 Task: Look for space in Khowai, India from 12th July, 2023 to 16th July, 2023 for 8 adults in price range Rs.10000 to Rs.16000. Place can be private room with 8 bedrooms having 8 beds and 8 bathrooms. Property type can be house, flat, guest house, hotel. Amenities needed are: wifi, TV, free parkinig on premises, gym, breakfast. Booking option can be shelf check-in. Required host language is English.
Action: Mouse moved to (443, 86)
Screenshot: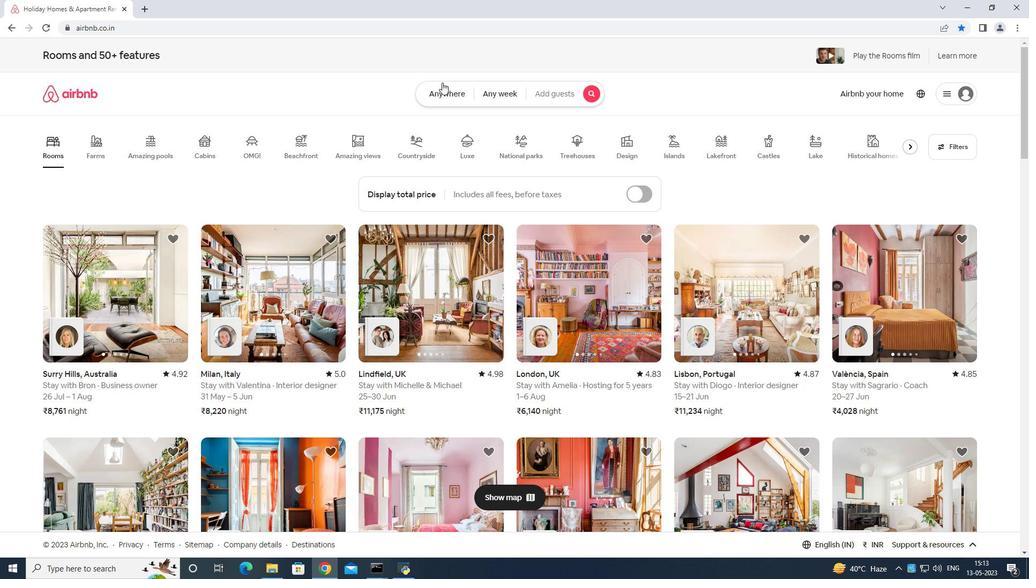 
Action: Mouse pressed left at (443, 86)
Screenshot: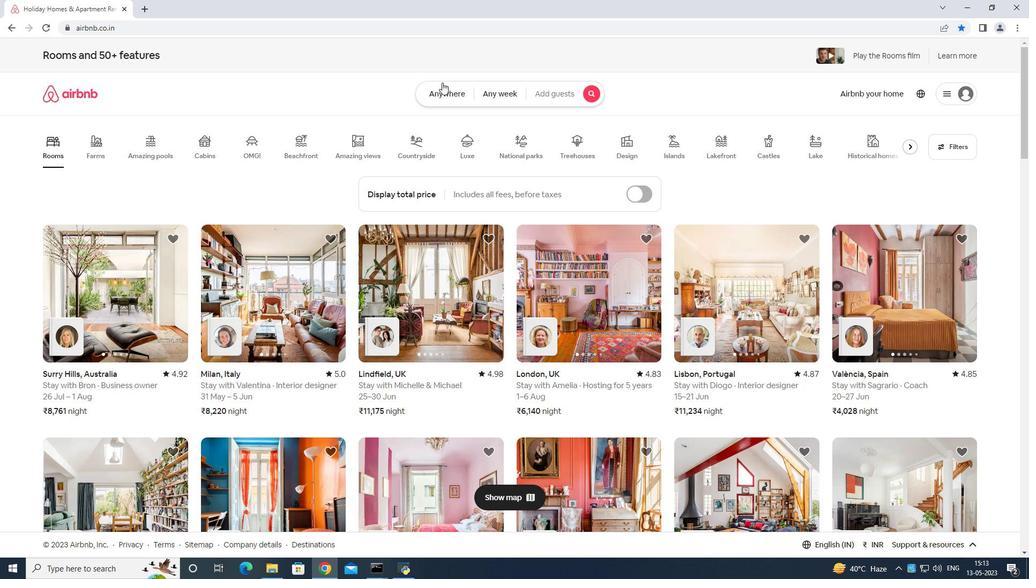 
Action: Mouse moved to (405, 134)
Screenshot: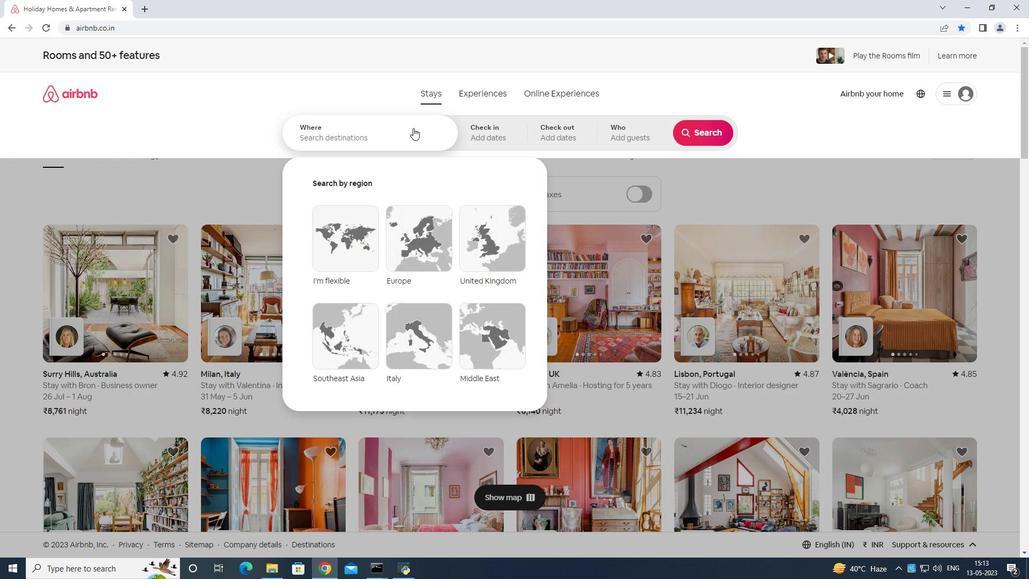 
Action: Mouse pressed left at (405, 134)
Screenshot: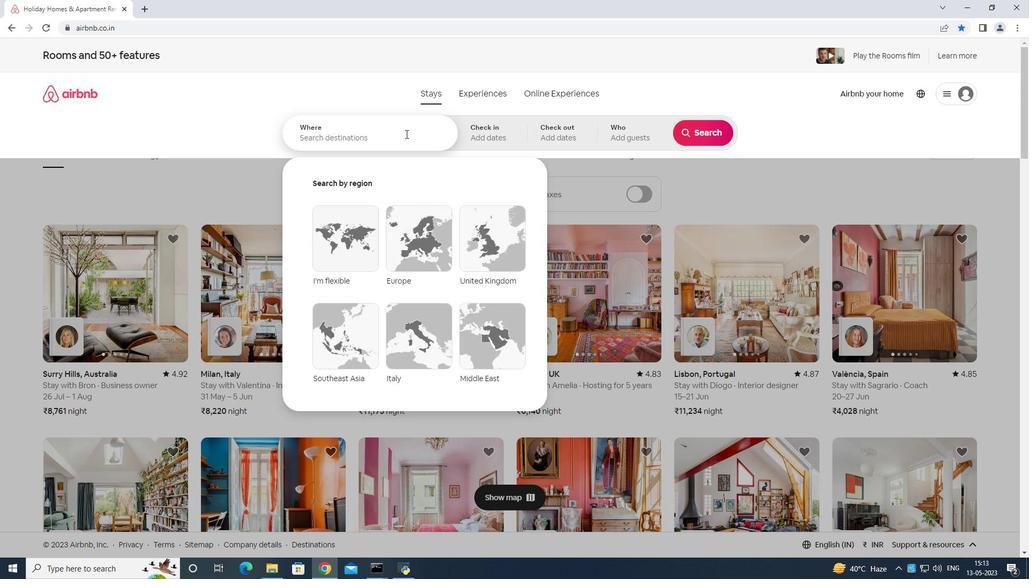 
Action: Mouse moved to (412, 142)
Screenshot: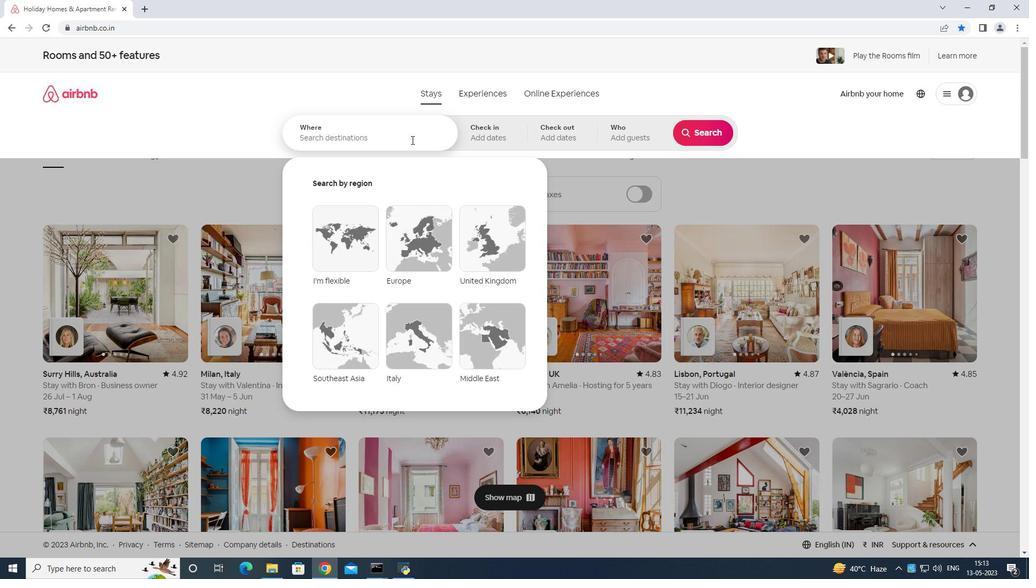 
Action: Key pressed <Key.shift>Khowai<Key.space>india<Key.enter>
Screenshot: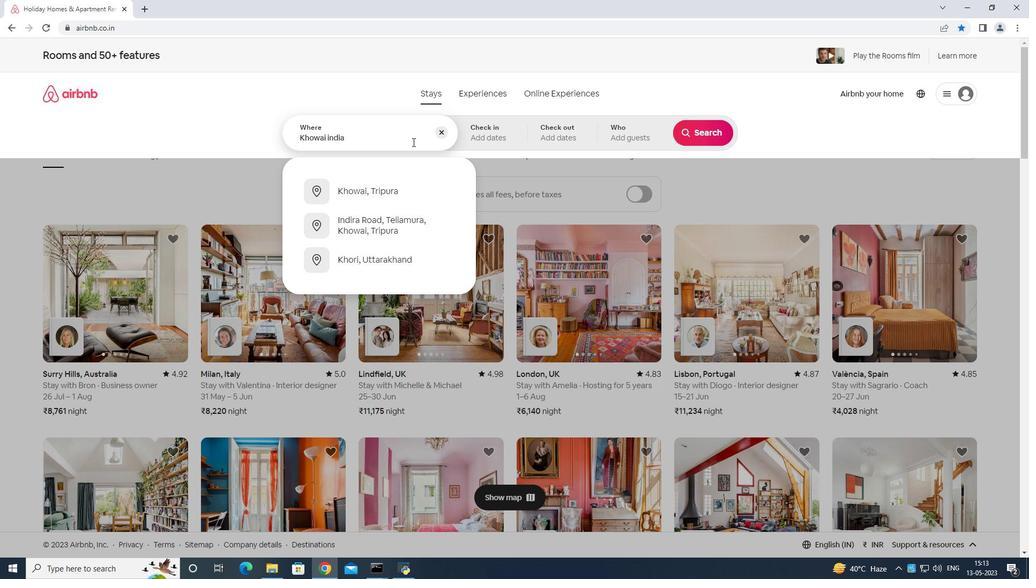 
Action: Mouse moved to (701, 220)
Screenshot: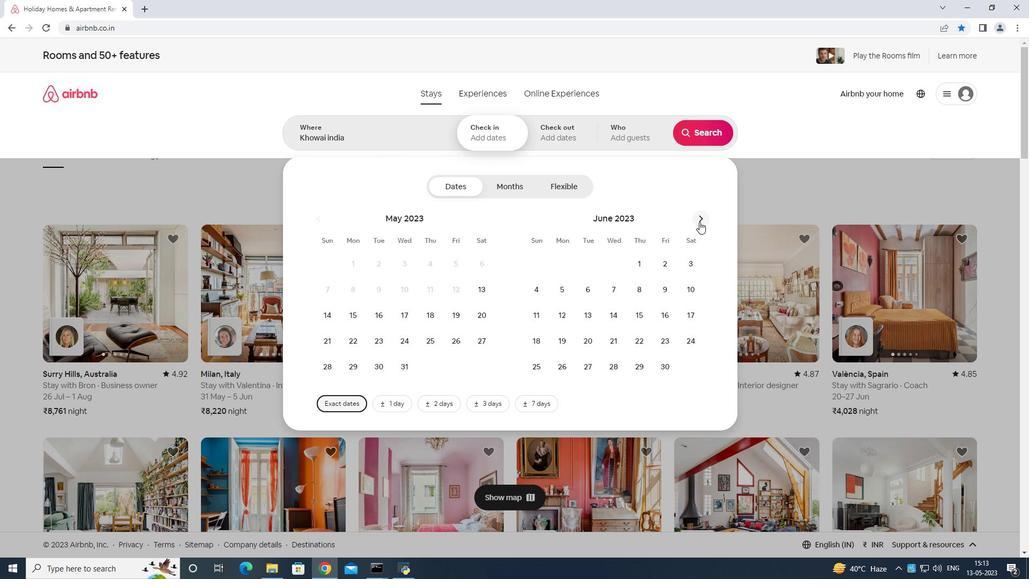 
Action: Mouse pressed left at (701, 220)
Screenshot: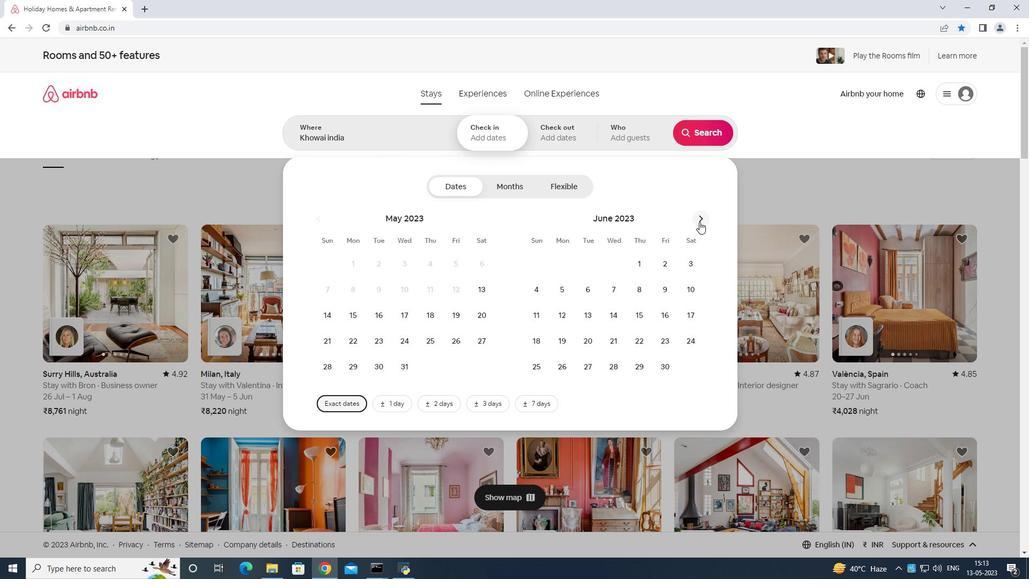 
Action: Mouse moved to (610, 313)
Screenshot: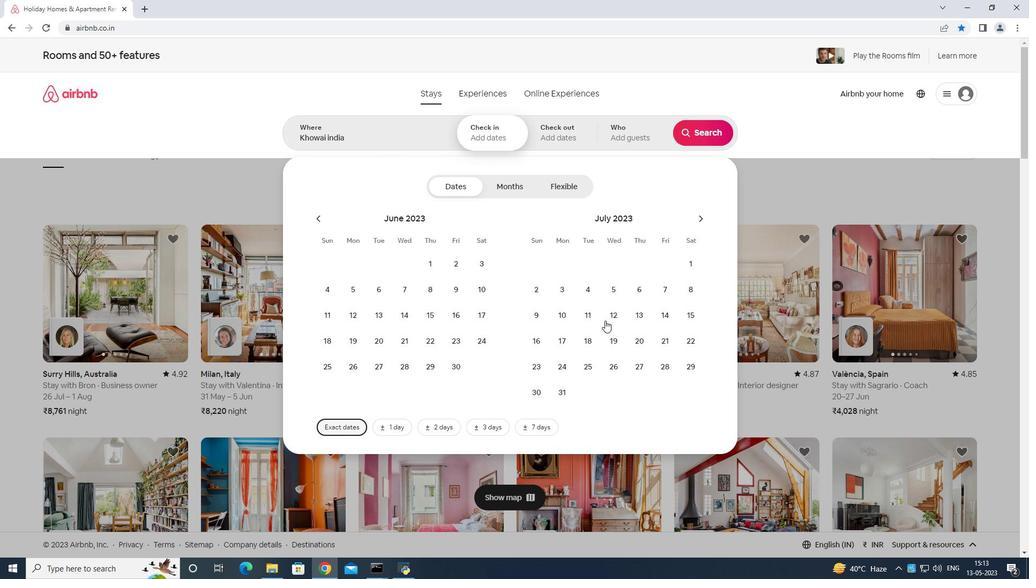 
Action: Mouse pressed left at (610, 313)
Screenshot: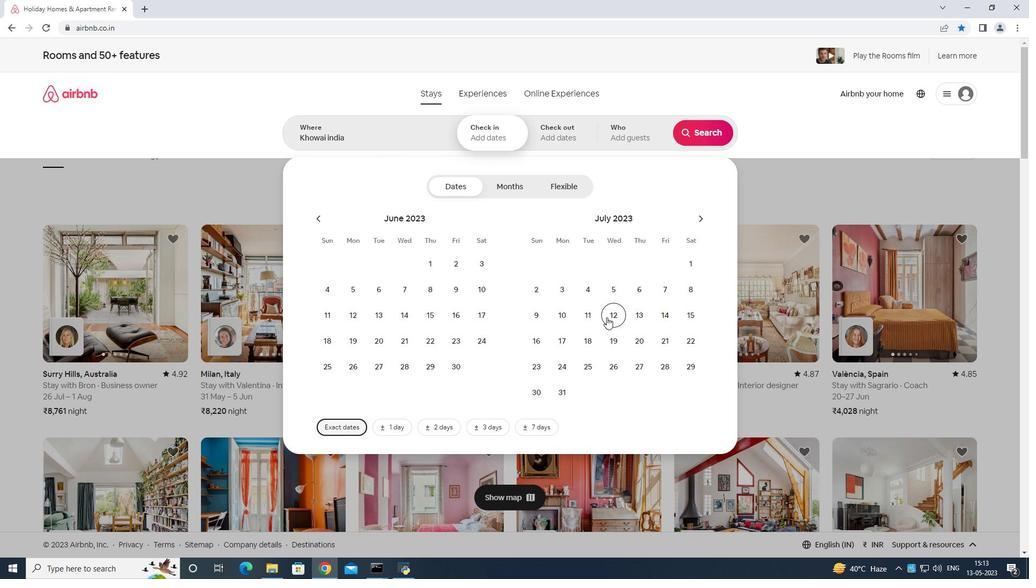 
Action: Mouse moved to (531, 343)
Screenshot: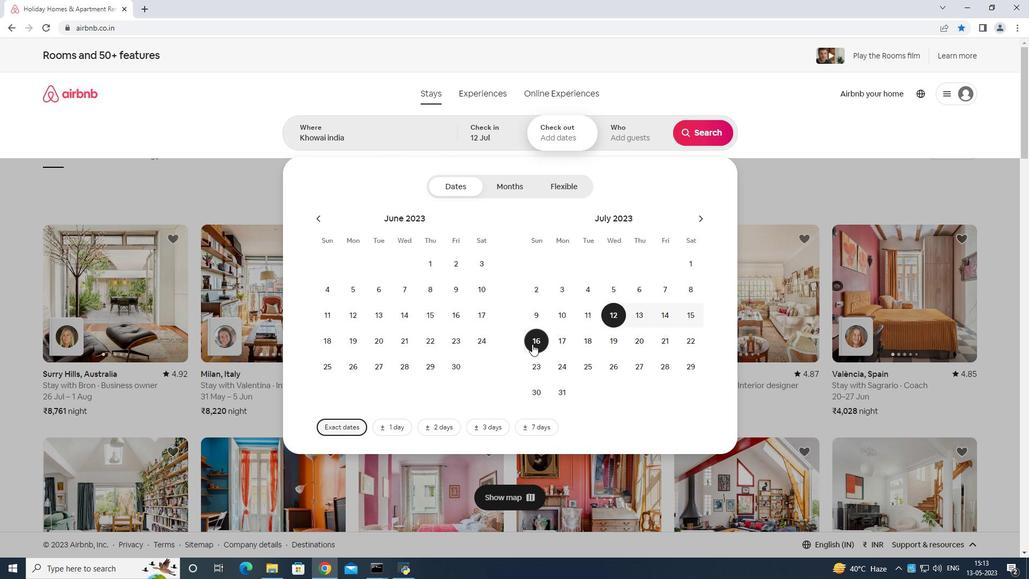 
Action: Mouse pressed left at (531, 343)
Screenshot: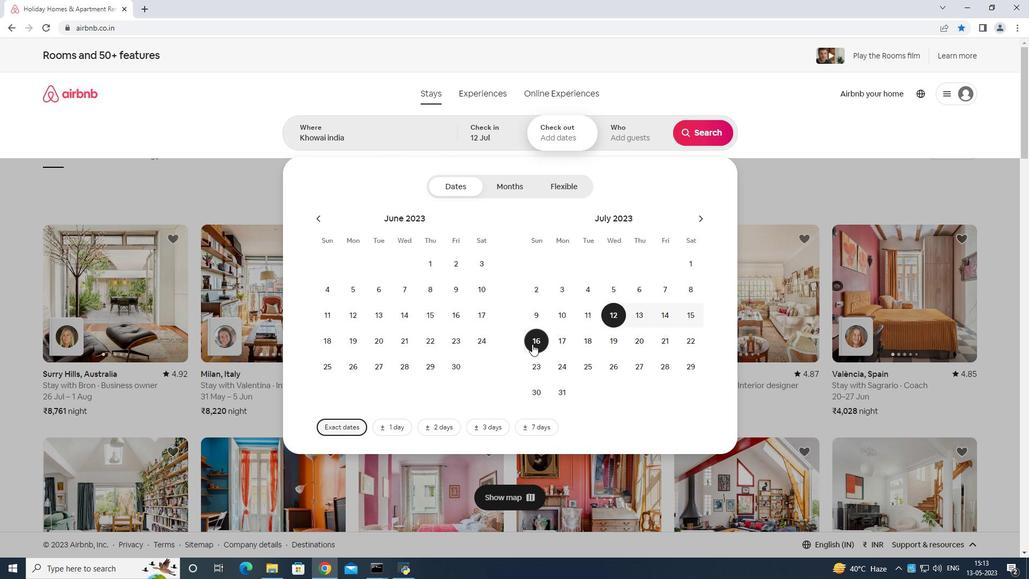 
Action: Mouse moved to (634, 131)
Screenshot: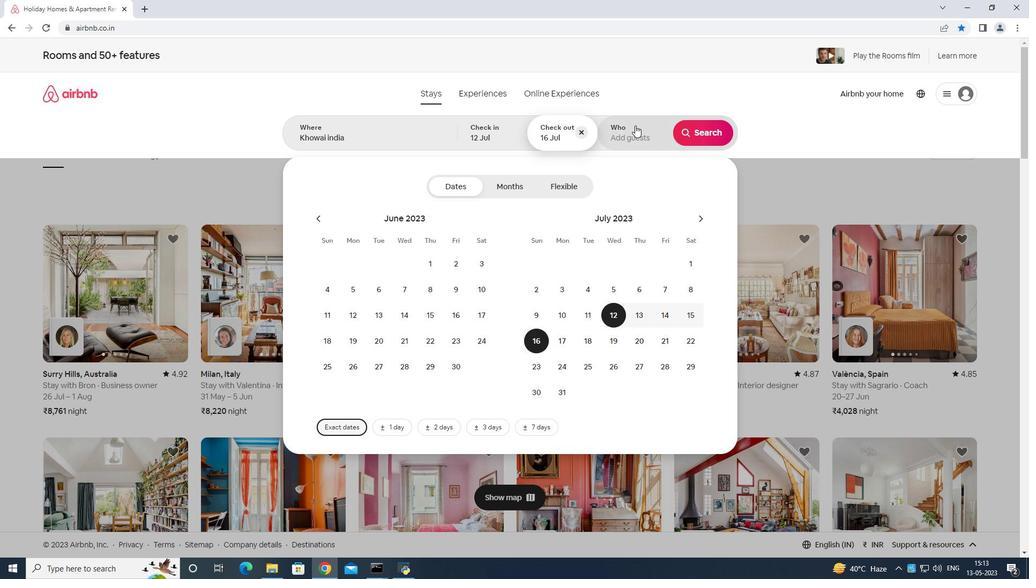 
Action: Mouse pressed left at (634, 131)
Screenshot: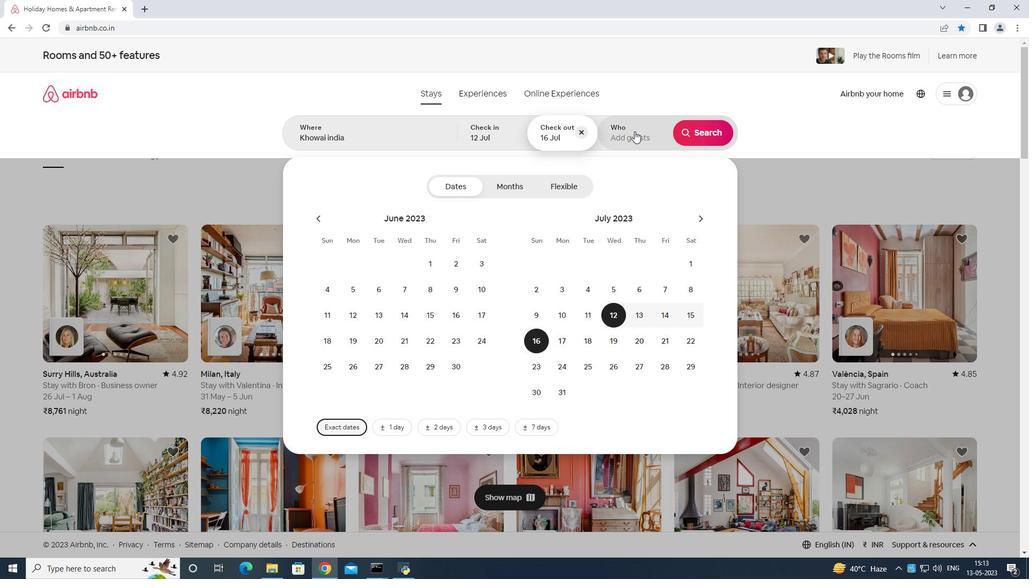 
Action: Mouse moved to (707, 187)
Screenshot: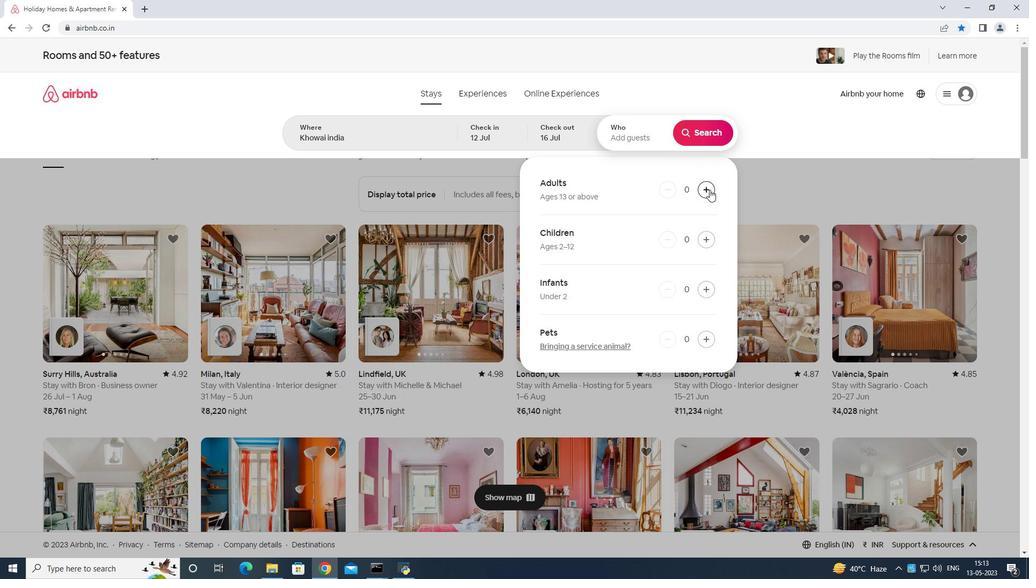 
Action: Mouse pressed left at (707, 187)
Screenshot: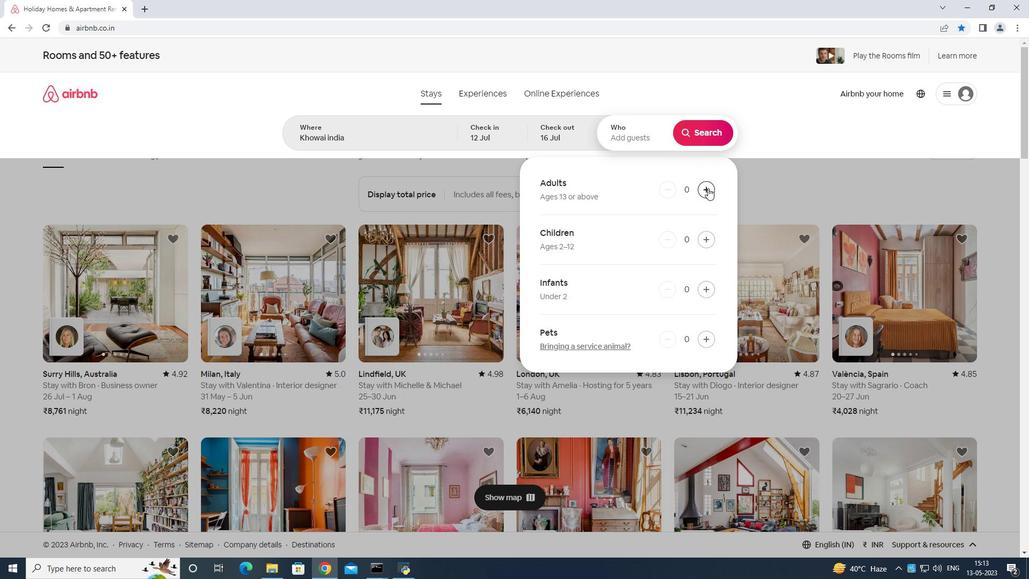 
Action: Mouse pressed left at (707, 187)
Screenshot: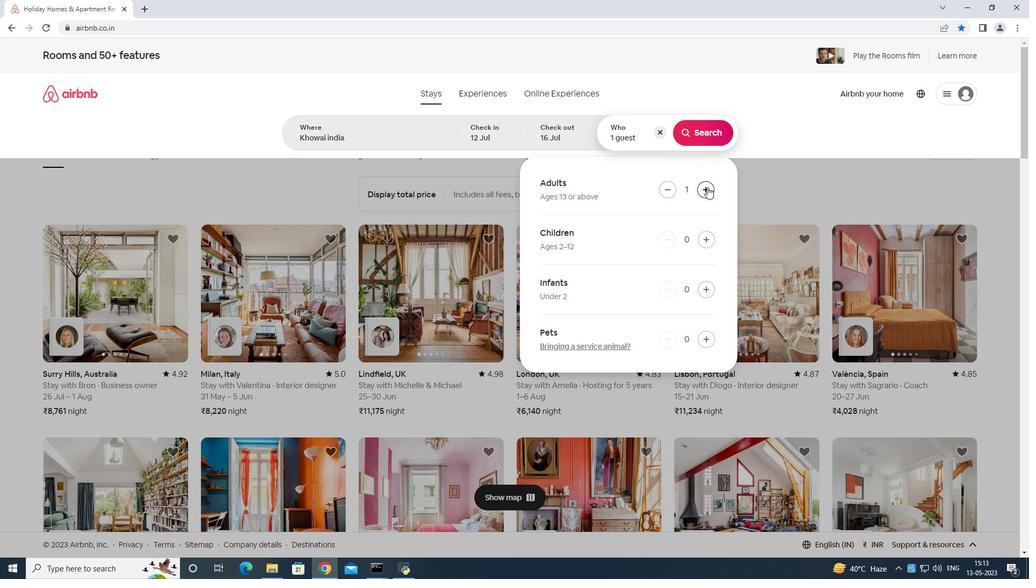 
Action: Mouse pressed left at (707, 187)
Screenshot: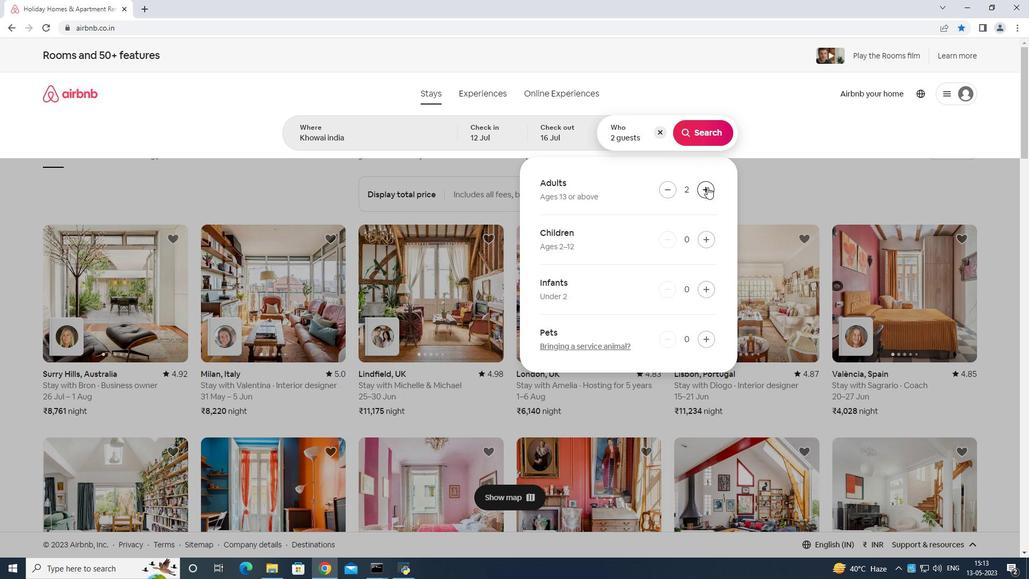 
Action: Mouse pressed left at (707, 187)
Screenshot: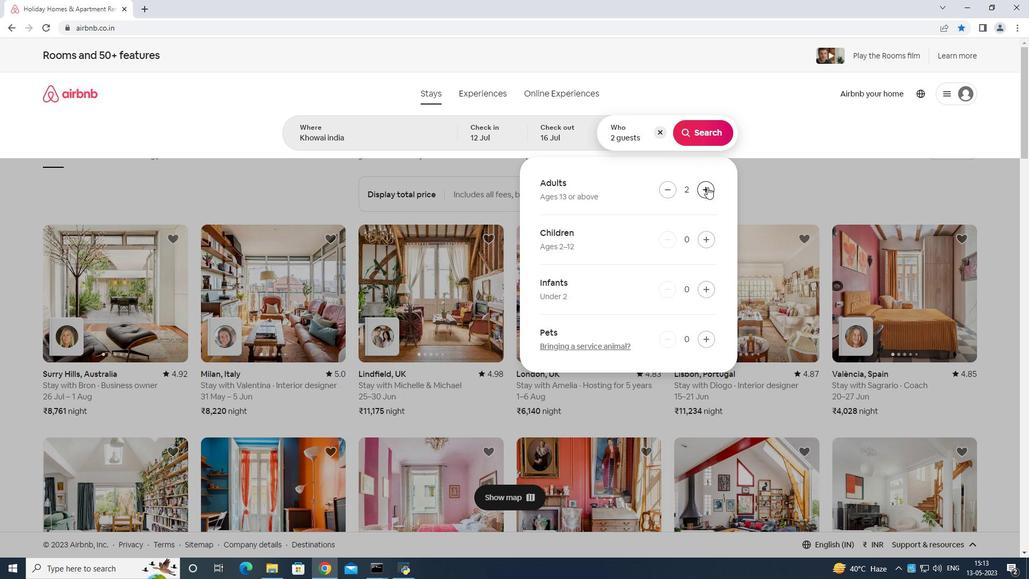 
Action: Mouse moved to (707, 187)
Screenshot: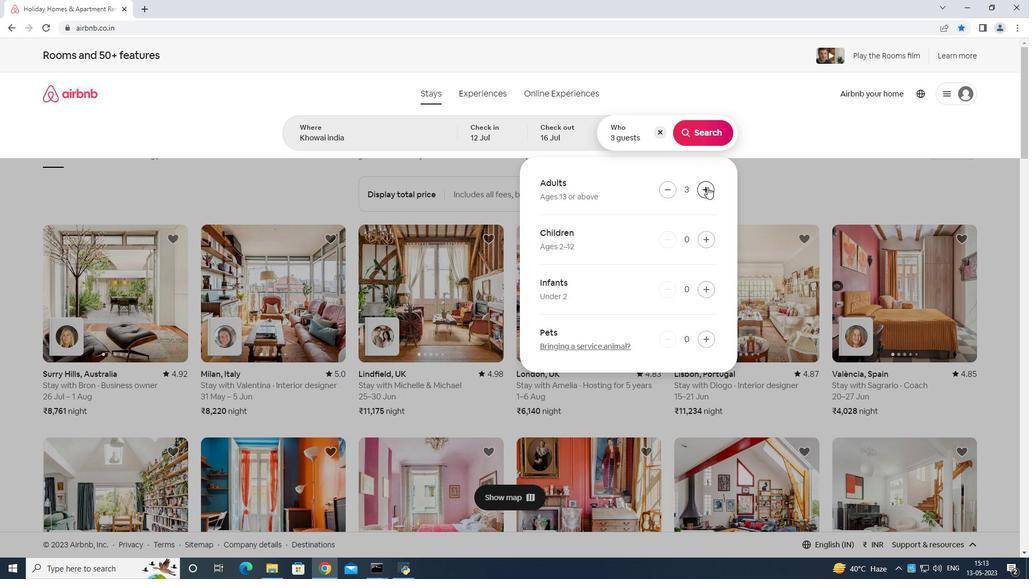 
Action: Mouse pressed left at (707, 187)
Screenshot: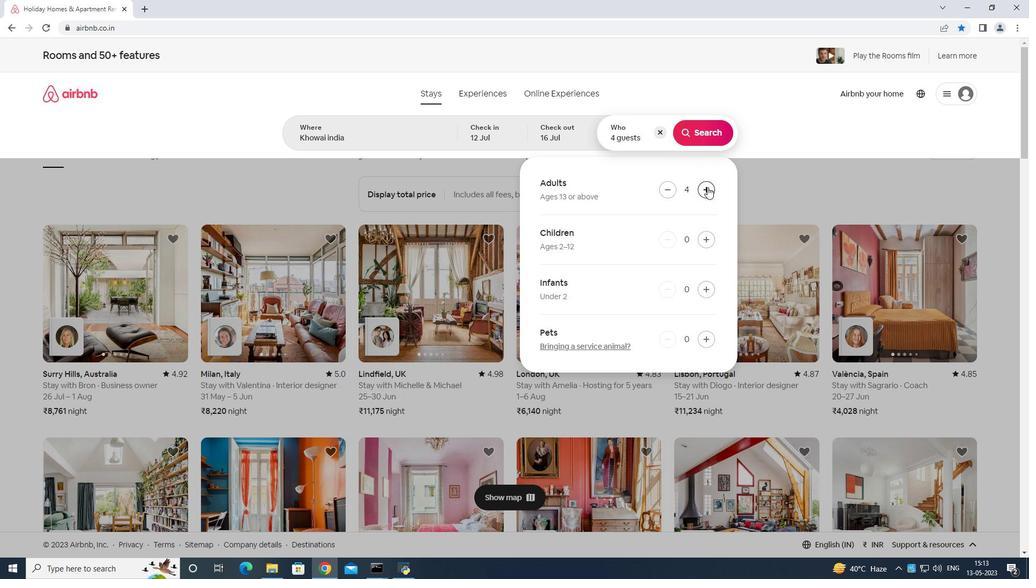 
Action: Mouse moved to (709, 185)
Screenshot: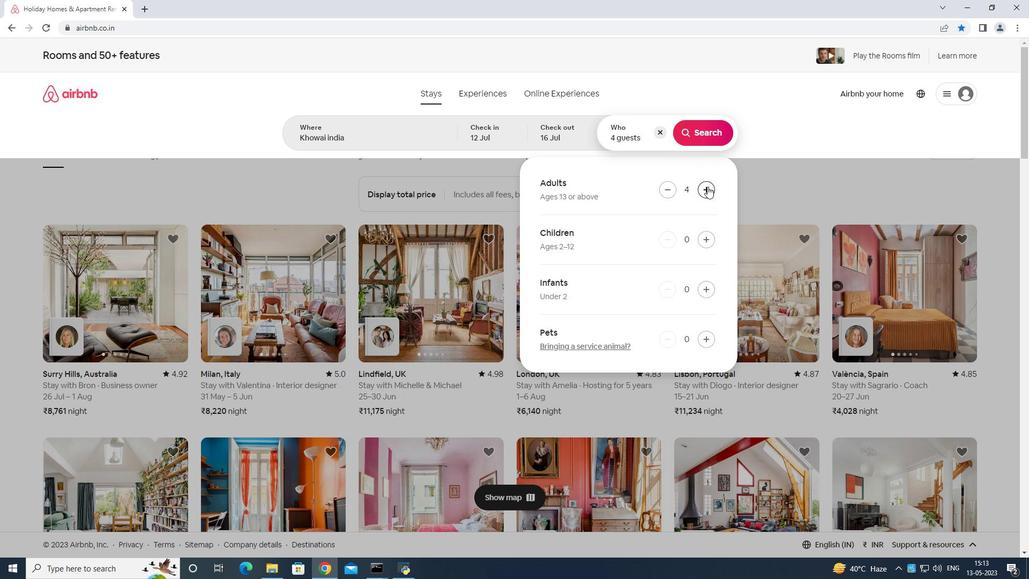 
Action: Mouse pressed left at (709, 185)
Screenshot: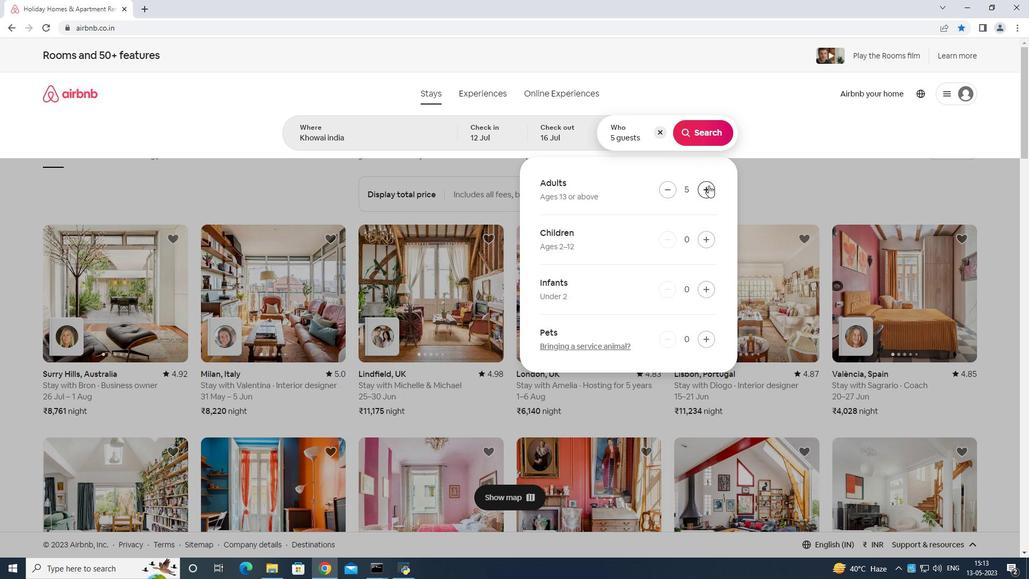 
Action: Mouse pressed left at (709, 185)
Screenshot: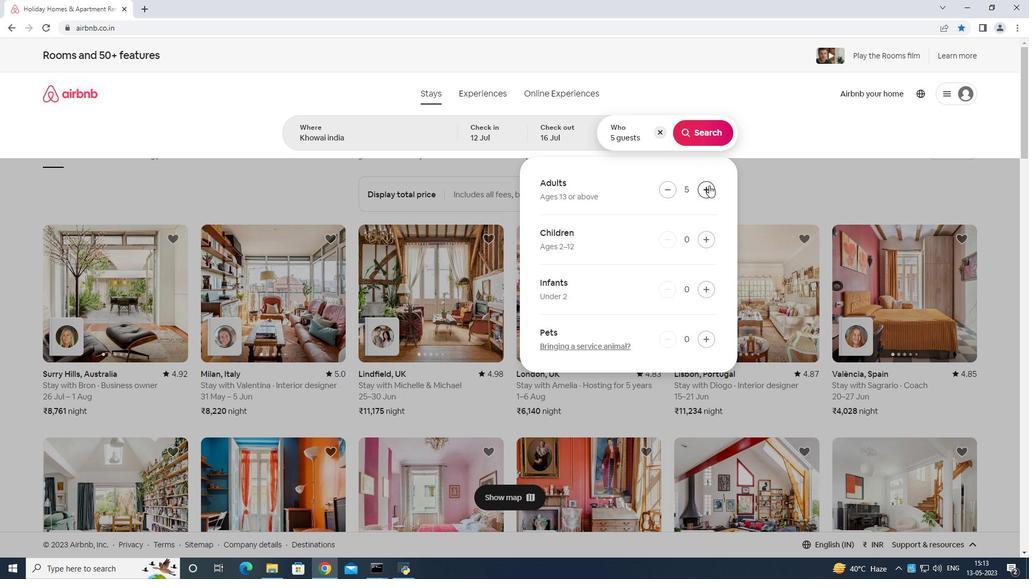 
Action: Mouse pressed left at (709, 185)
Screenshot: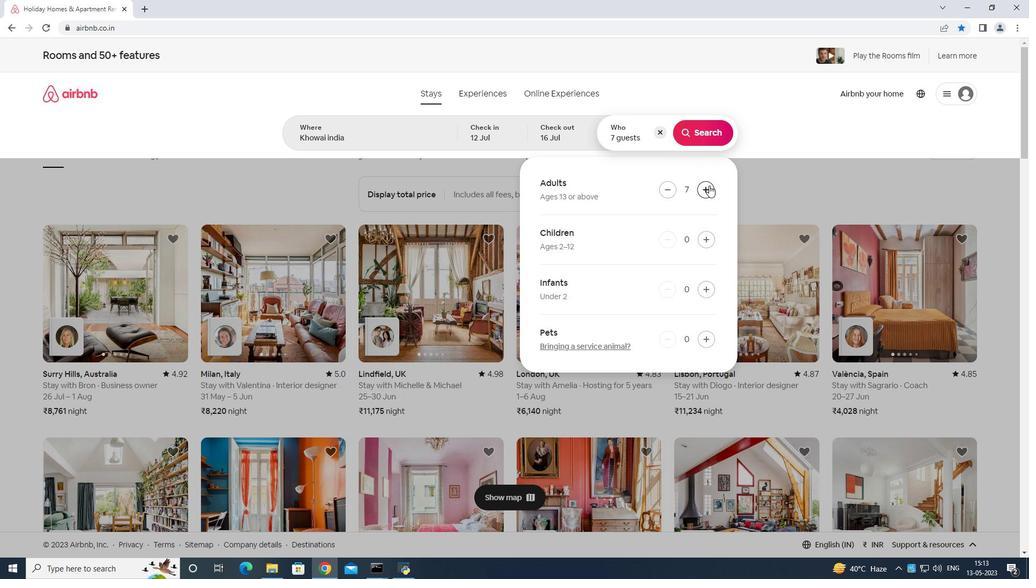 
Action: Mouse moved to (696, 135)
Screenshot: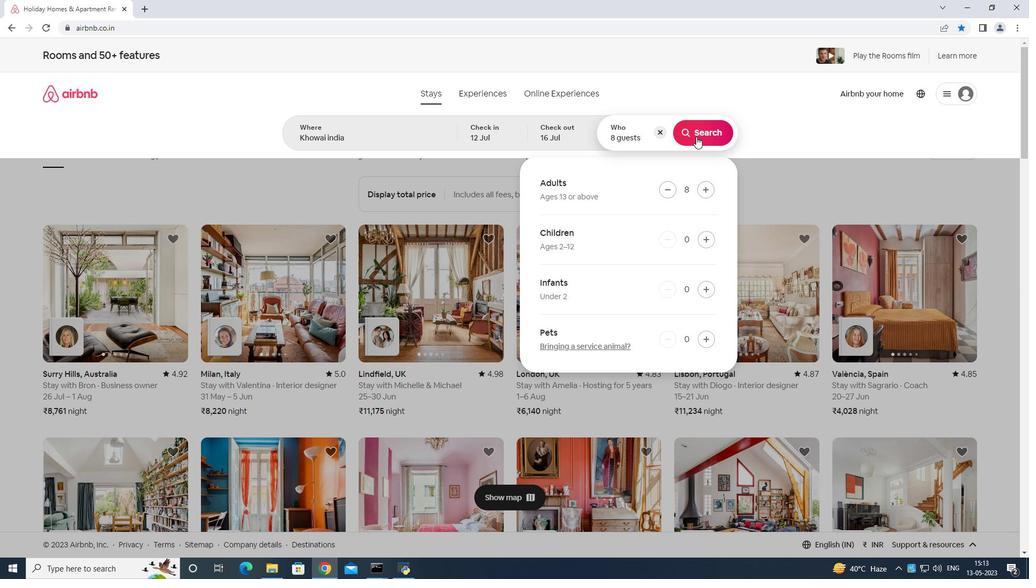 
Action: Mouse pressed left at (696, 135)
Screenshot: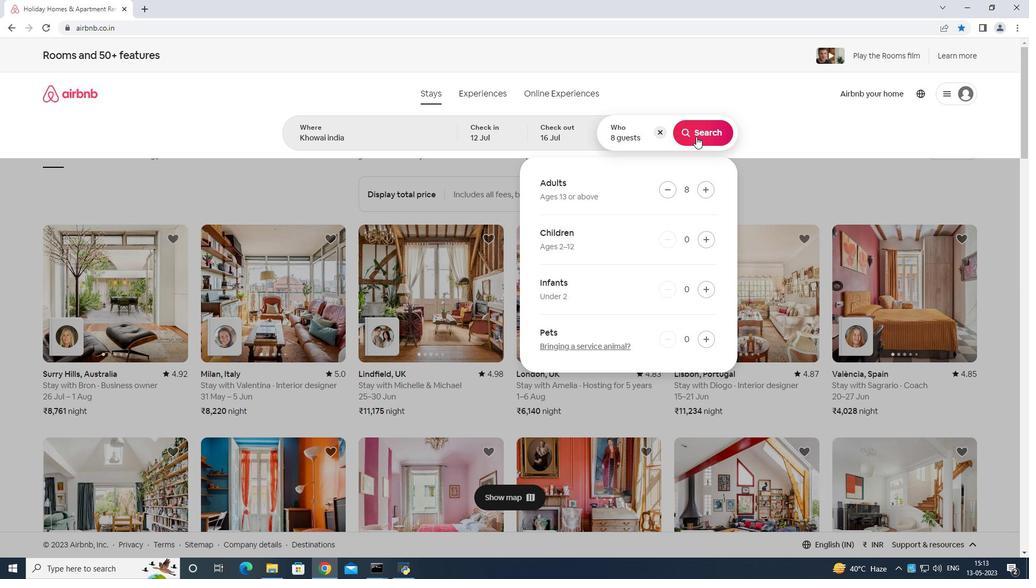 
Action: Mouse moved to (984, 104)
Screenshot: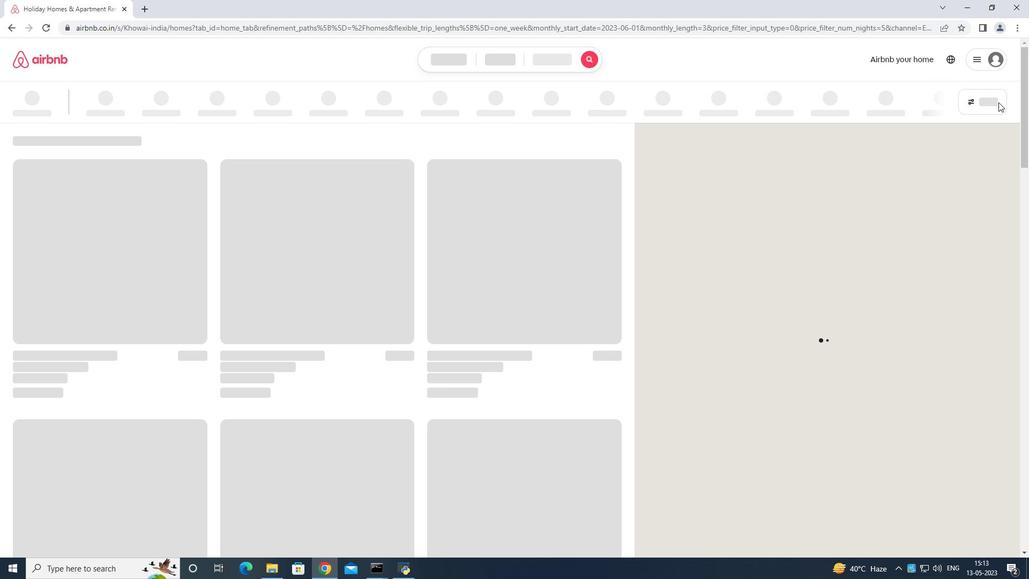 
Action: Mouse pressed left at (984, 104)
Screenshot: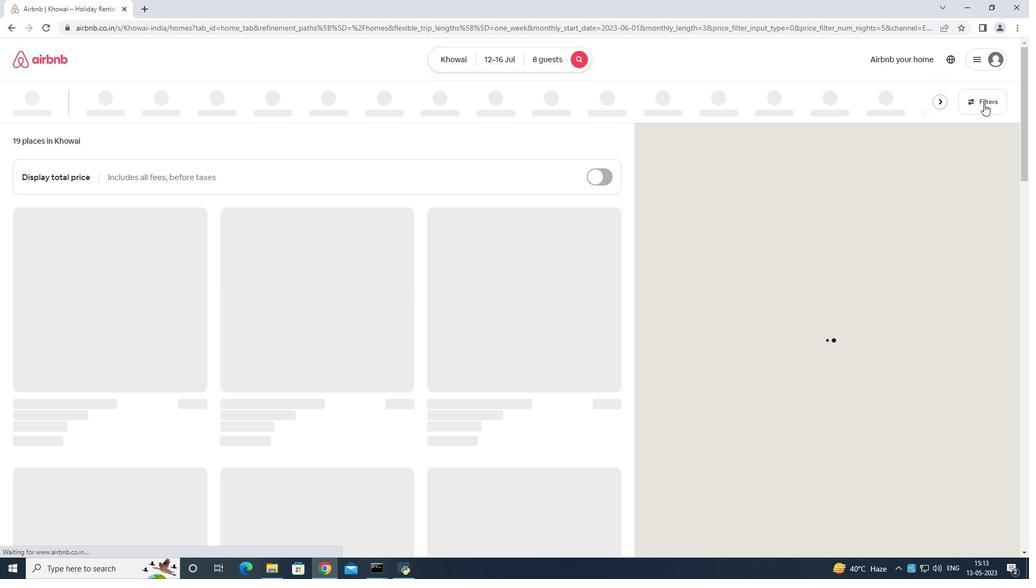 
Action: Mouse moved to (440, 359)
Screenshot: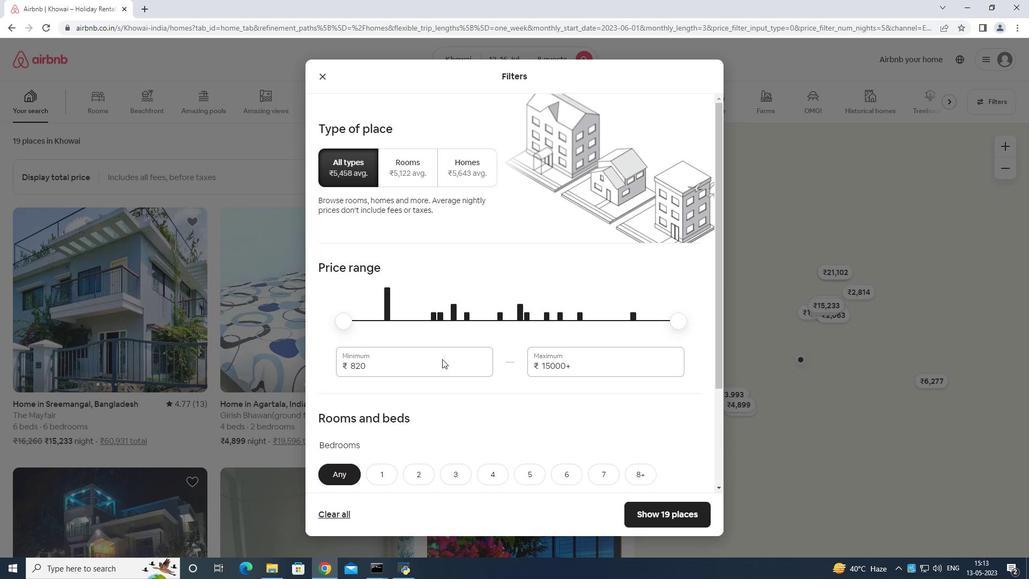 
Action: Mouse pressed left at (440, 359)
Screenshot: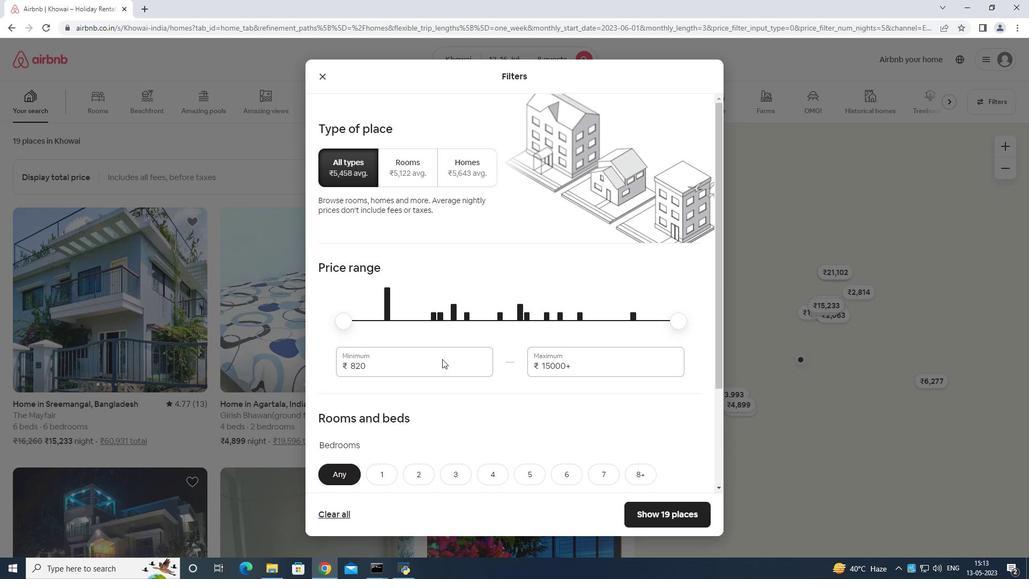 
Action: Mouse moved to (447, 345)
Screenshot: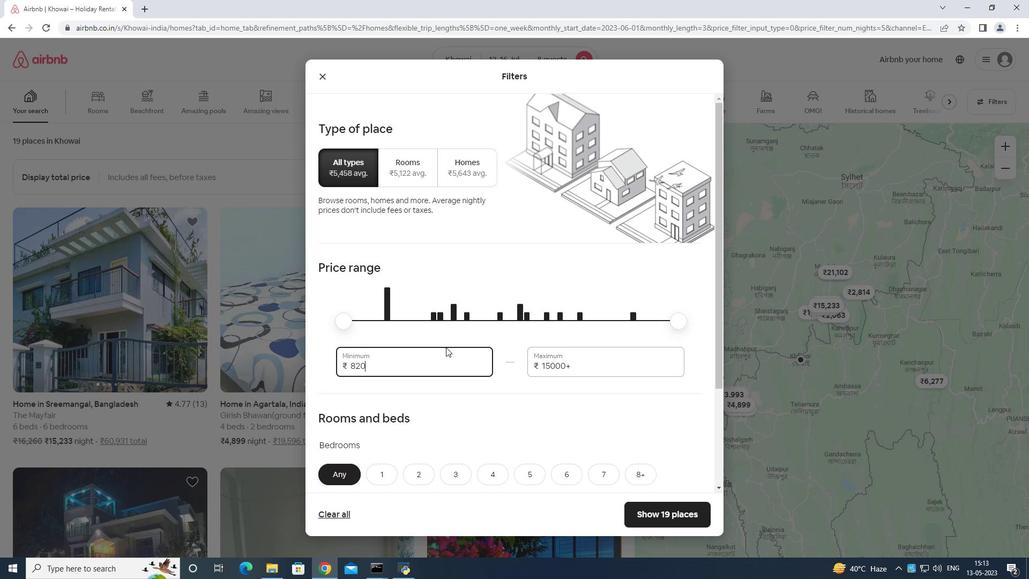 
Action: Key pressed <Key.backspace>
Screenshot: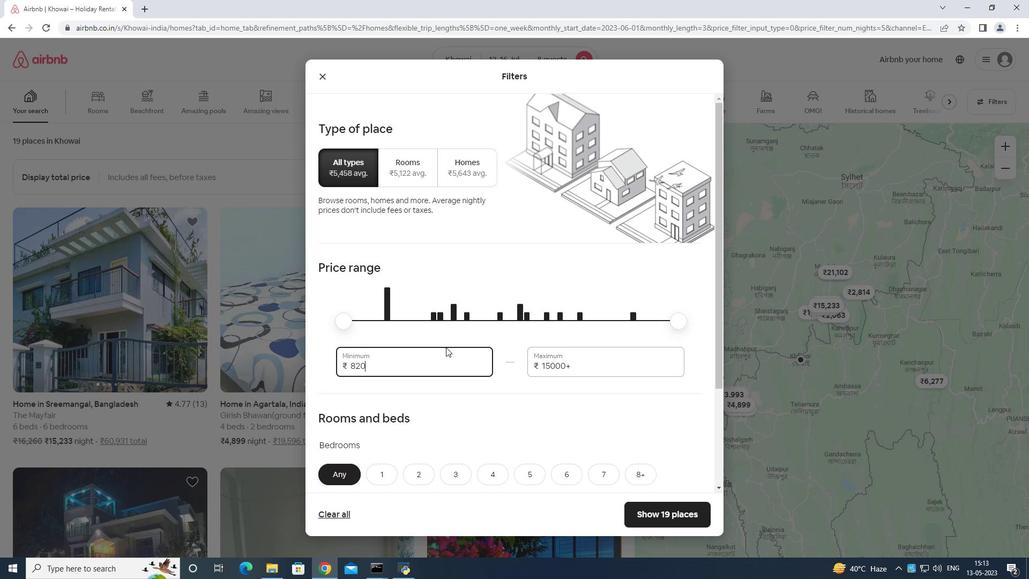 
Action: Mouse moved to (447, 344)
Screenshot: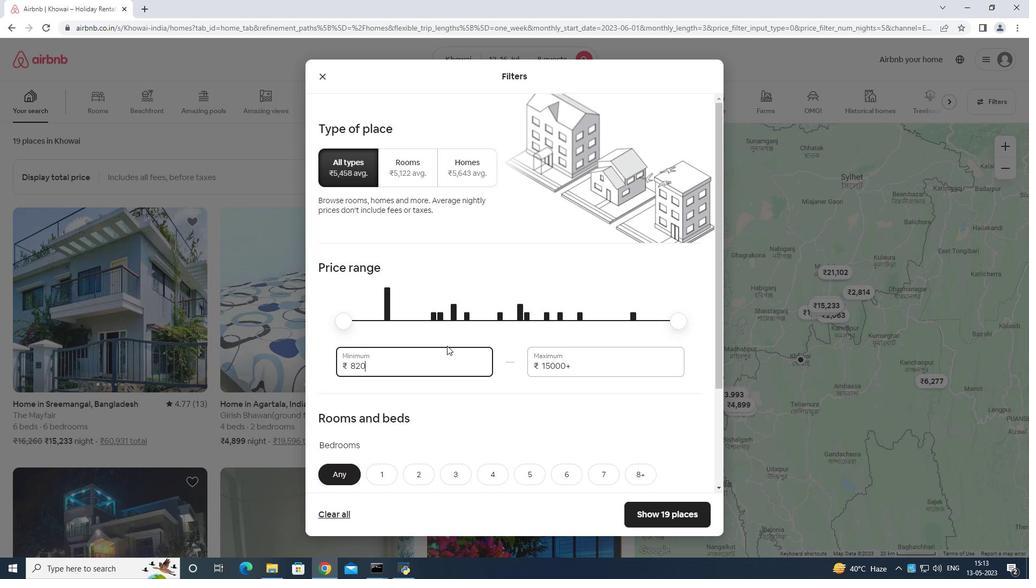 
Action: Key pressed <Key.backspace><Key.backspace><Key.backspace>
Screenshot: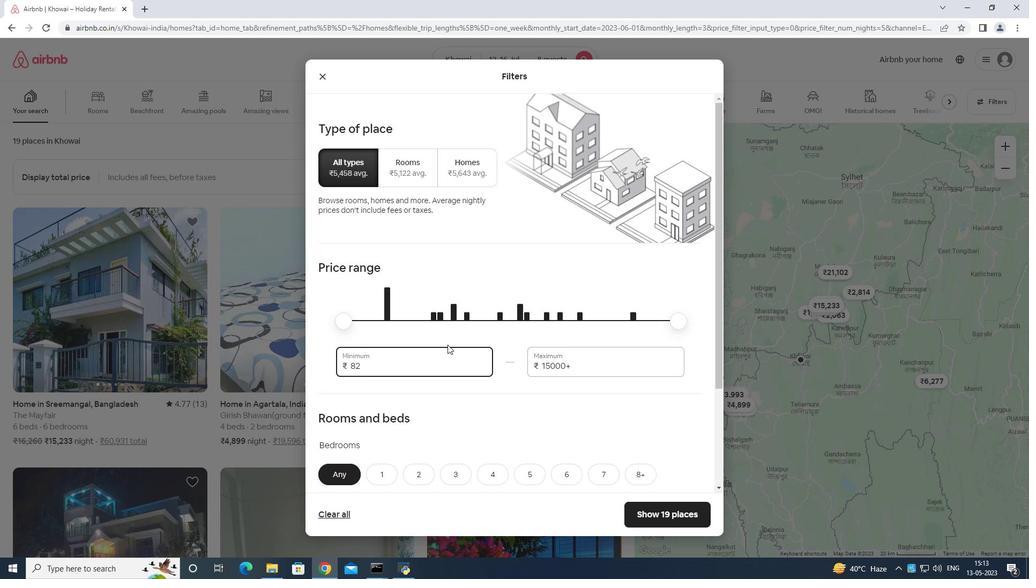 
Action: Mouse moved to (451, 342)
Screenshot: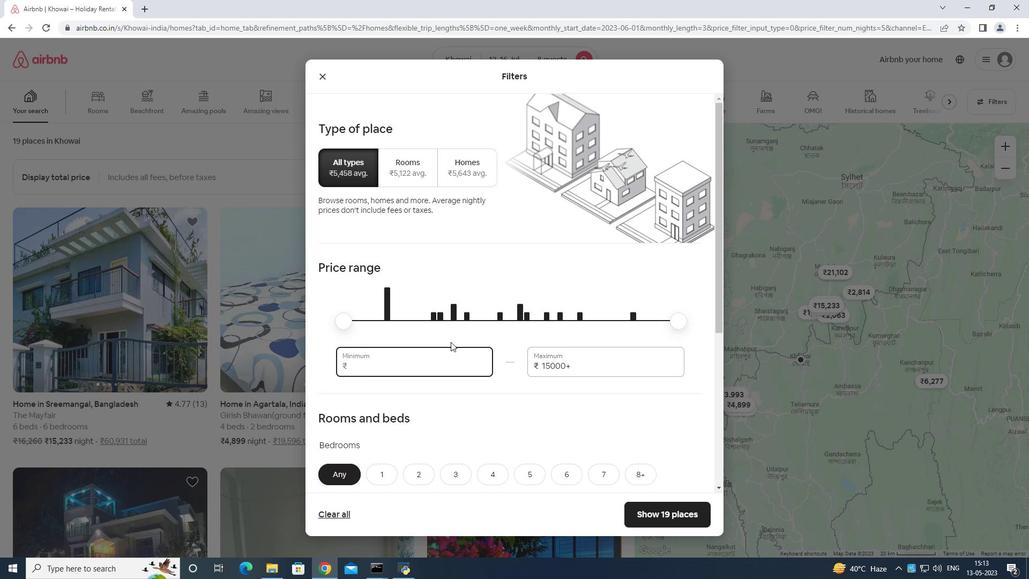 
Action: Key pressed 1
Screenshot: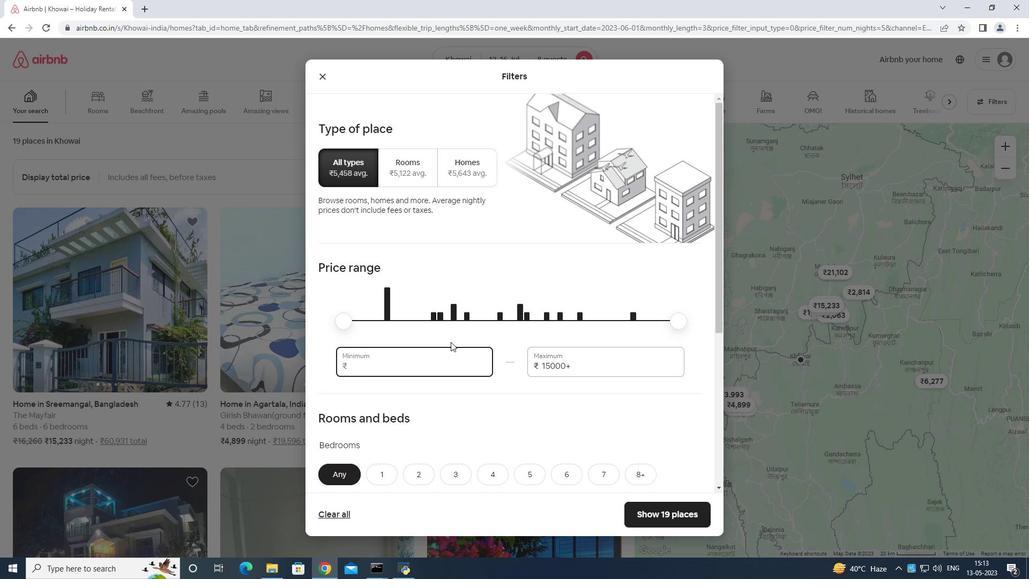
Action: Mouse moved to (455, 342)
Screenshot: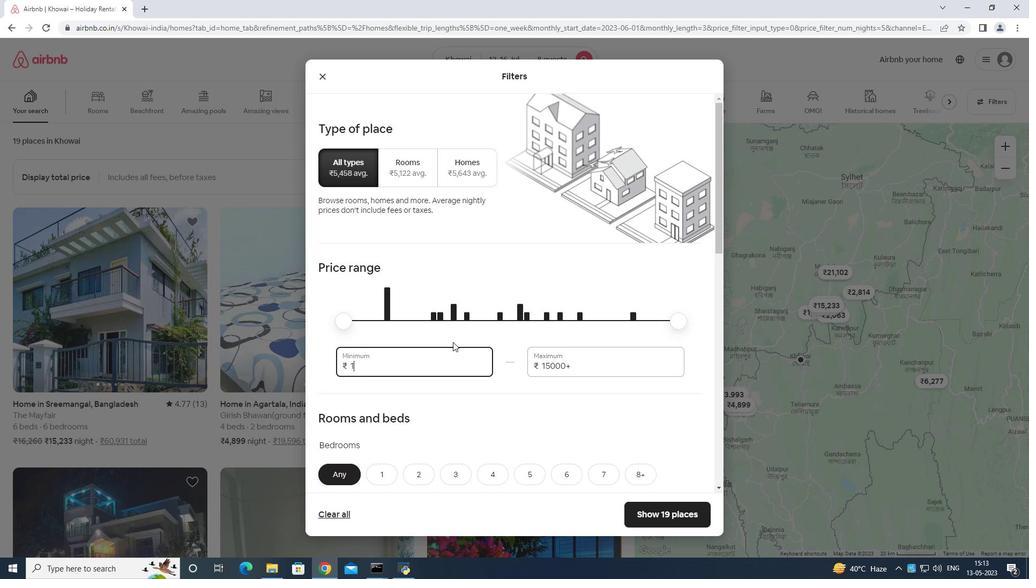 
Action: Key pressed 6
Screenshot: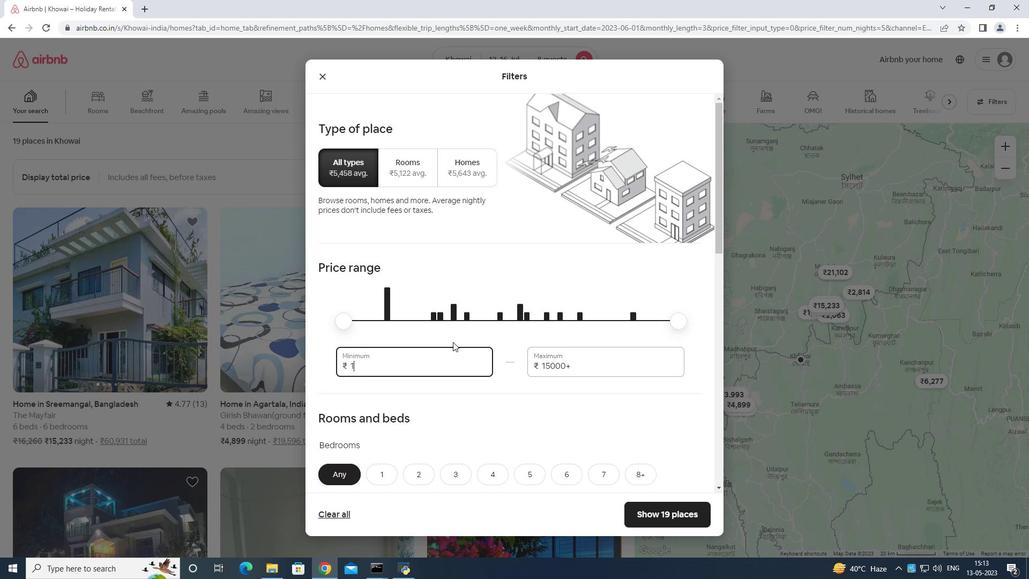 
Action: Mouse moved to (459, 343)
Screenshot: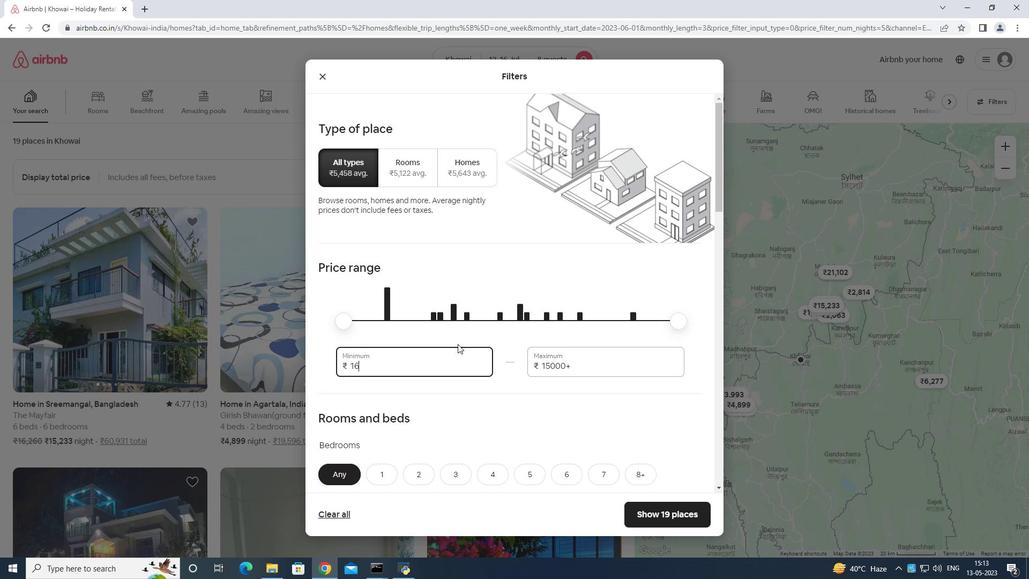 
Action: Key pressed 0
Screenshot: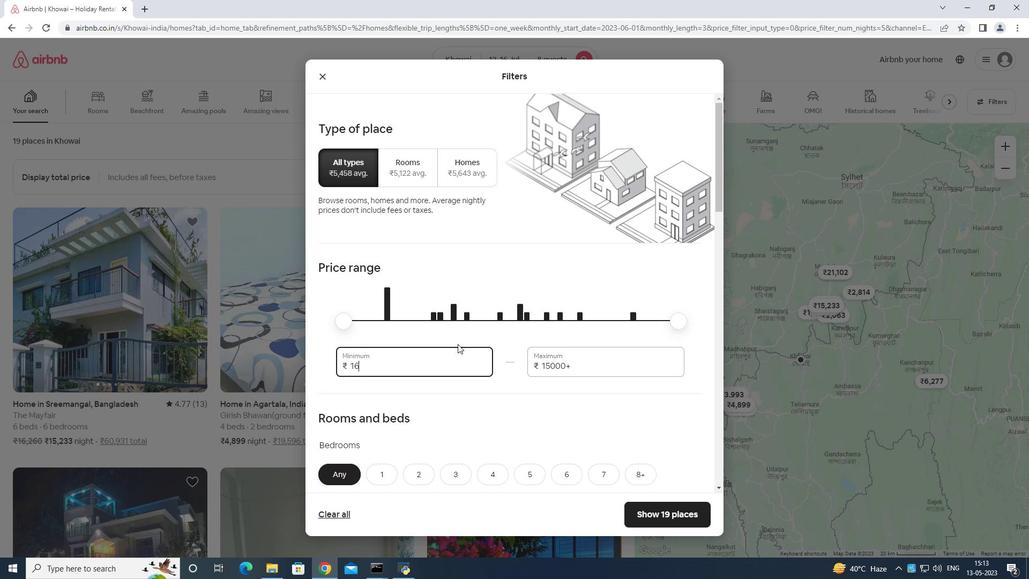 
Action: Mouse moved to (460, 342)
Screenshot: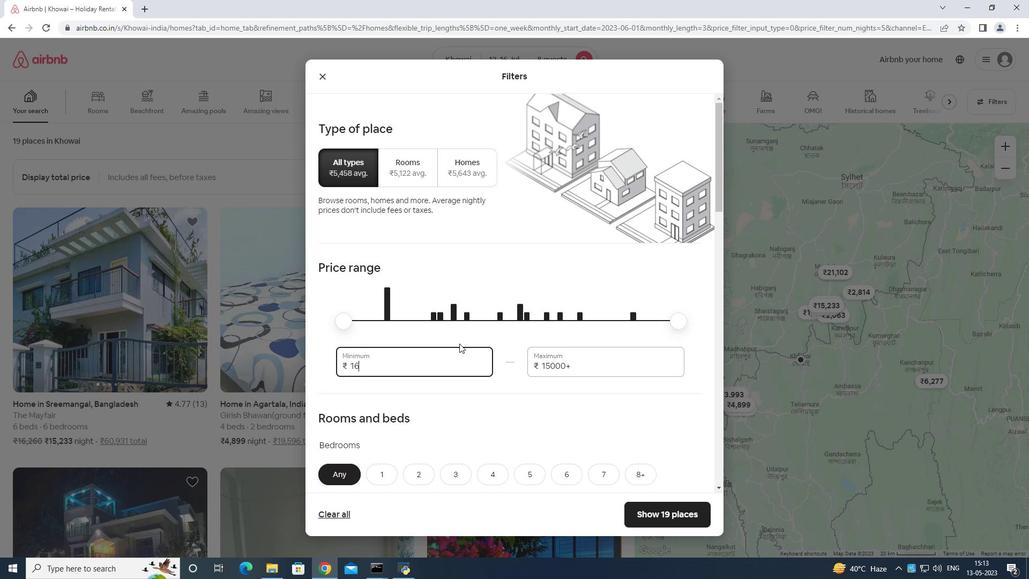 
Action: Key pressed 00
Screenshot: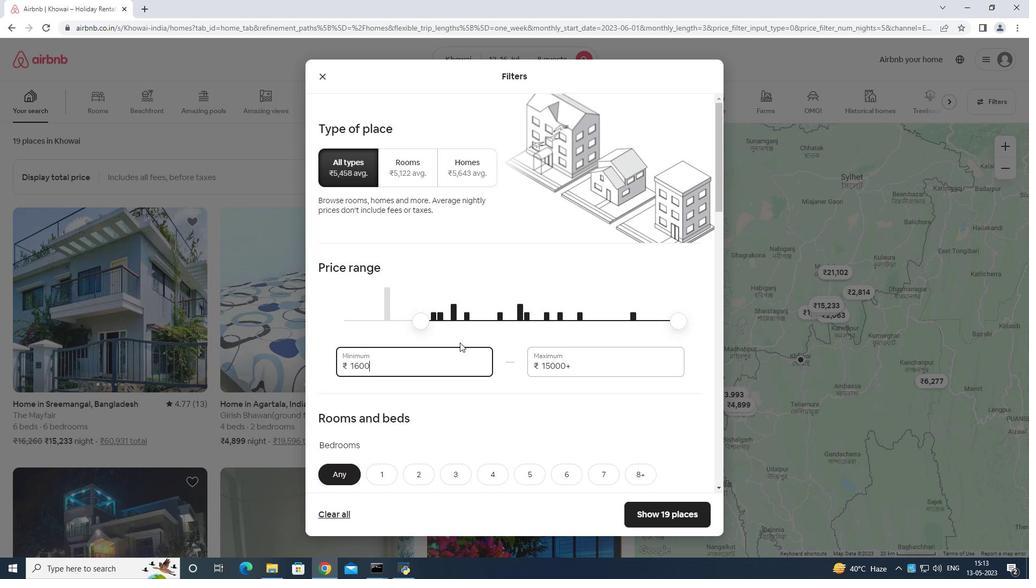 
Action: Mouse moved to (573, 362)
Screenshot: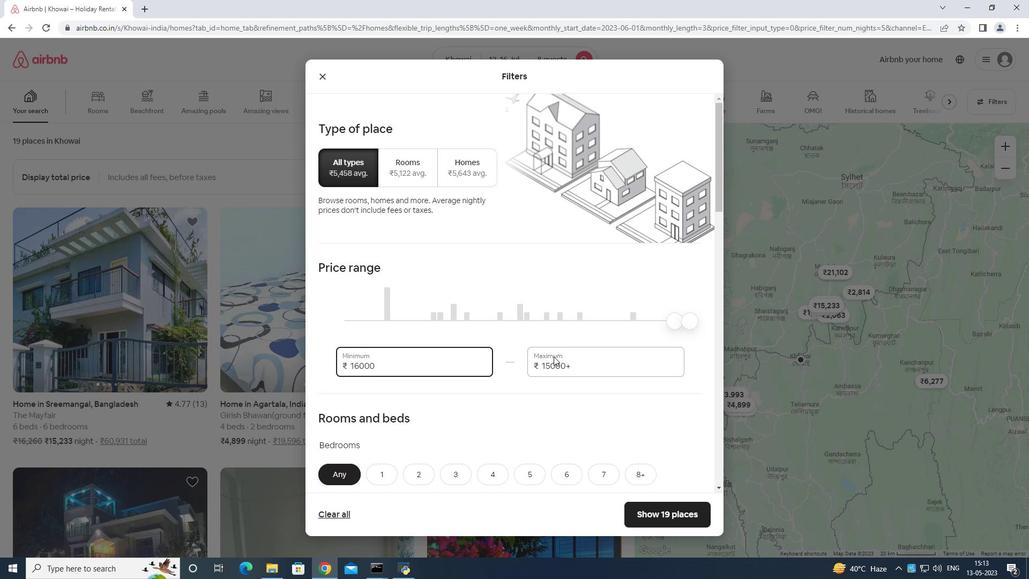 
Action: Mouse pressed left at (573, 362)
Screenshot: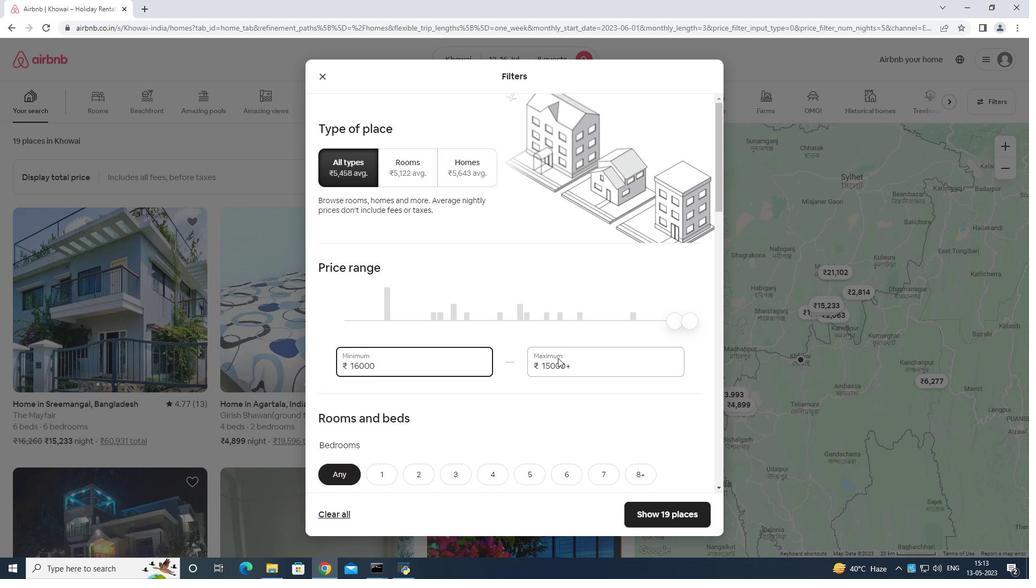 
Action: Mouse moved to (575, 353)
Screenshot: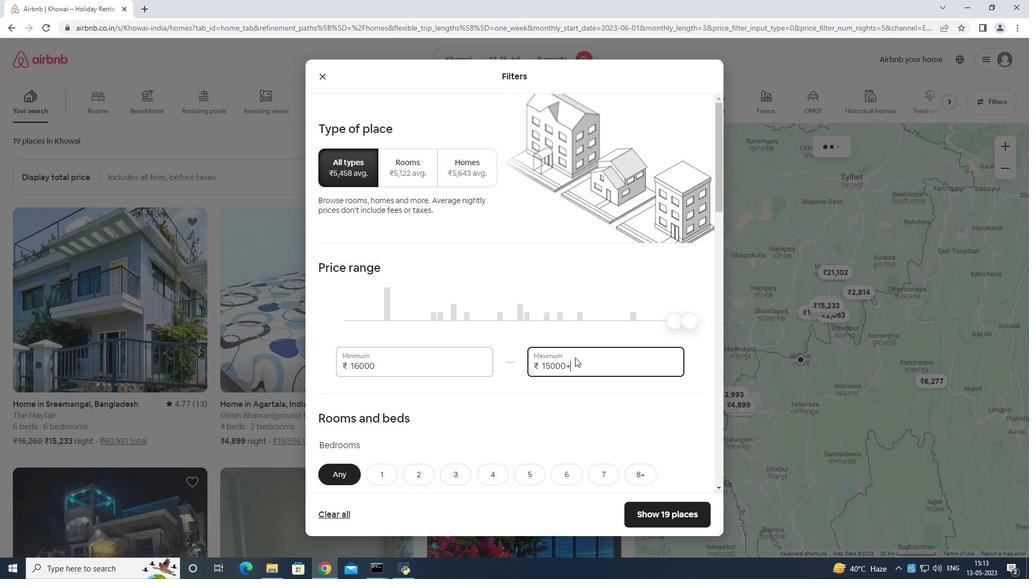 
Action: Key pressed <Key.backspace>
Screenshot: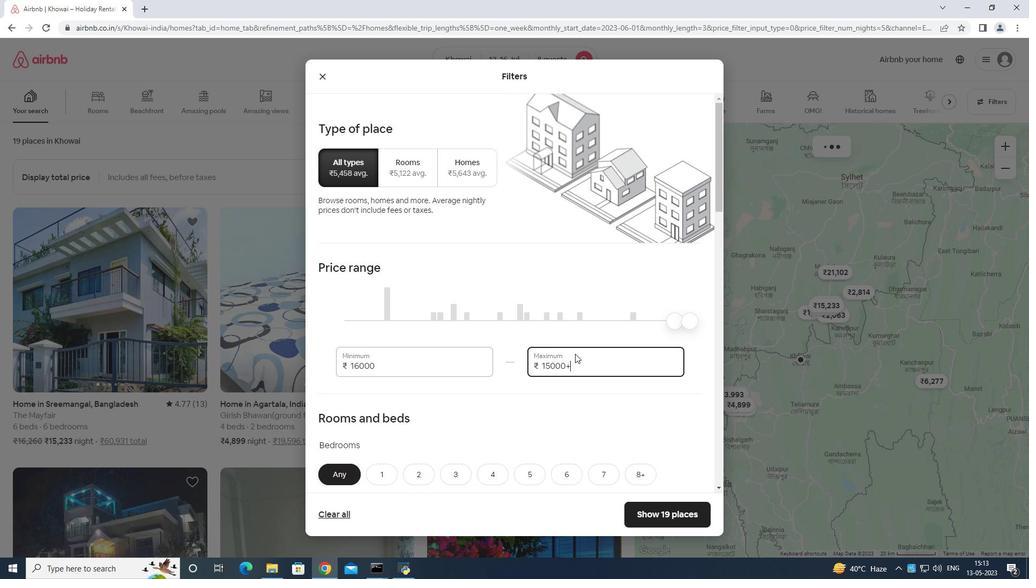 
Action: Mouse moved to (575, 352)
Screenshot: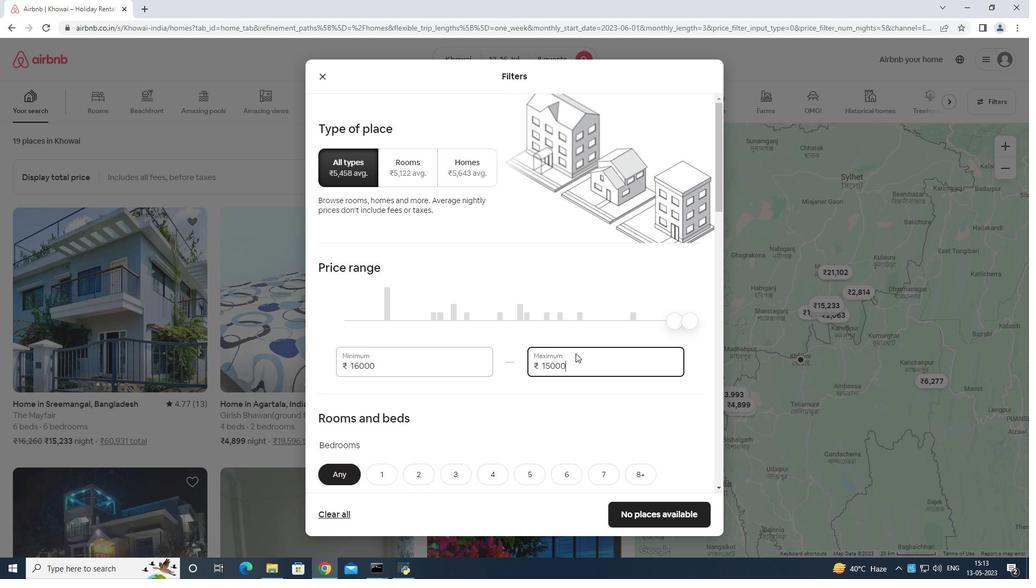 
Action: Key pressed <Key.backspace><Key.backspace><Key.backspace><Key.backspace><Key.backspace><Key.backspace><Key.backspace><Key.backspace><Key.backspace><Key.backspace><Key.backspace><Key.backspace><Key.backspace><Key.backspace><Key.backspace><Key.backspace><Key.backspace><Key.backspace><Key.backspace><Key.backspace><Key.backspace><Key.backspace><Key.backspace>
Screenshot: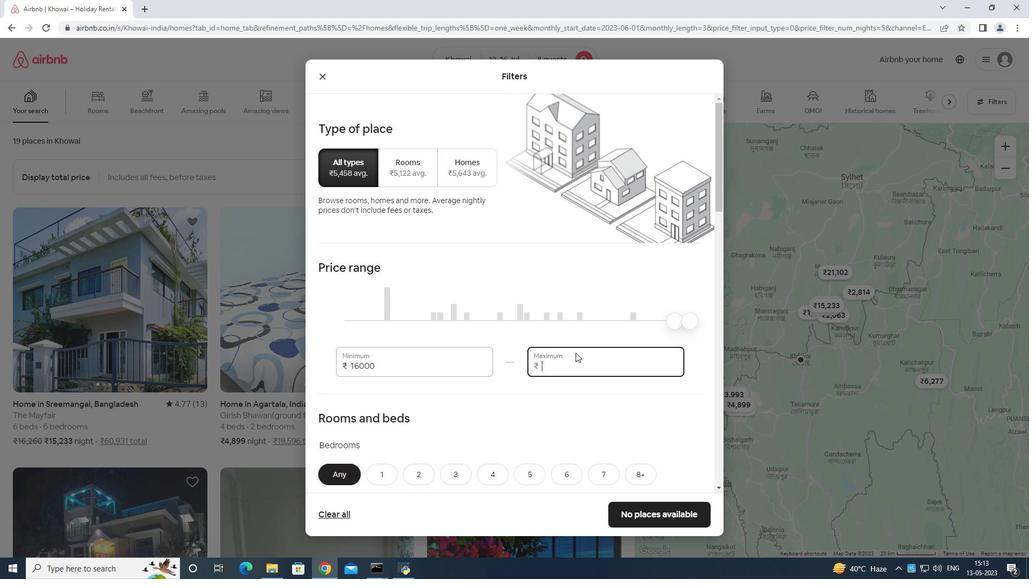 
Action: Mouse moved to (417, 349)
Screenshot: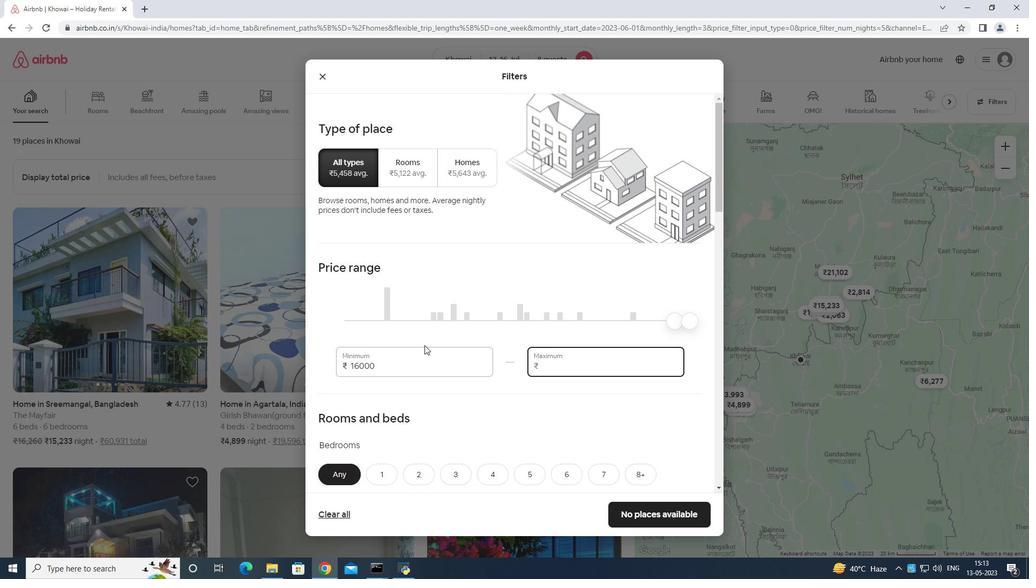 
Action: Mouse pressed left at (417, 349)
Screenshot: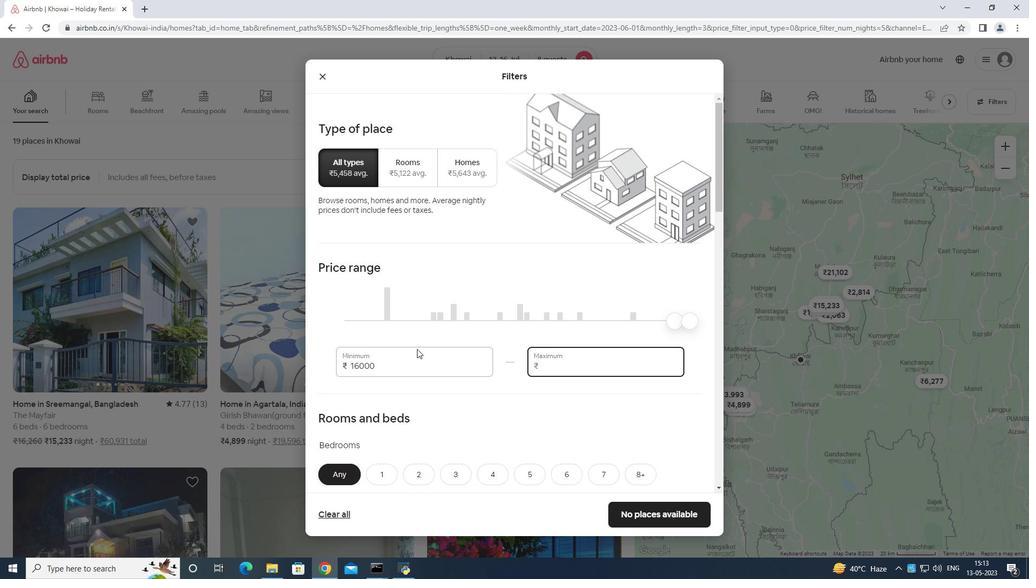 
Action: Key pressed <Key.backspace><Key.backspace><Key.backspace><Key.backspace><Key.backspace><Key.backspace><Key.backspace><Key.backspace>100
Screenshot: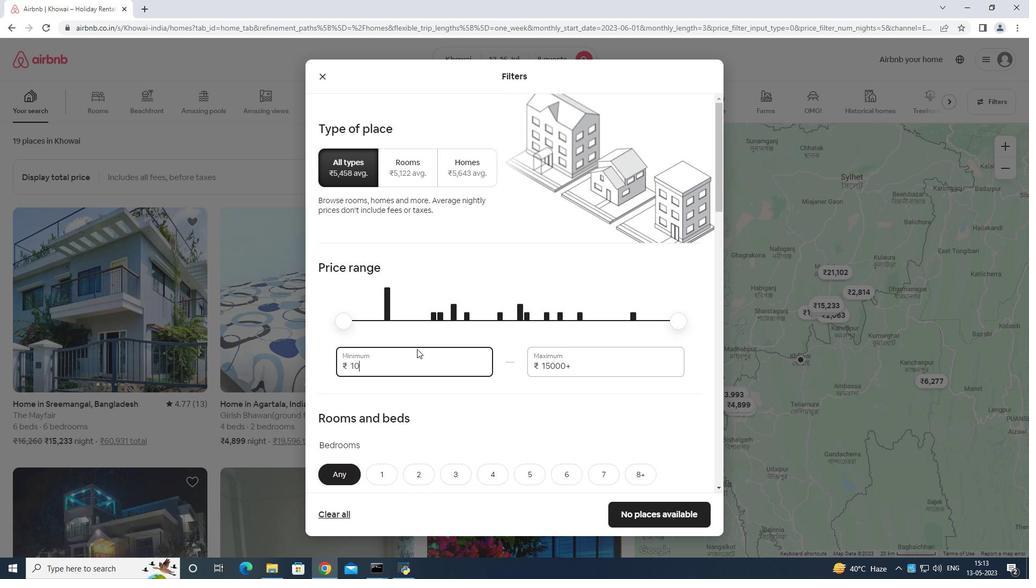 
Action: Mouse moved to (418, 351)
Screenshot: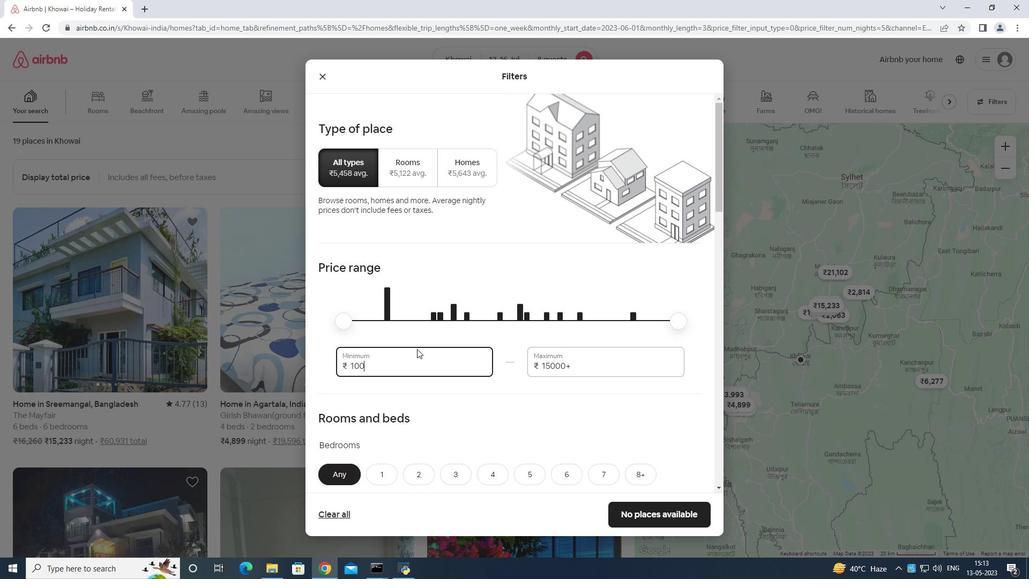 
Action: Key pressed 0
Screenshot: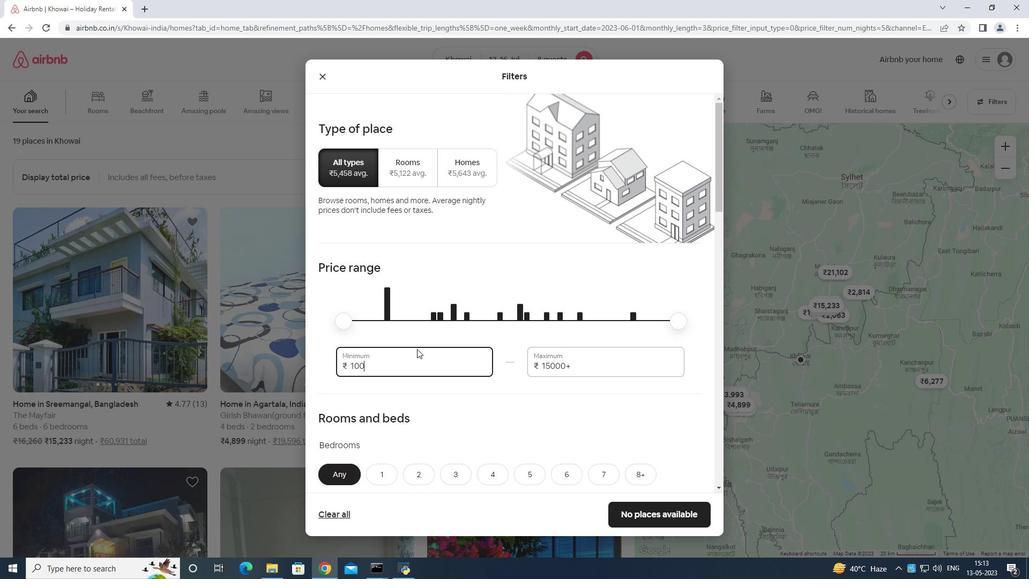 
Action: Mouse moved to (447, 359)
Screenshot: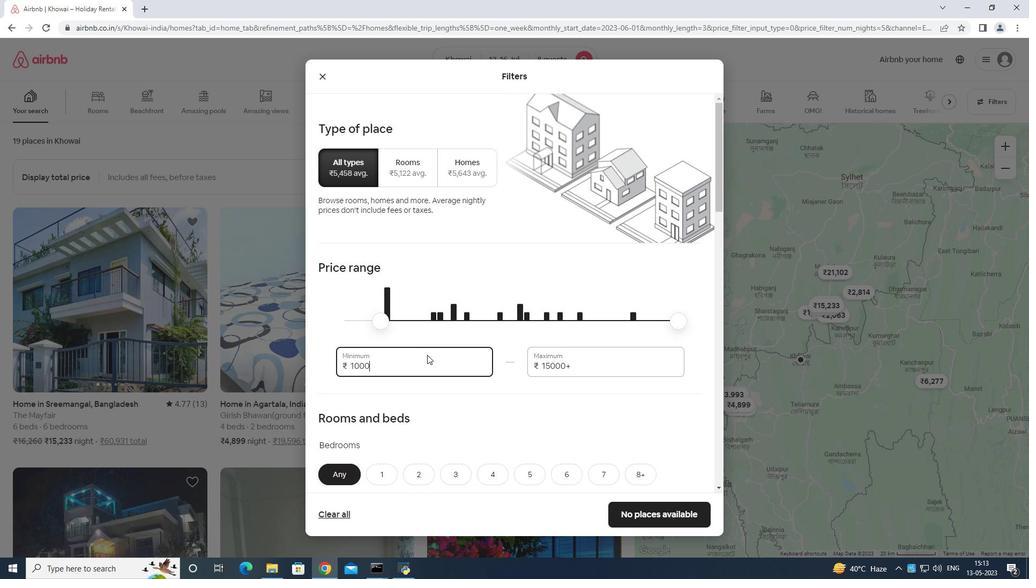 
Action: Key pressed 0
Screenshot: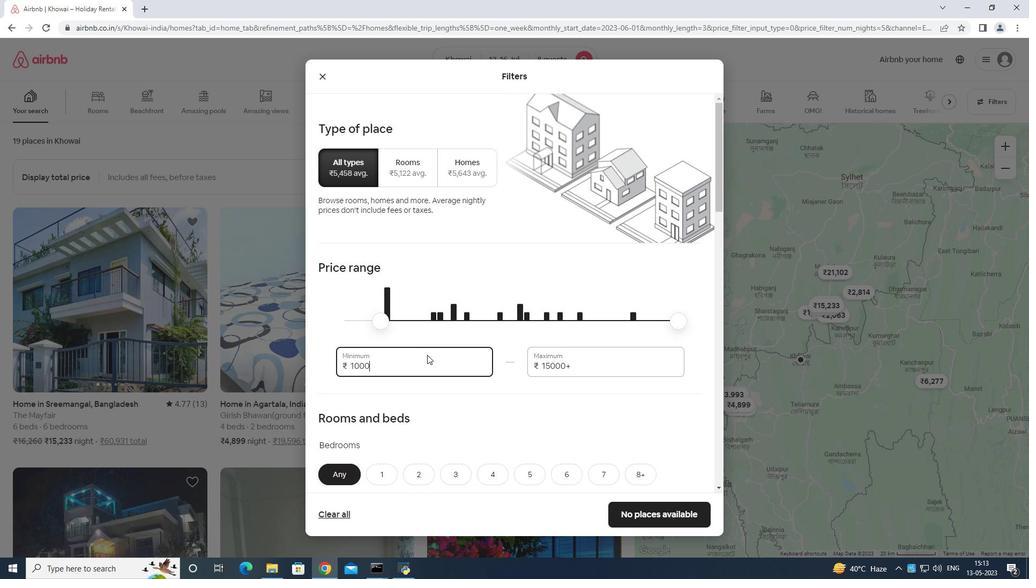 
Action: Mouse moved to (592, 363)
Screenshot: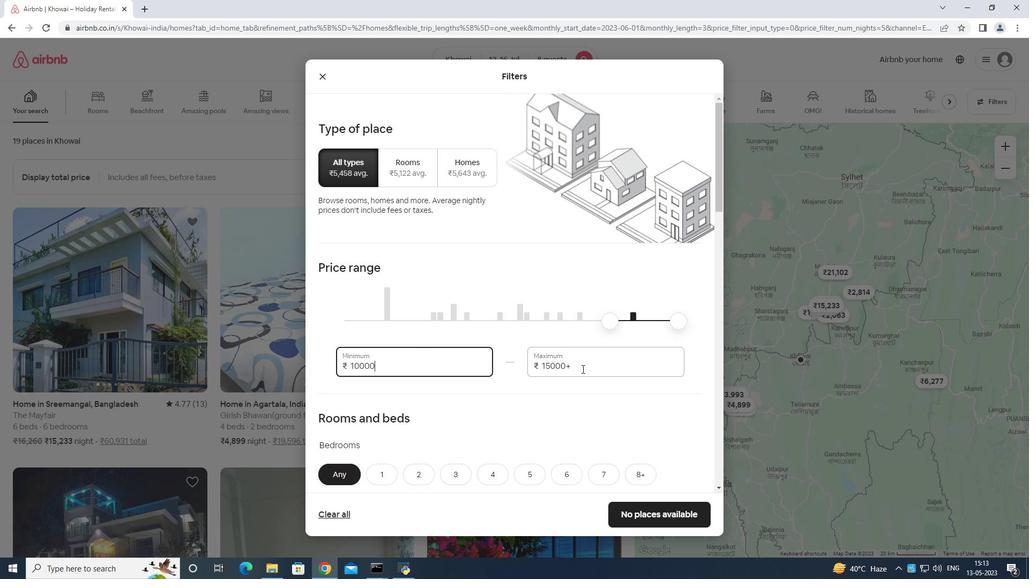 
Action: Mouse pressed left at (592, 363)
Screenshot: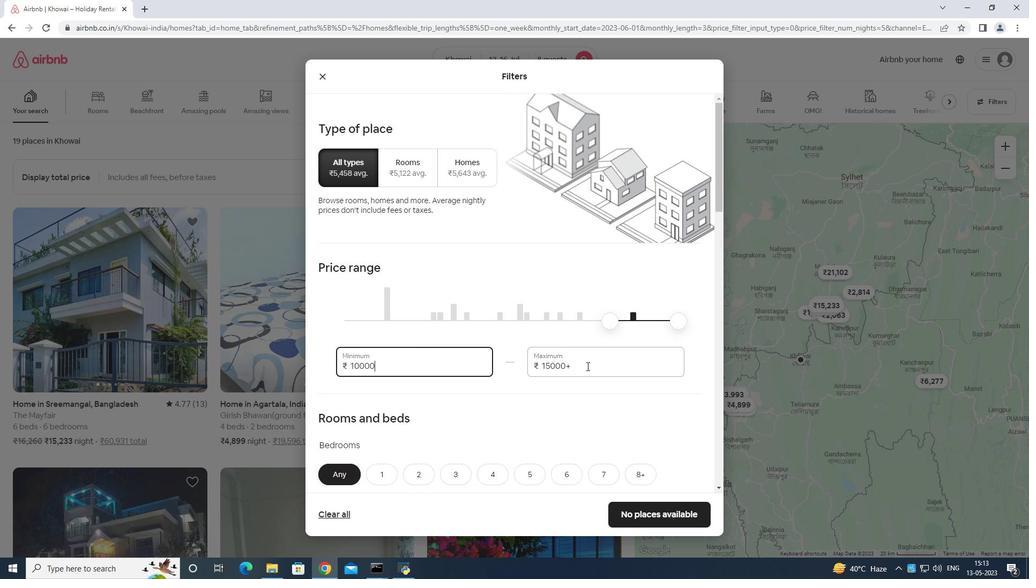 
Action: Mouse moved to (592, 361)
Screenshot: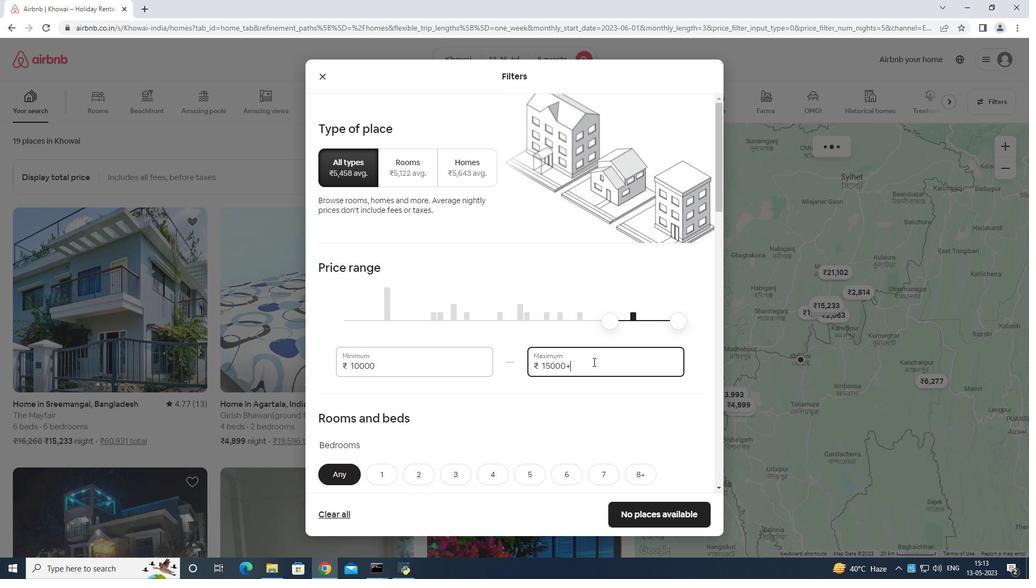 
Action: Key pressed <Key.backspace>
Screenshot: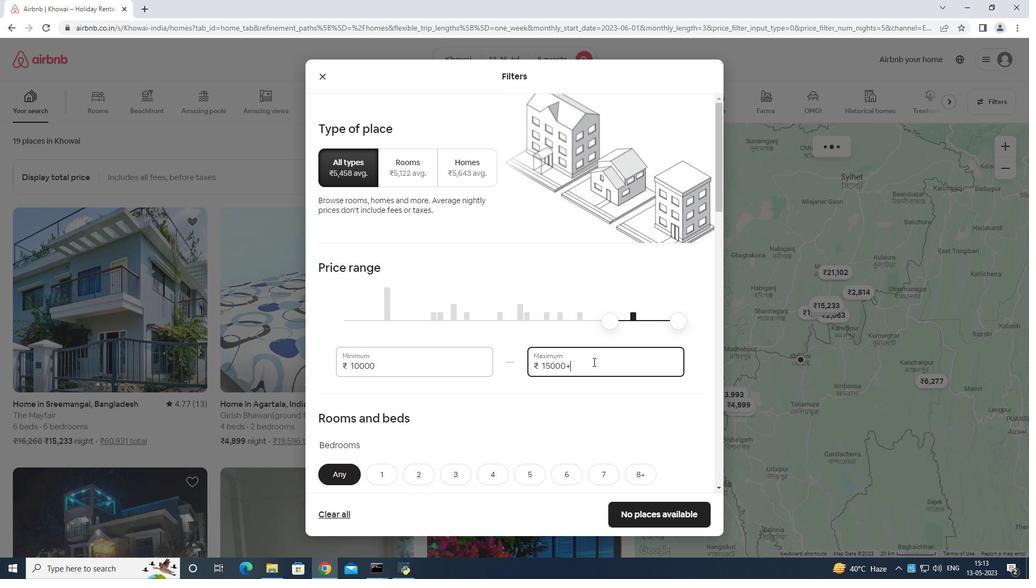 
Action: Mouse moved to (589, 364)
Screenshot: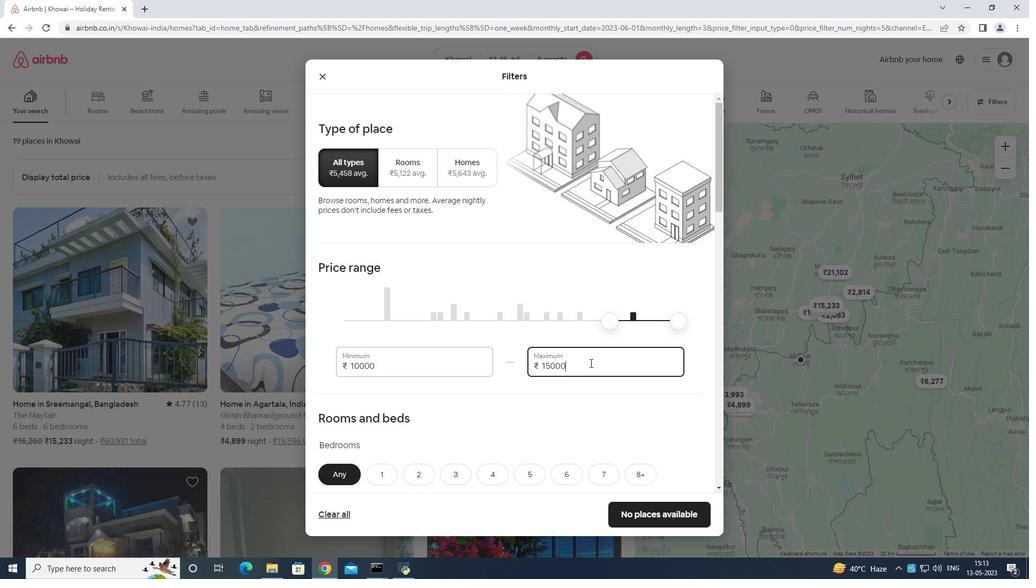 
Action: Key pressed <Key.backspace><Key.backspace>
Screenshot: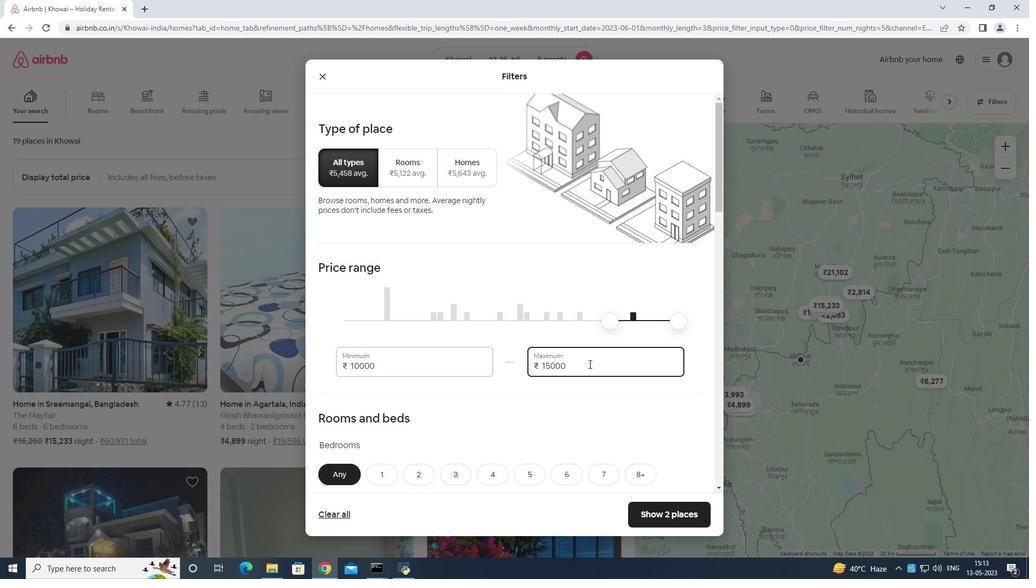 
Action: Mouse moved to (589, 364)
Screenshot: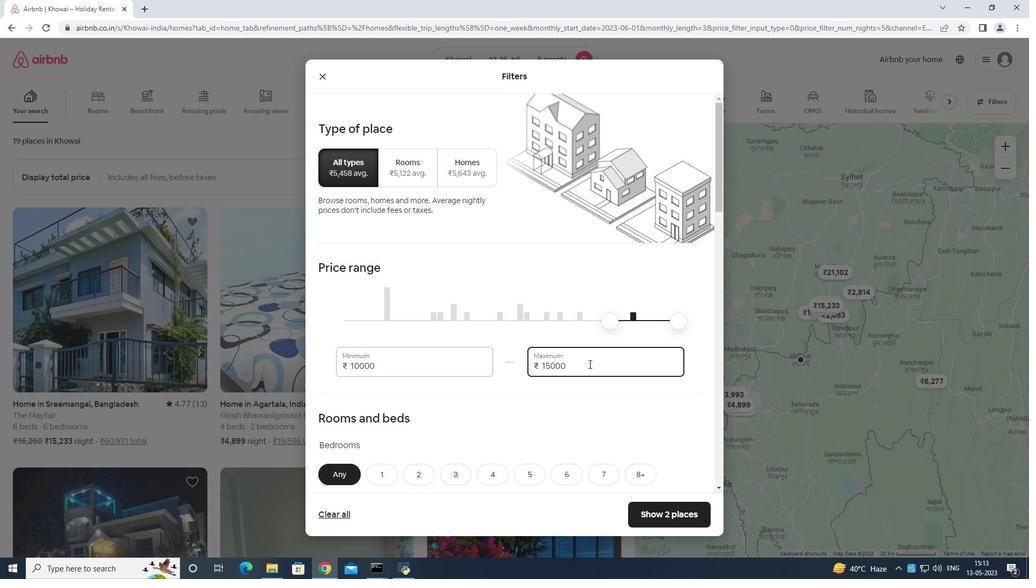 
Action: Key pressed <Key.backspace><Key.backspace><Key.backspace><Key.backspace><Key.backspace><Key.backspace>
Screenshot: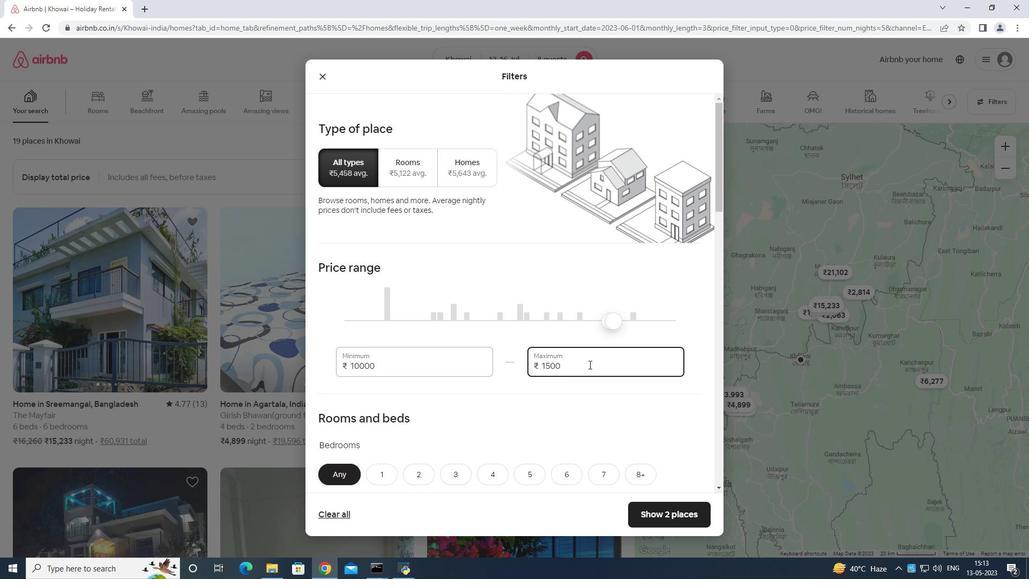
Action: Mouse moved to (588, 366)
Screenshot: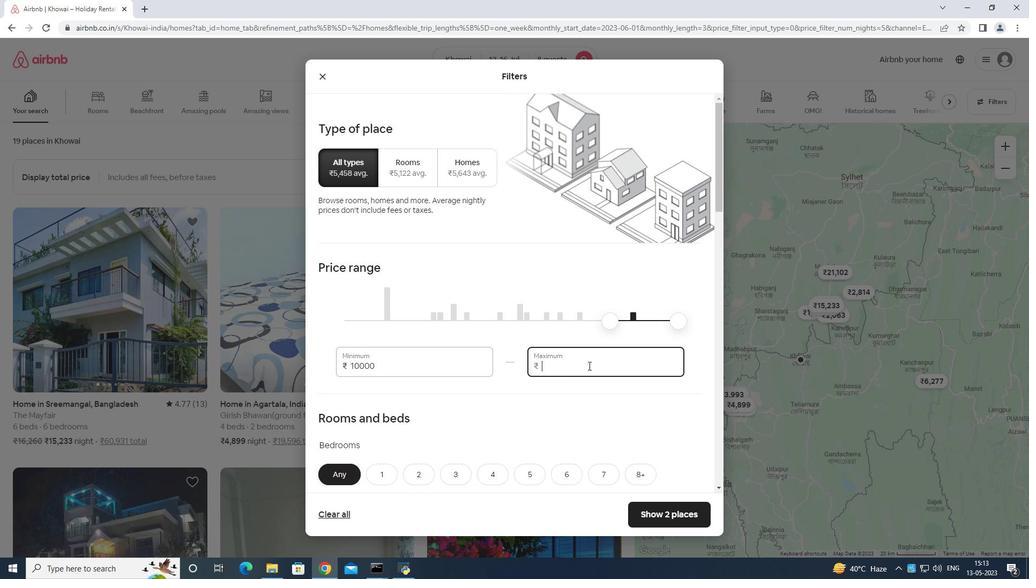 
Action: Key pressed 1
Screenshot: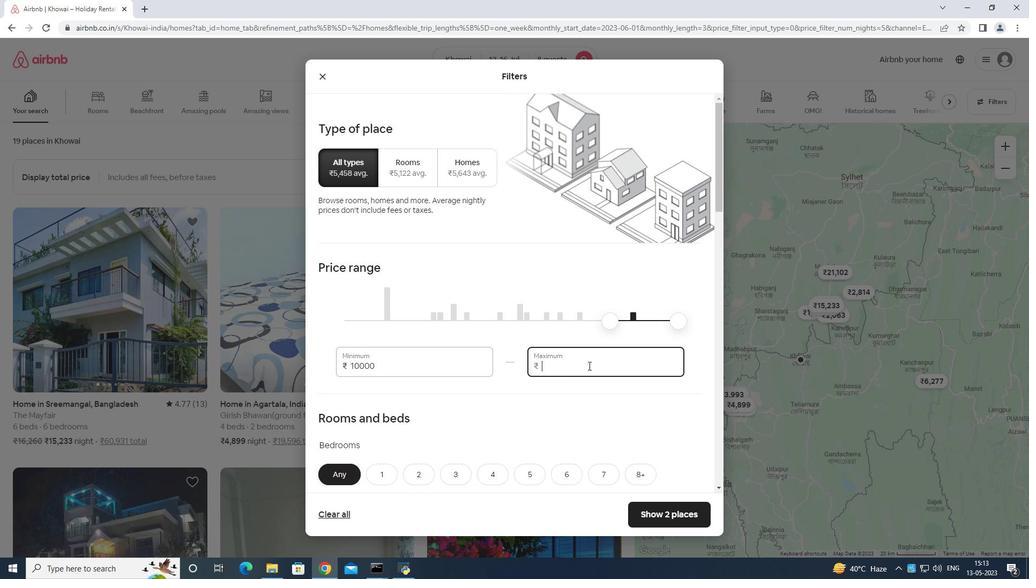 
Action: Mouse moved to (587, 366)
Screenshot: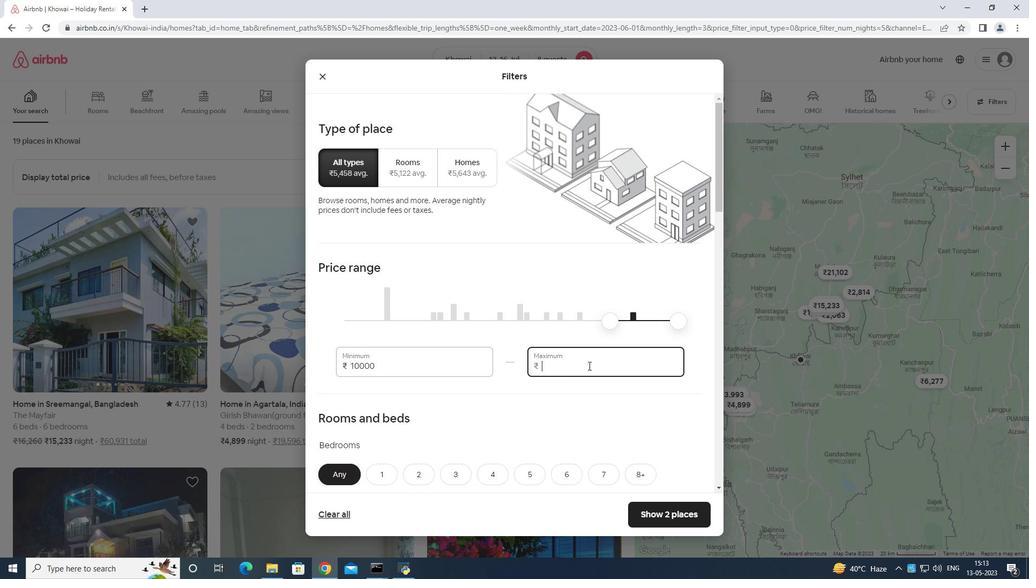
Action: Key pressed 6
Screenshot: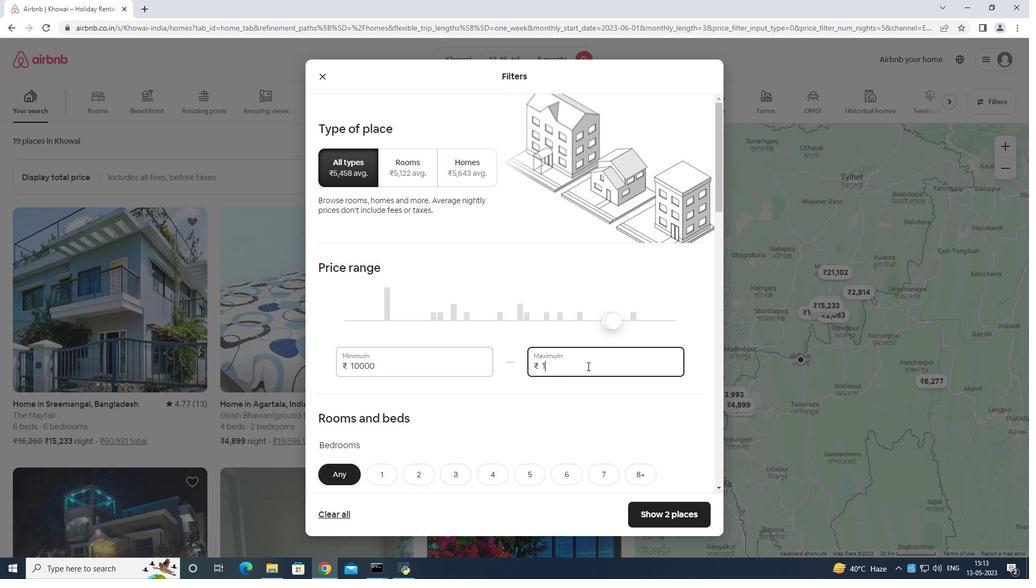 
Action: Mouse moved to (586, 369)
Screenshot: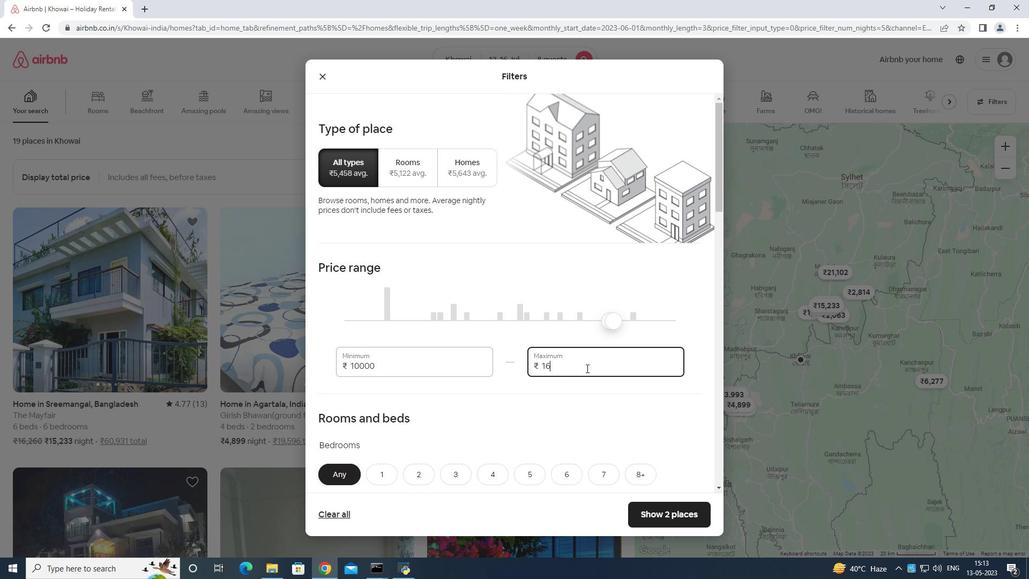 
Action: Key pressed 000
Screenshot: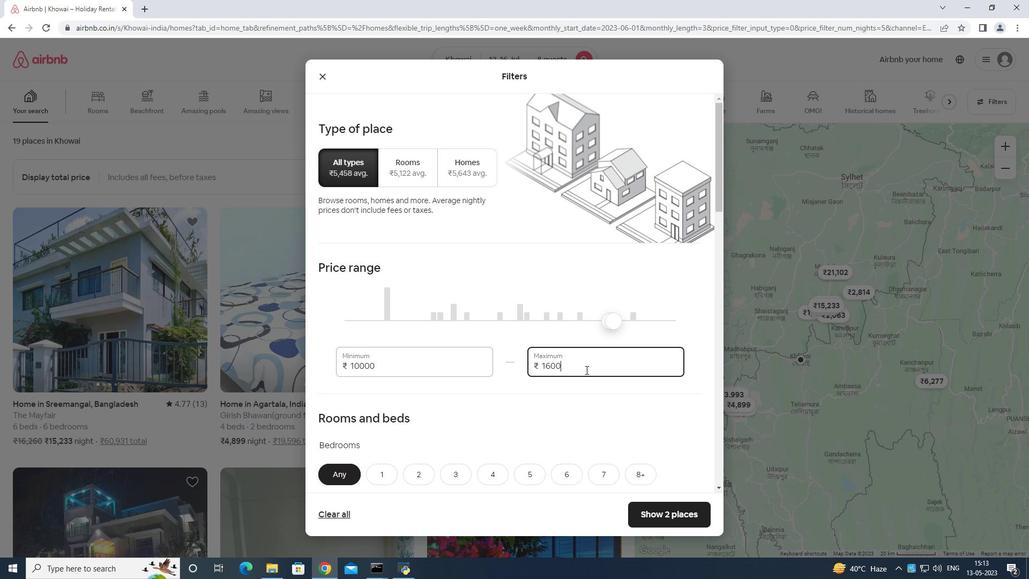 
Action: Mouse moved to (586, 364)
Screenshot: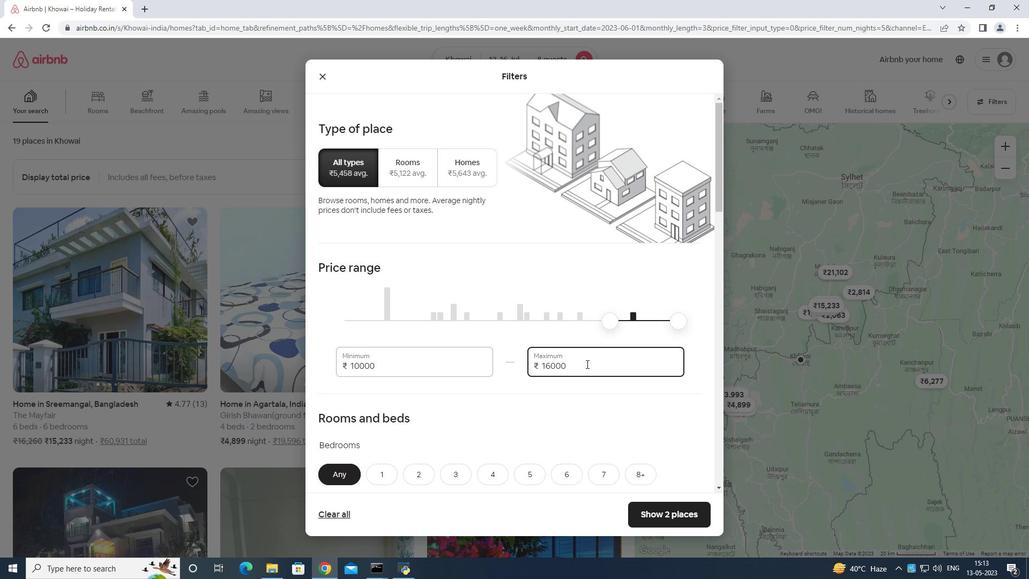 
Action: Mouse scrolled (586, 363) with delta (0, 0)
Screenshot: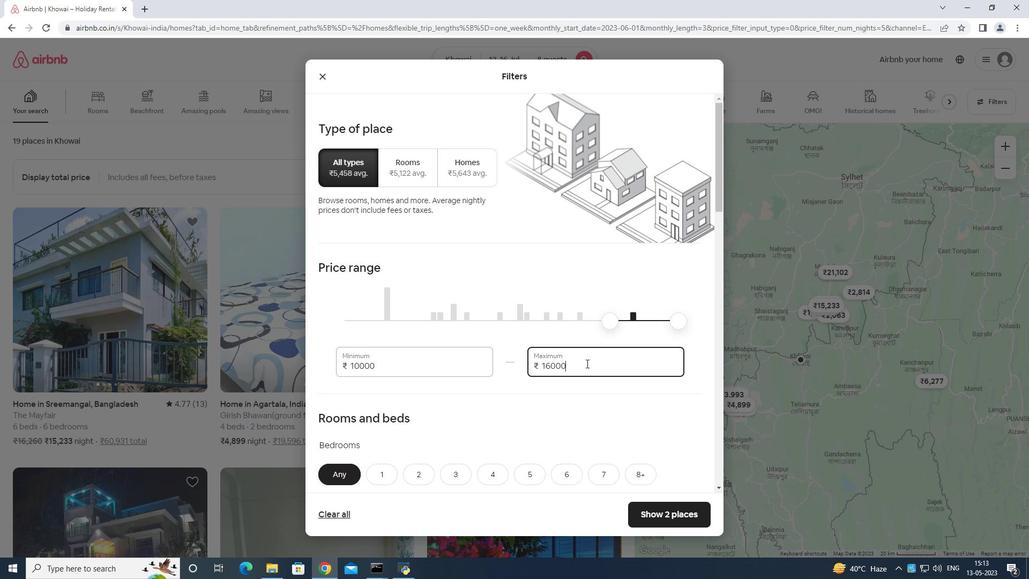 
Action: Mouse moved to (584, 368)
Screenshot: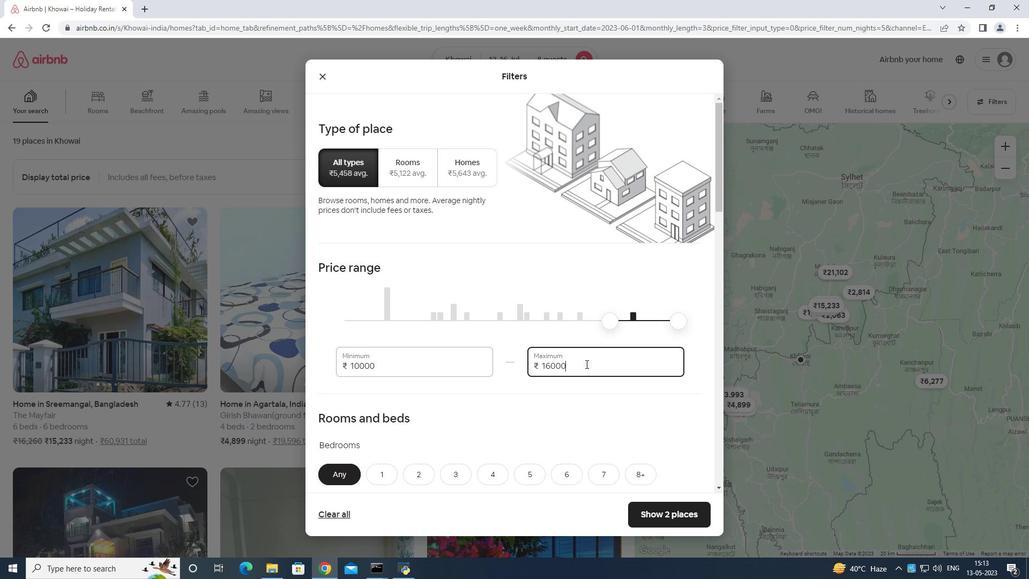 
Action: Mouse scrolled (584, 367) with delta (0, 0)
Screenshot: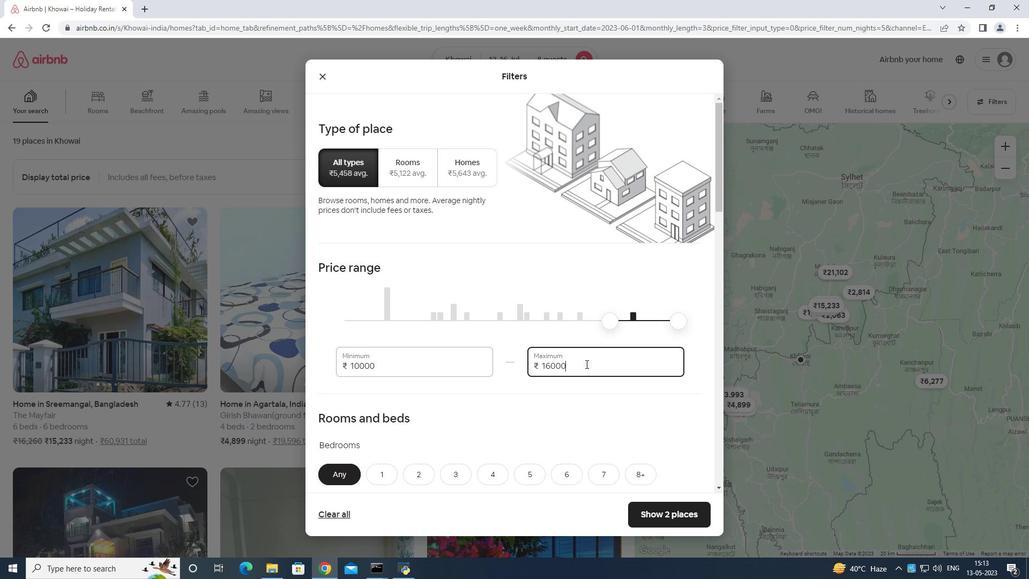 
Action: Mouse moved to (584, 368)
Screenshot: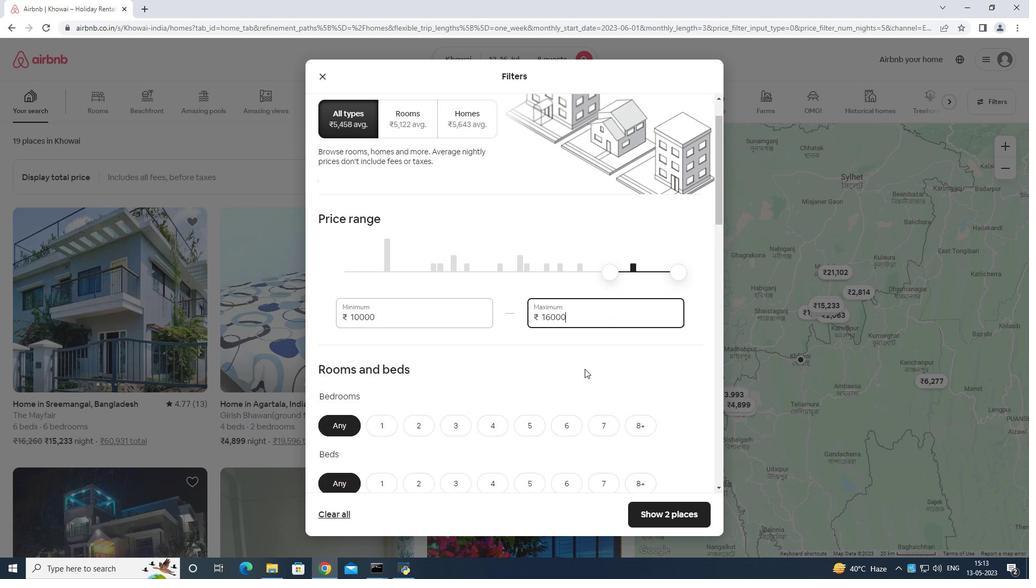 
Action: Mouse scrolled (584, 368) with delta (0, 0)
Screenshot: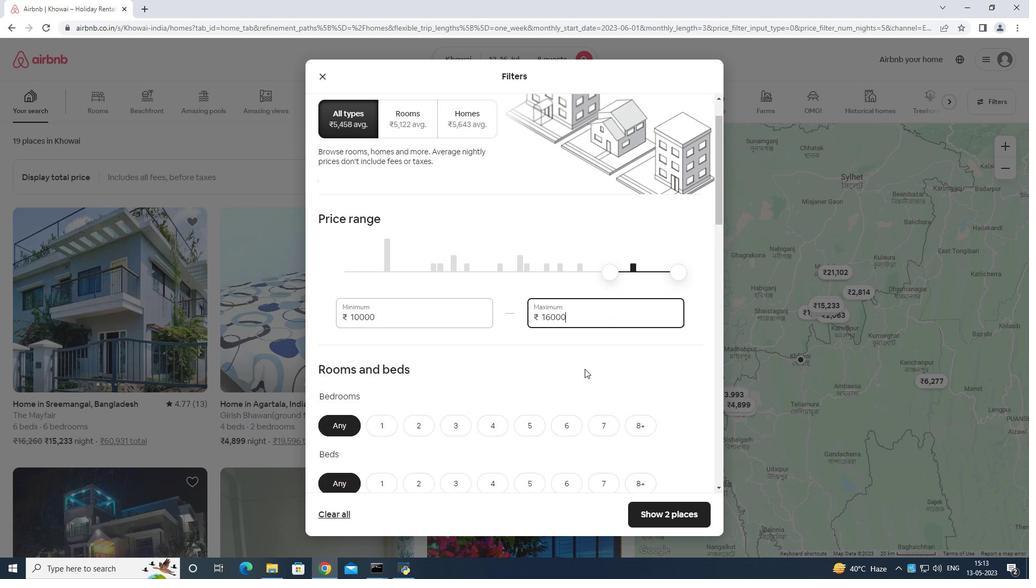 
Action: Mouse moved to (639, 310)
Screenshot: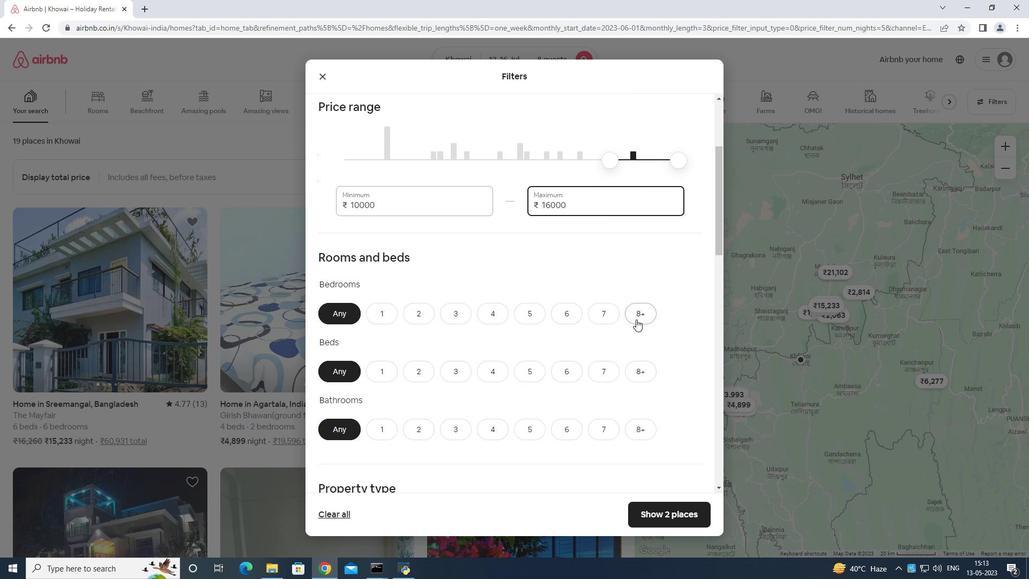 
Action: Mouse pressed left at (639, 310)
Screenshot: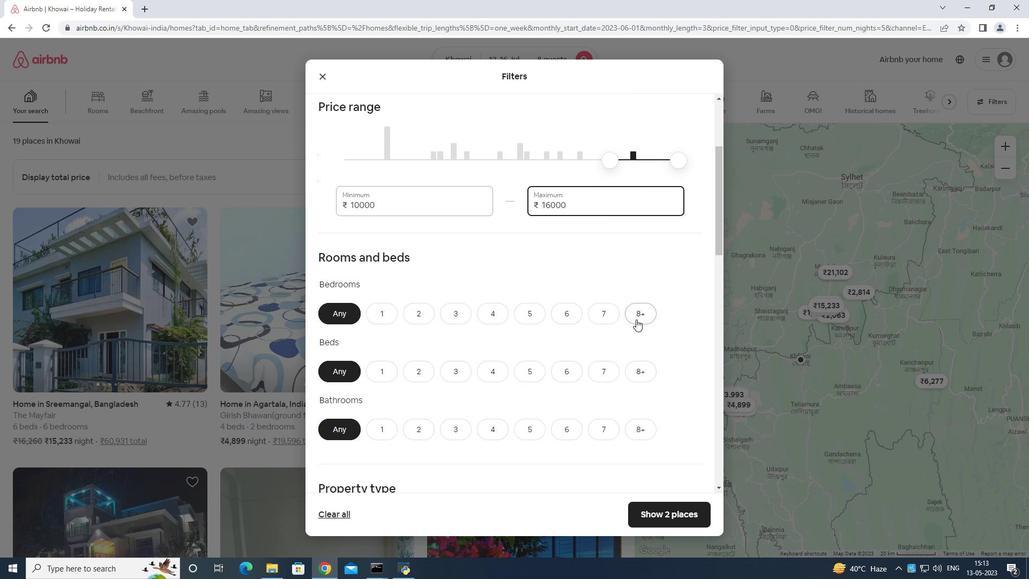
Action: Mouse moved to (641, 368)
Screenshot: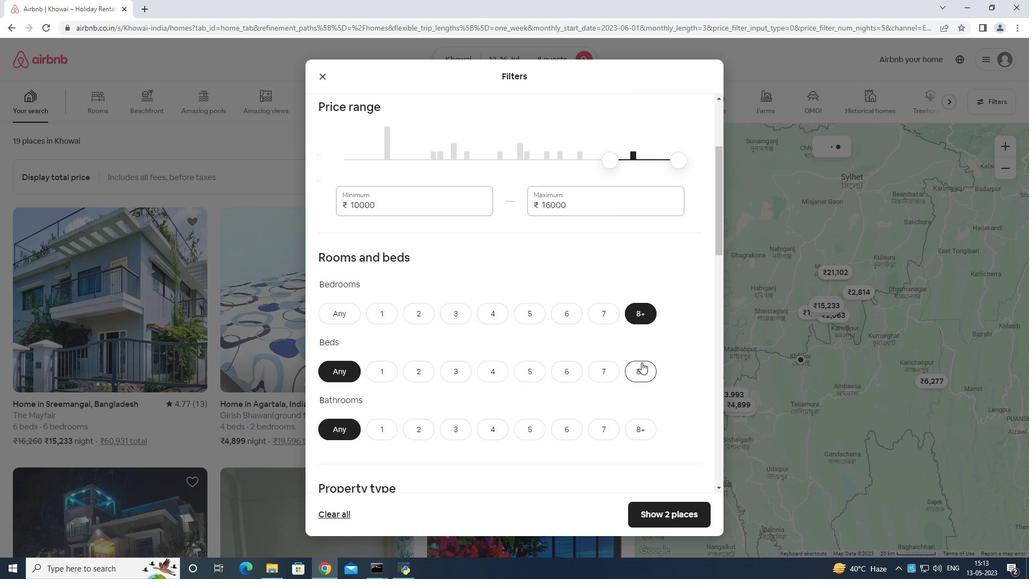 
Action: Mouse pressed left at (641, 368)
Screenshot: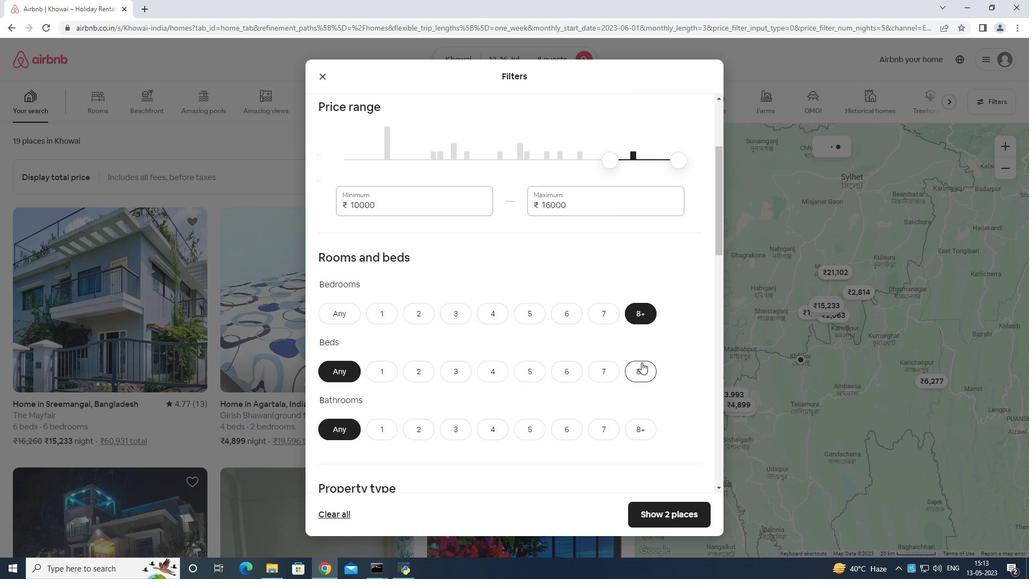 
Action: Mouse moved to (634, 423)
Screenshot: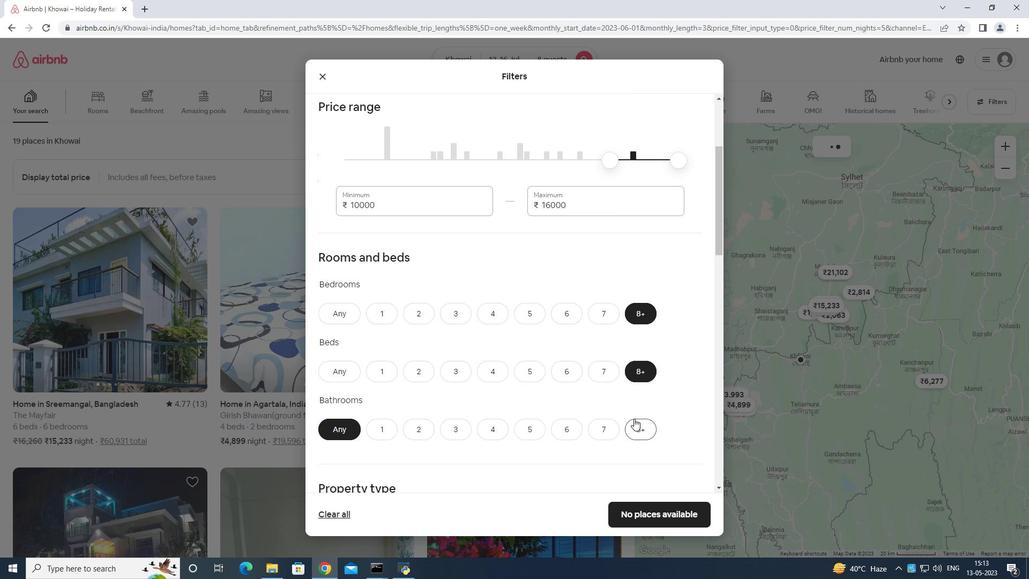 
Action: Mouse pressed left at (634, 423)
Screenshot: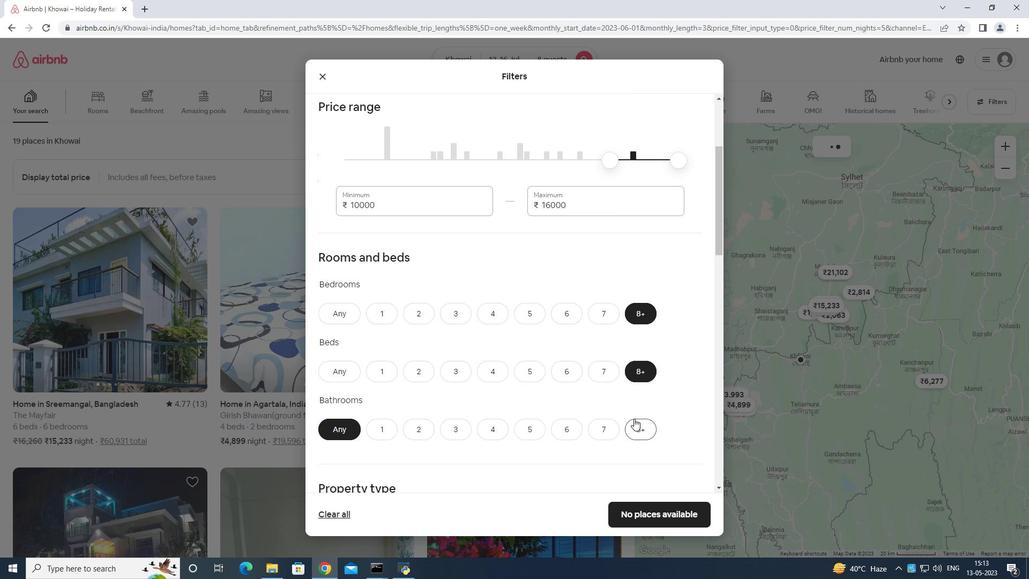
Action: Mouse moved to (639, 450)
Screenshot: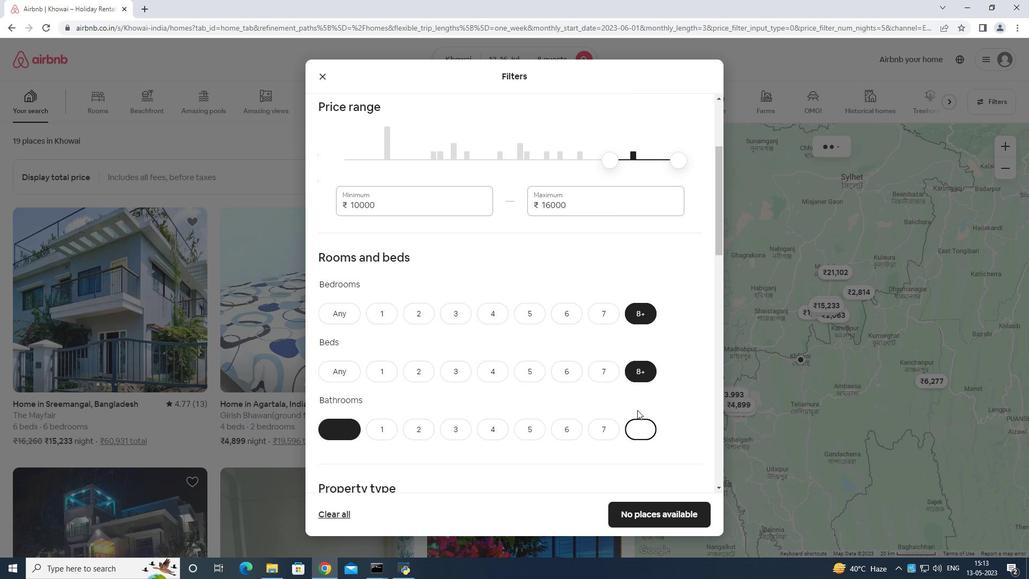 
Action: Mouse scrolled (639, 449) with delta (0, 0)
Screenshot: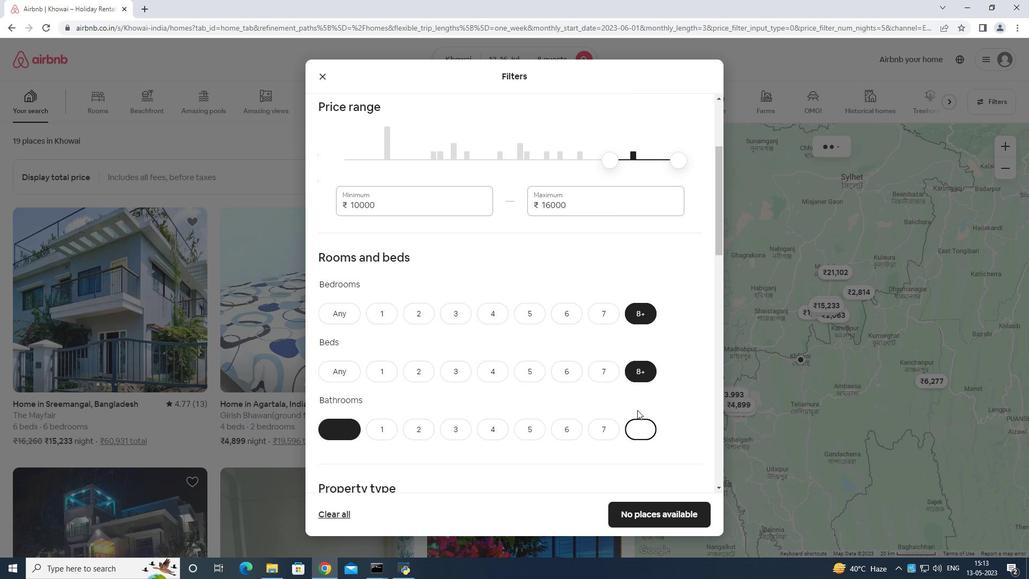 
Action: Mouse scrolled (639, 449) with delta (0, 0)
Screenshot: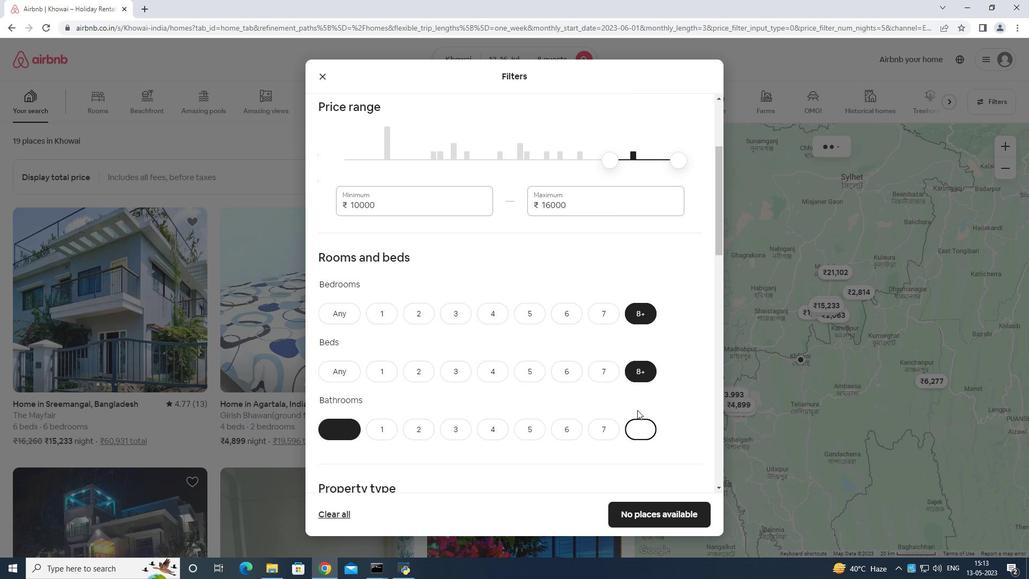 
Action: Mouse scrolled (639, 449) with delta (0, 0)
Screenshot: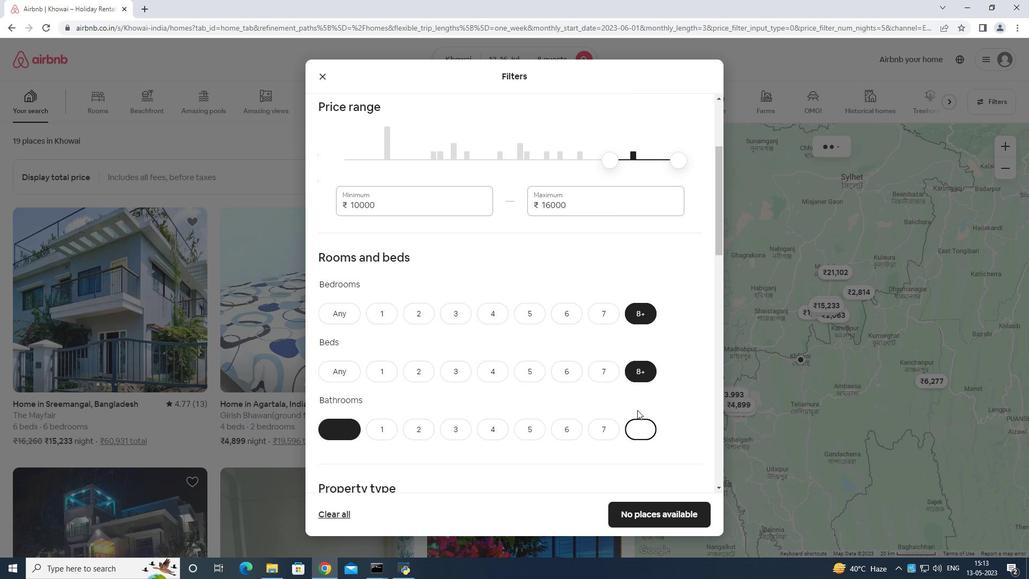 
Action: Mouse moved to (636, 445)
Screenshot: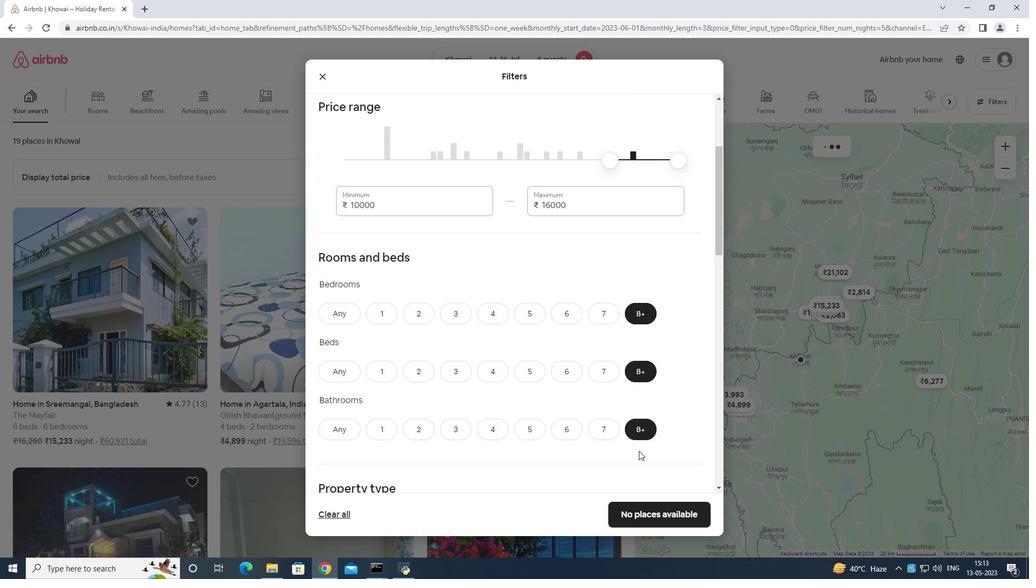 
Action: Mouse scrolled (636, 444) with delta (0, 0)
Screenshot: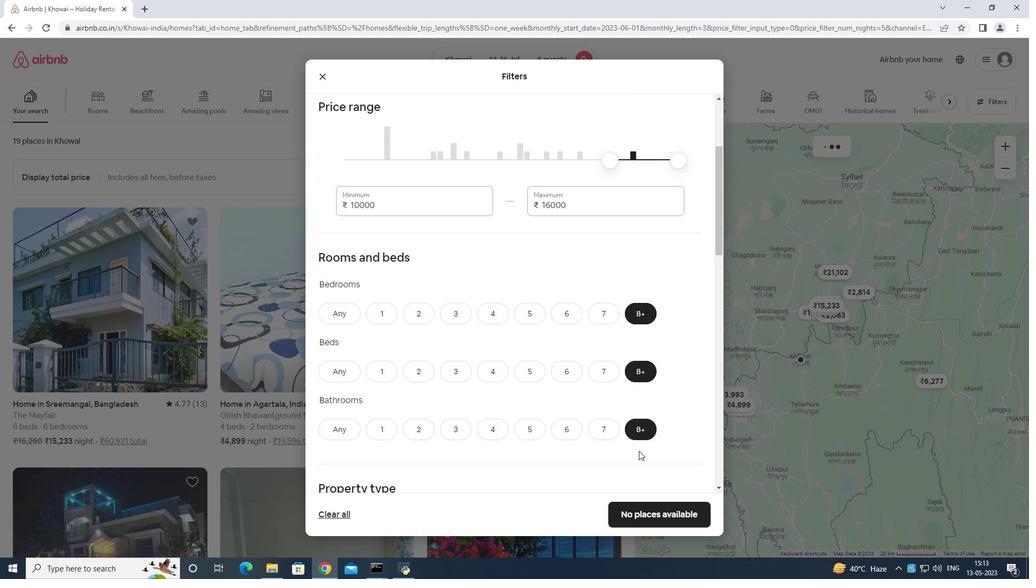
Action: Mouse moved to (353, 323)
Screenshot: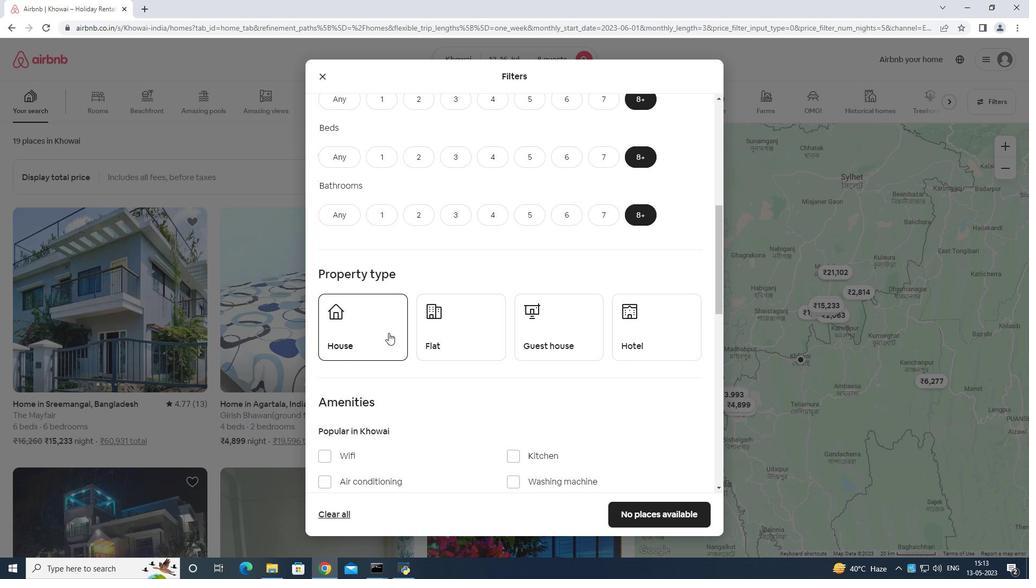 
Action: Mouse pressed left at (353, 323)
Screenshot: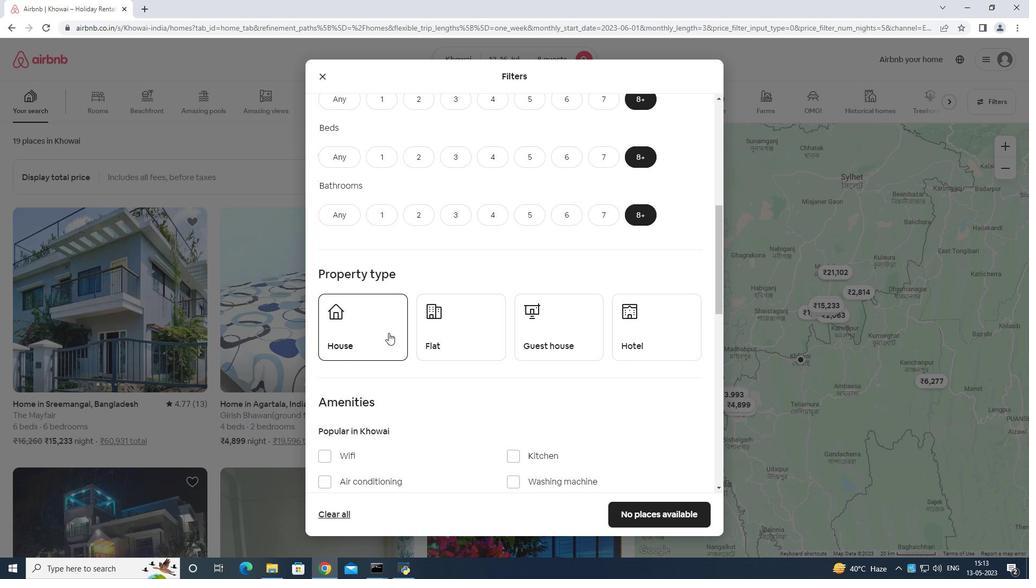 
Action: Mouse moved to (476, 327)
Screenshot: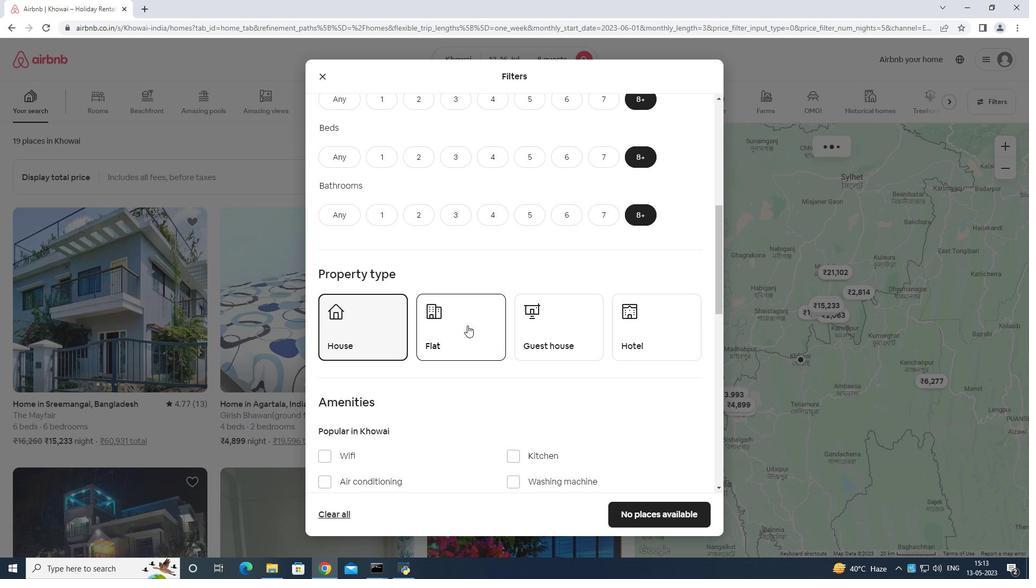 
Action: Mouse pressed left at (476, 327)
Screenshot: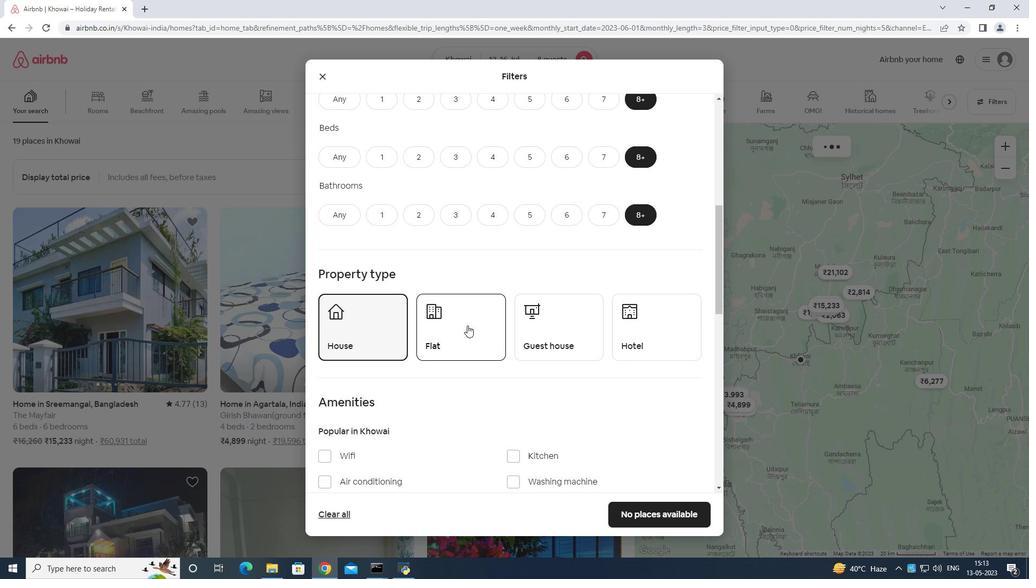 
Action: Mouse moved to (574, 339)
Screenshot: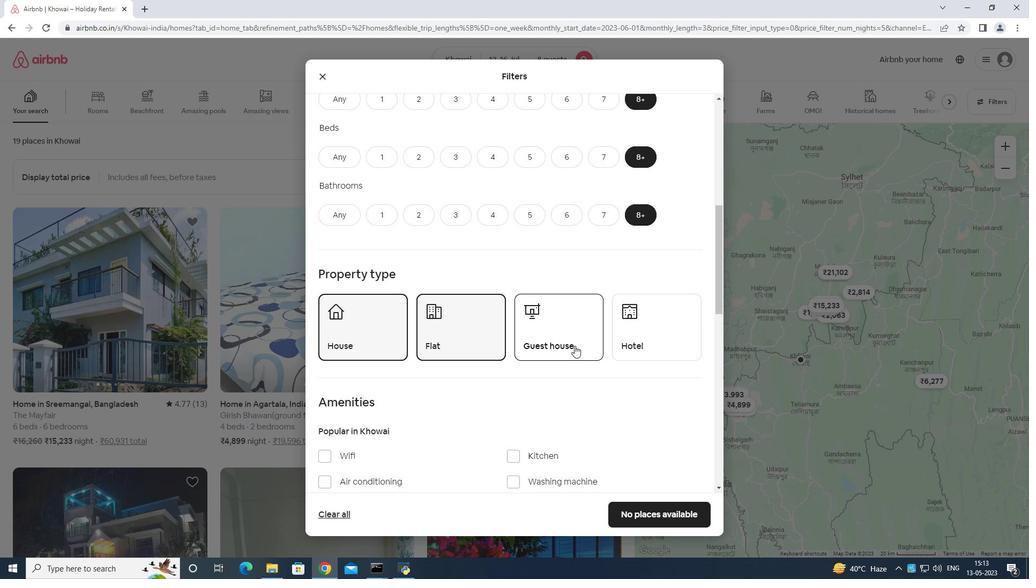 
Action: Mouse pressed left at (574, 339)
Screenshot: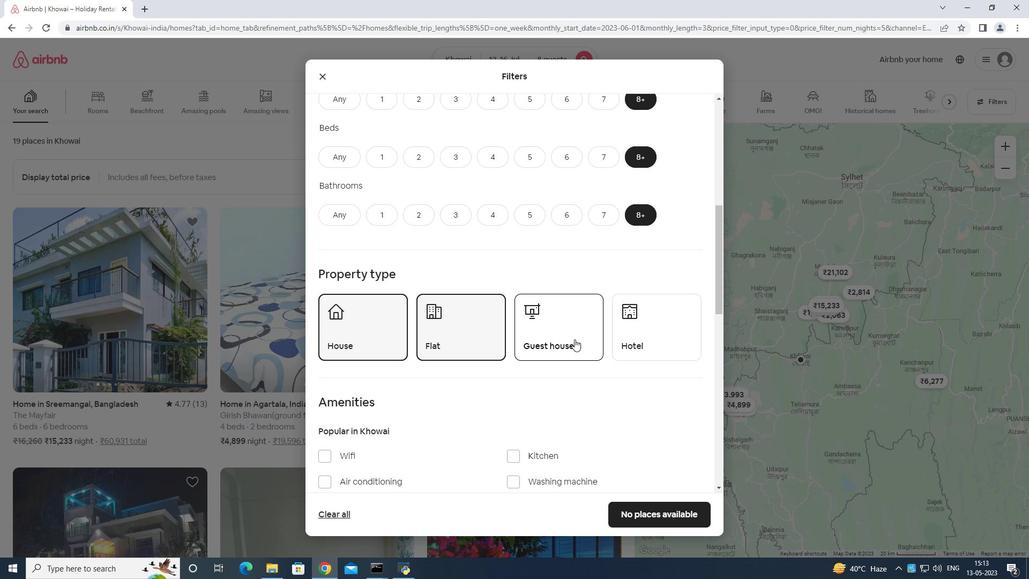 
Action: Mouse moved to (652, 338)
Screenshot: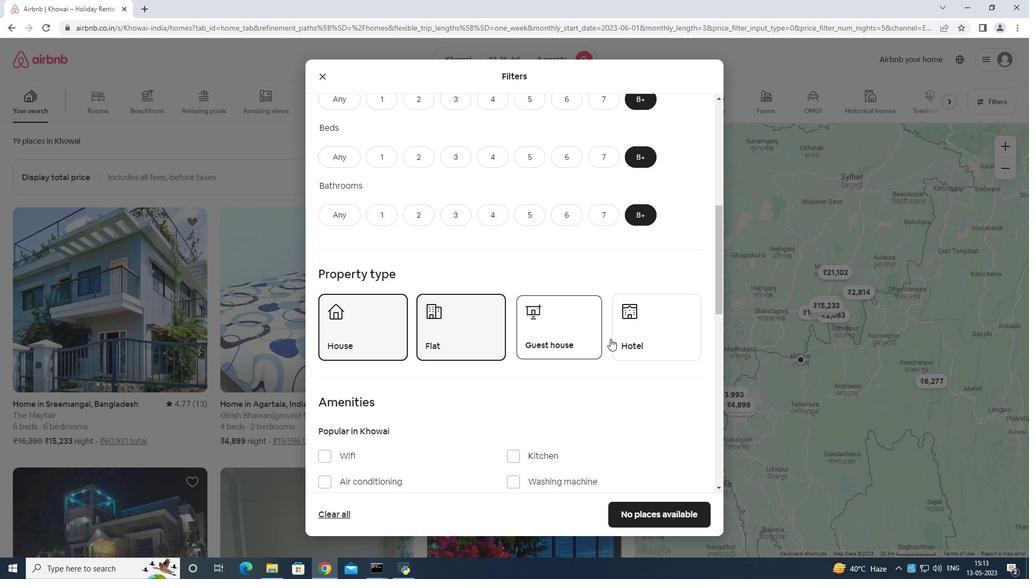 
Action: Mouse pressed left at (652, 338)
Screenshot: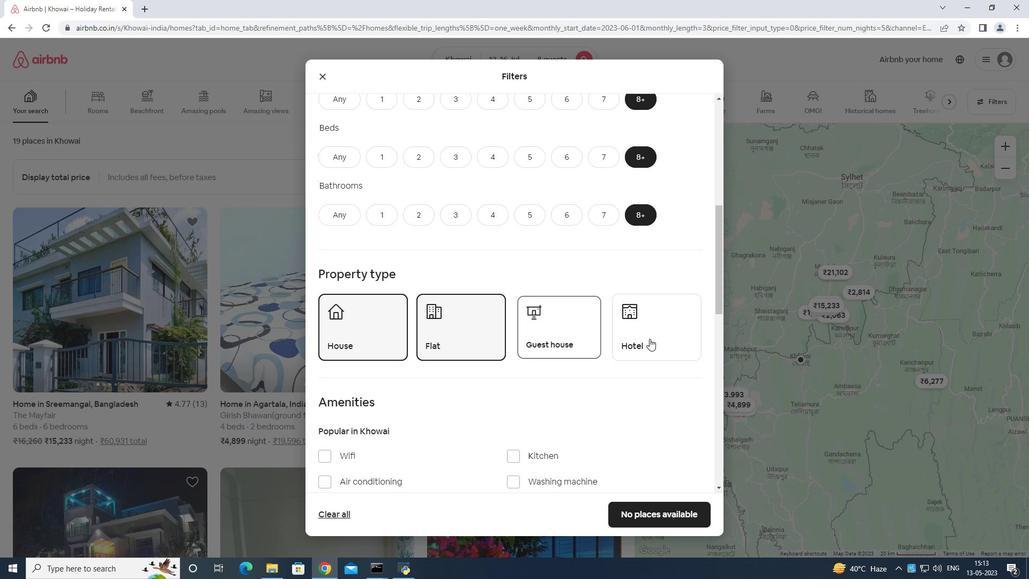 
Action: Mouse moved to (650, 331)
Screenshot: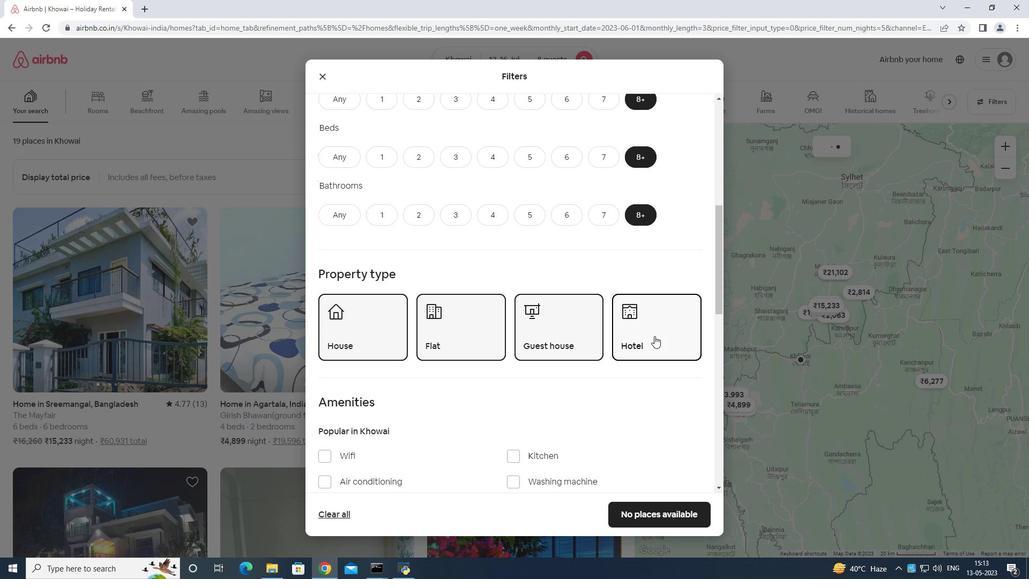 
Action: Mouse scrolled (650, 331) with delta (0, 0)
Screenshot: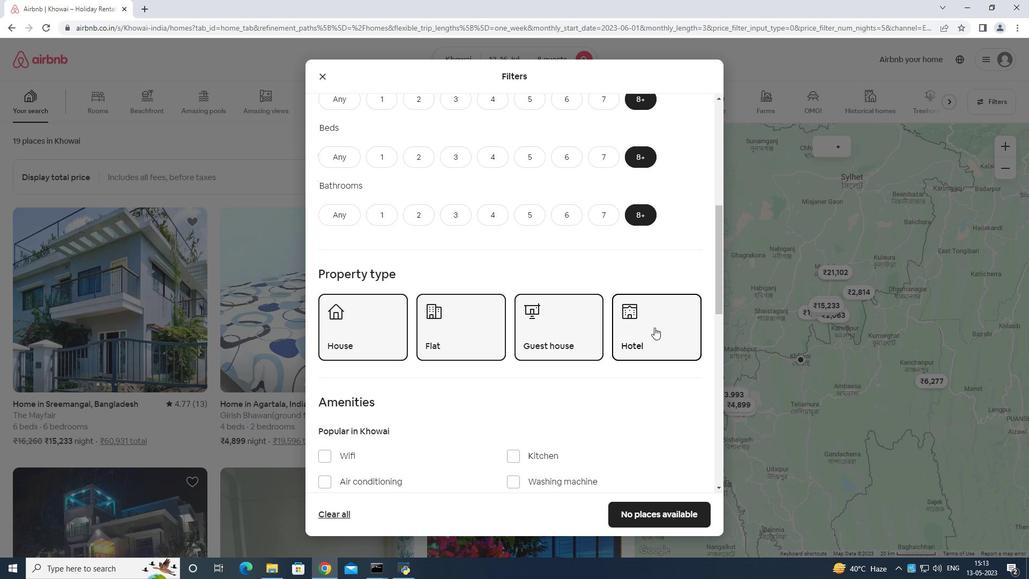 
Action: Mouse moved to (644, 339)
Screenshot: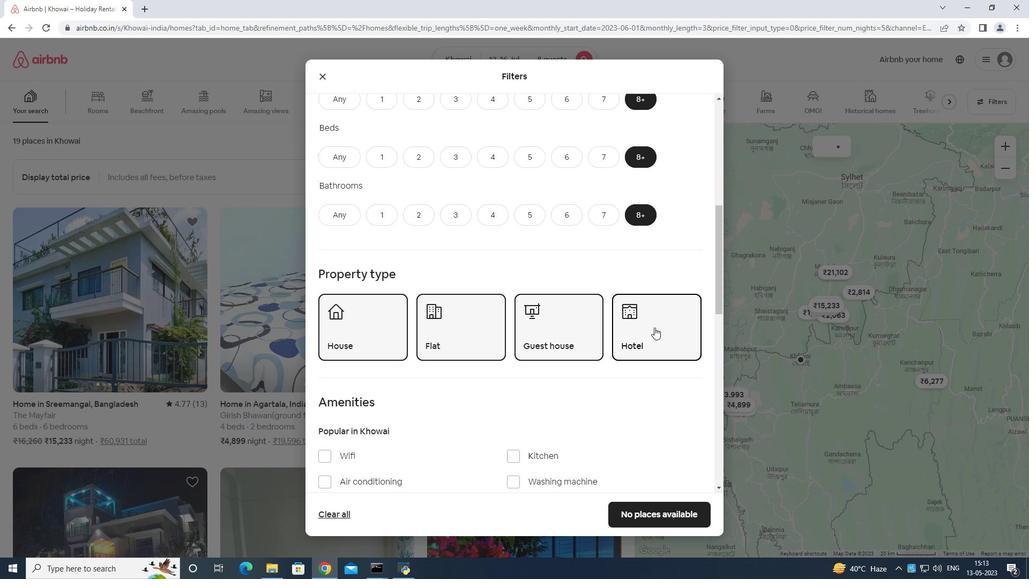 
Action: Mouse scrolled (644, 339) with delta (0, 0)
Screenshot: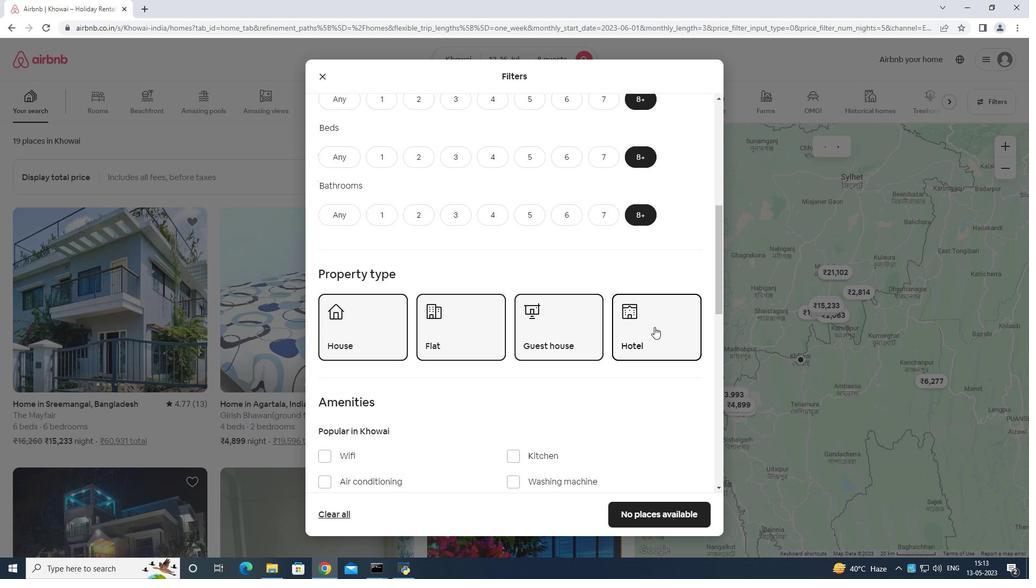 
Action: Mouse moved to (642, 341)
Screenshot: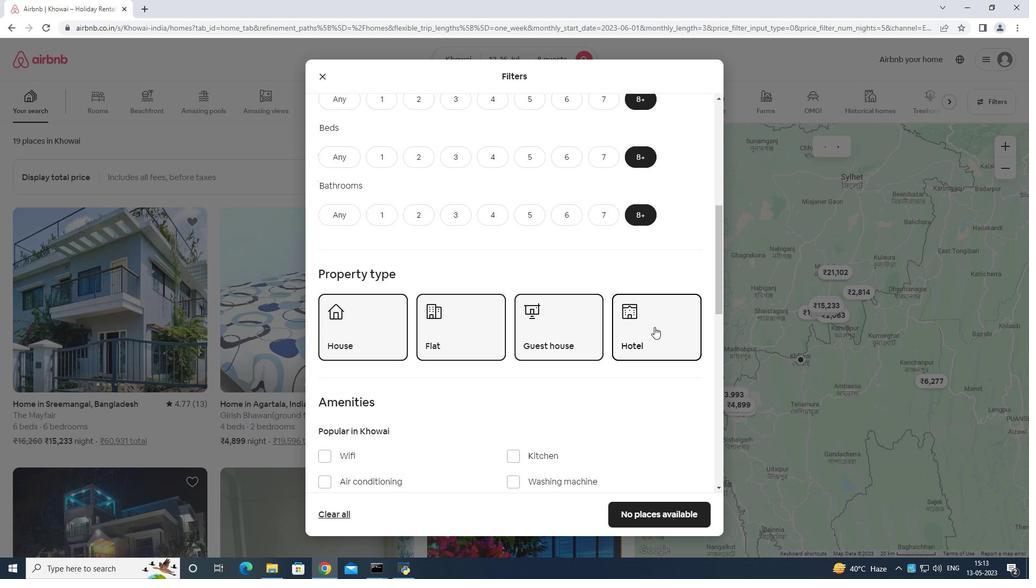 
Action: Mouse scrolled (642, 340) with delta (0, 0)
Screenshot: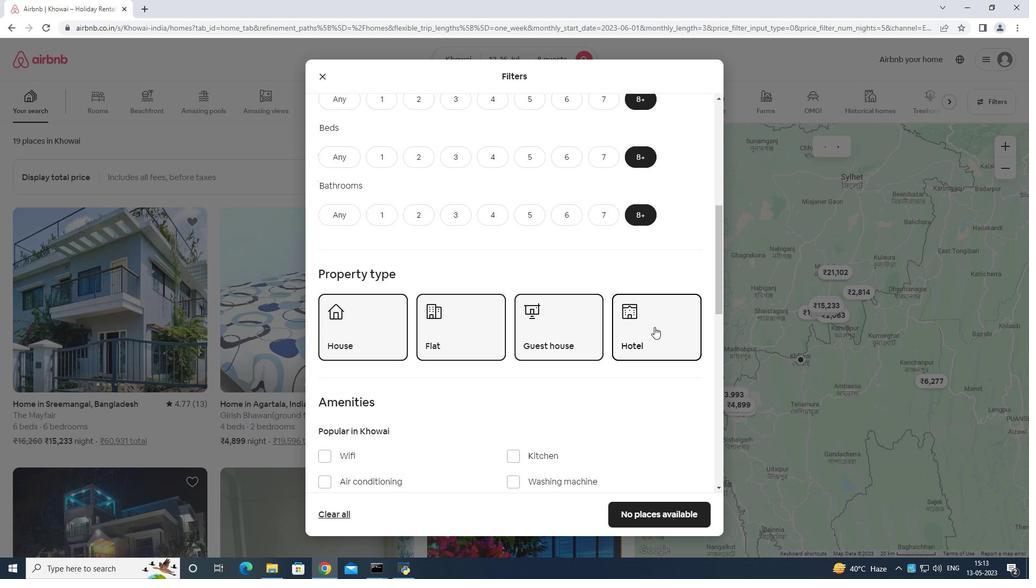 
Action: Mouse moved to (321, 289)
Screenshot: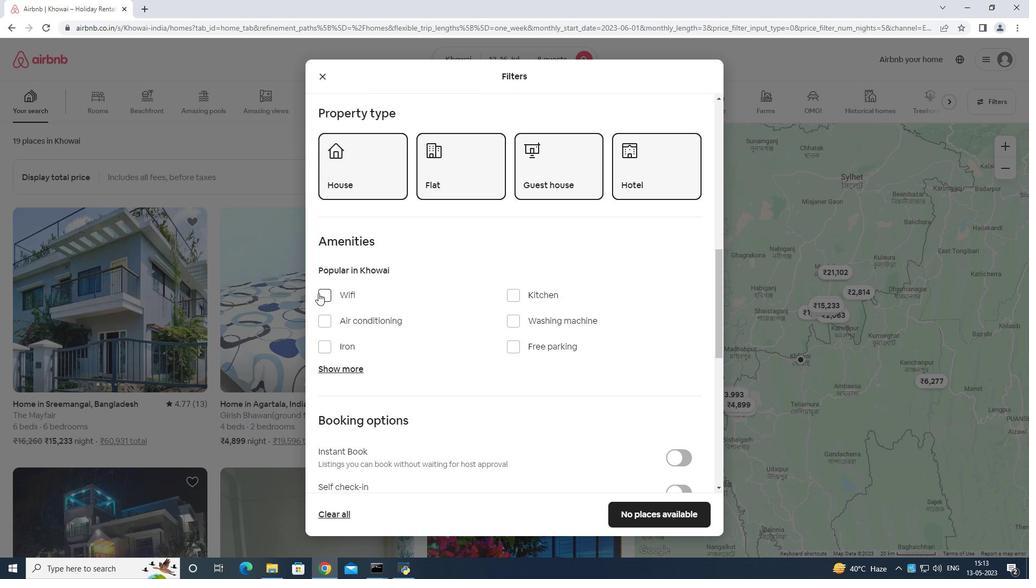
Action: Mouse pressed left at (321, 289)
Screenshot: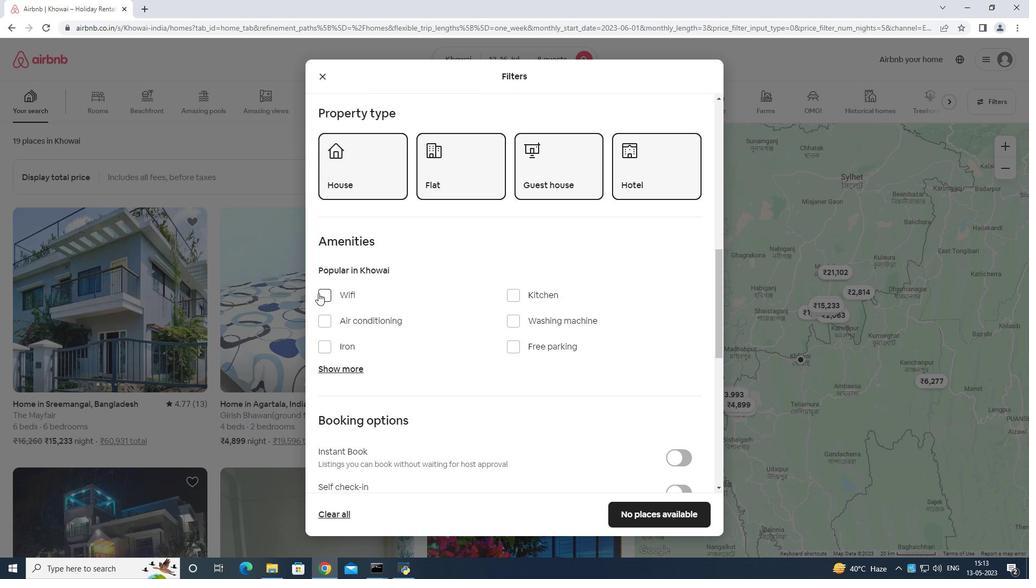 
Action: Mouse moved to (516, 346)
Screenshot: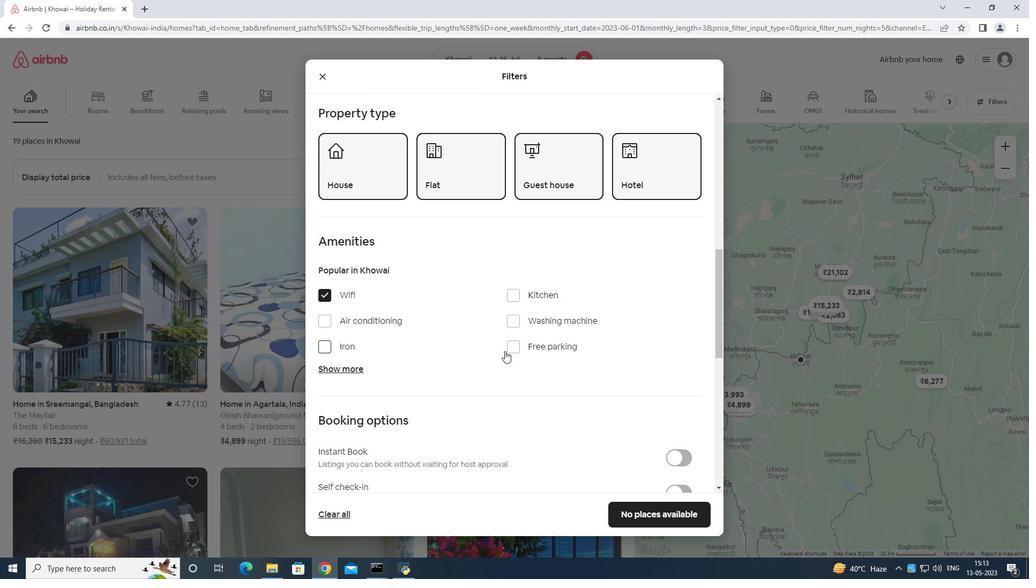 
Action: Mouse pressed left at (516, 346)
Screenshot: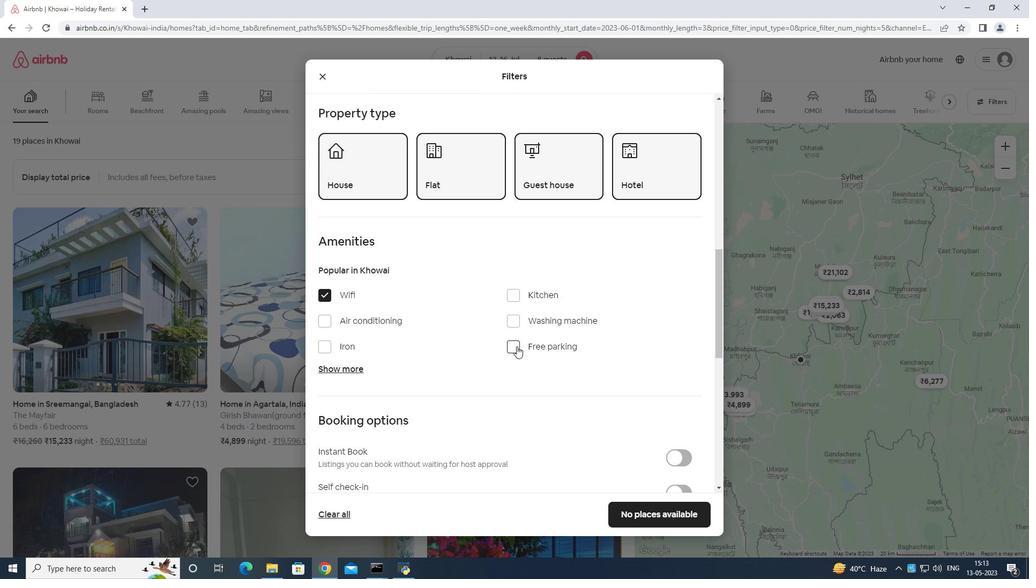 
Action: Mouse moved to (517, 345)
Screenshot: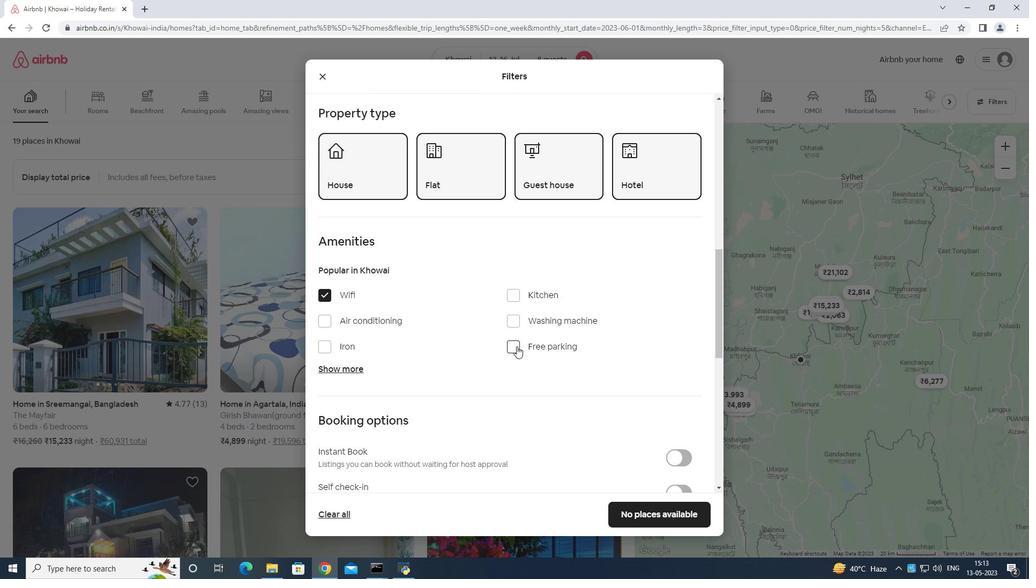 
Action: Mouse scrolled (517, 344) with delta (0, 0)
Screenshot: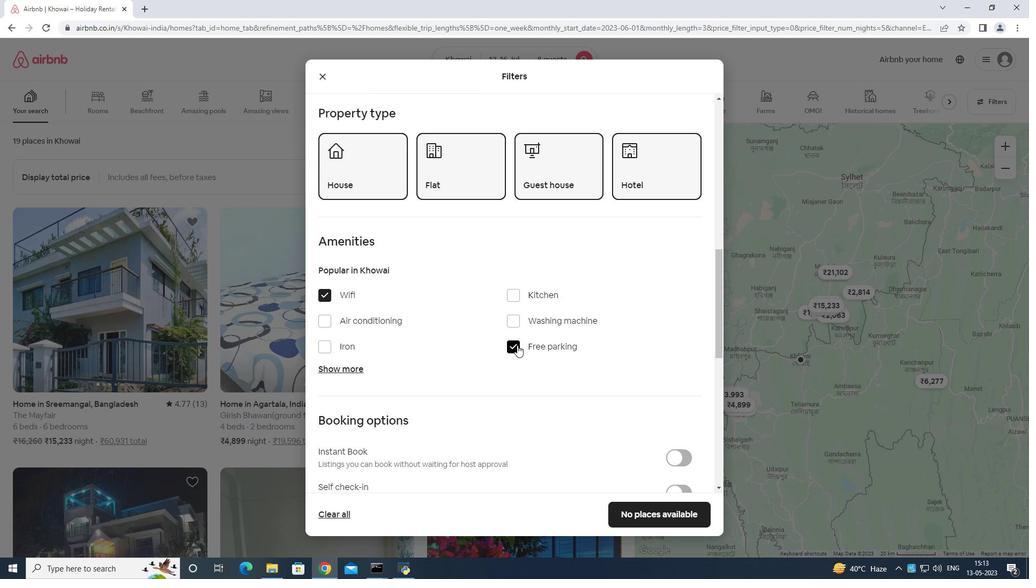 
Action: Mouse moved to (336, 313)
Screenshot: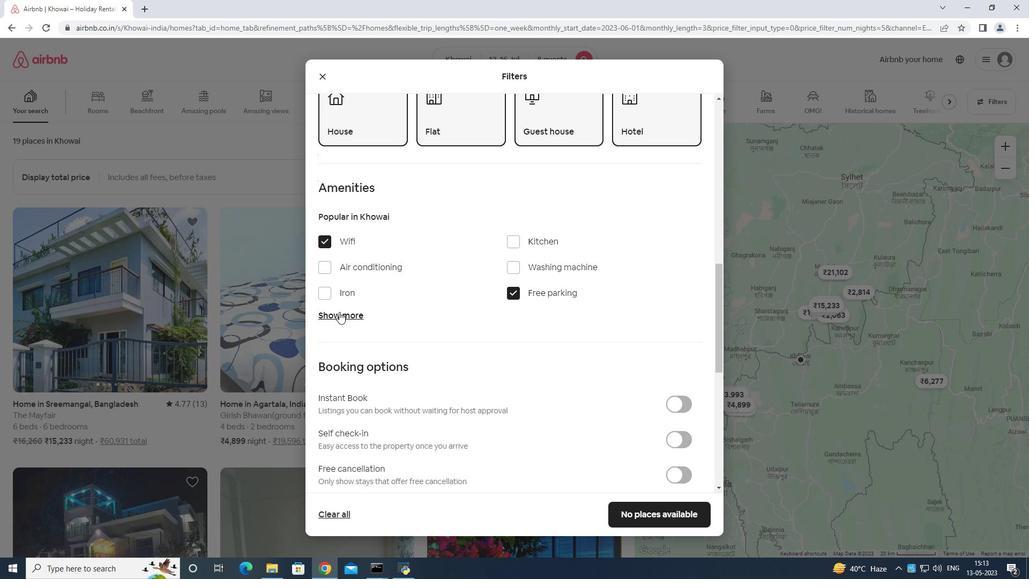 
Action: Mouse pressed left at (336, 313)
Screenshot: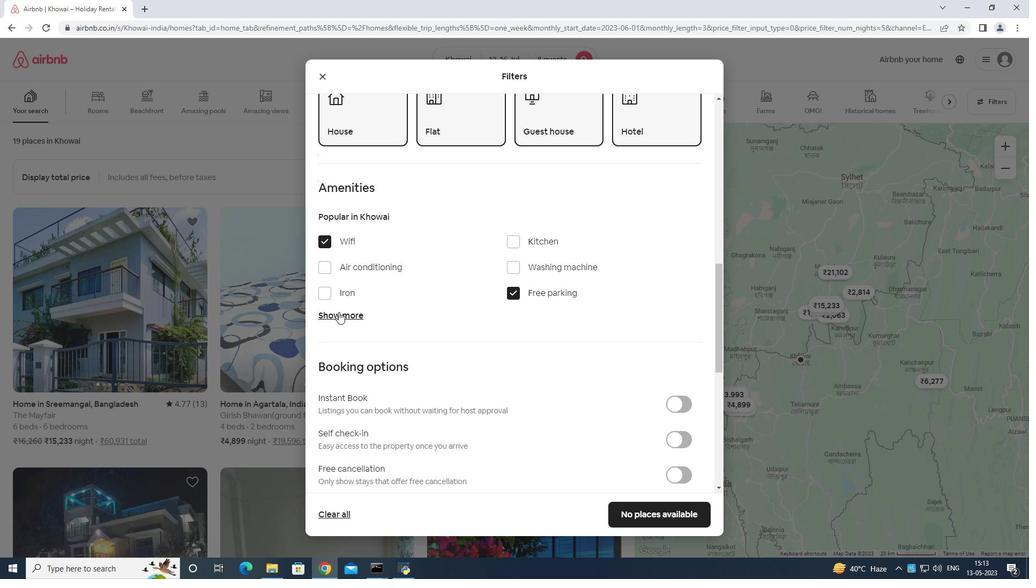 
Action: Mouse moved to (521, 380)
Screenshot: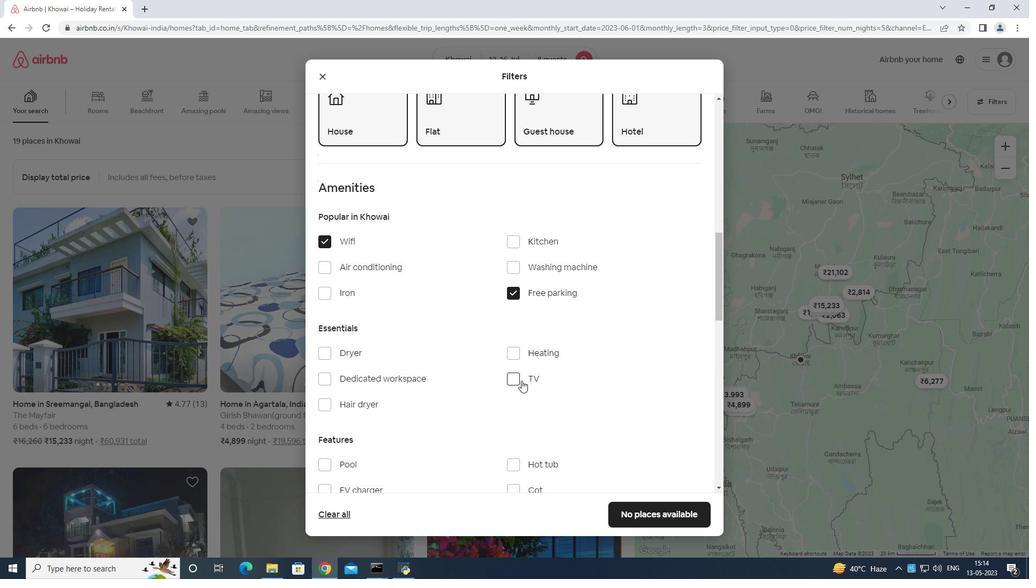 
Action: Mouse pressed left at (521, 380)
Screenshot: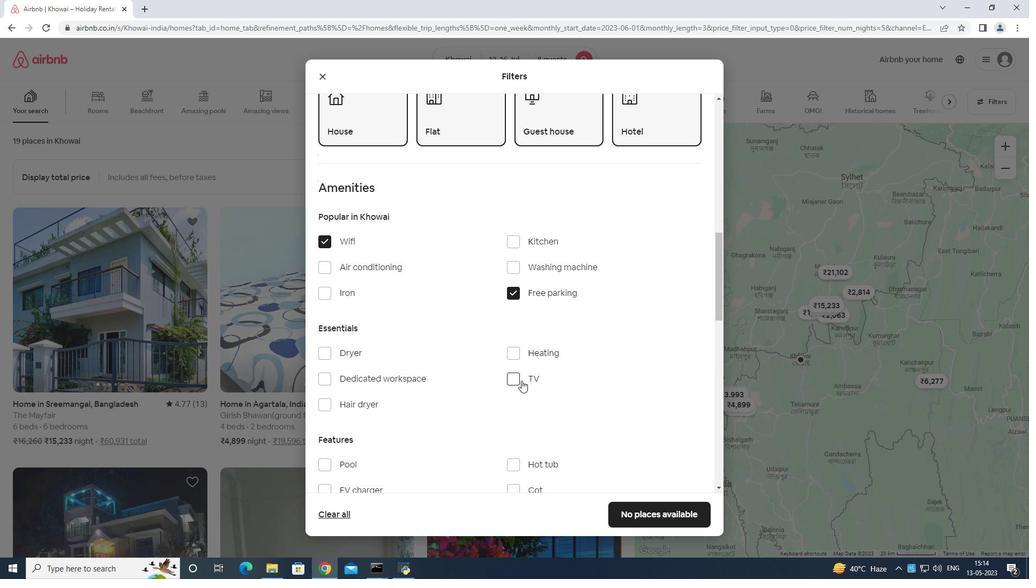 
Action: Mouse moved to (517, 368)
Screenshot: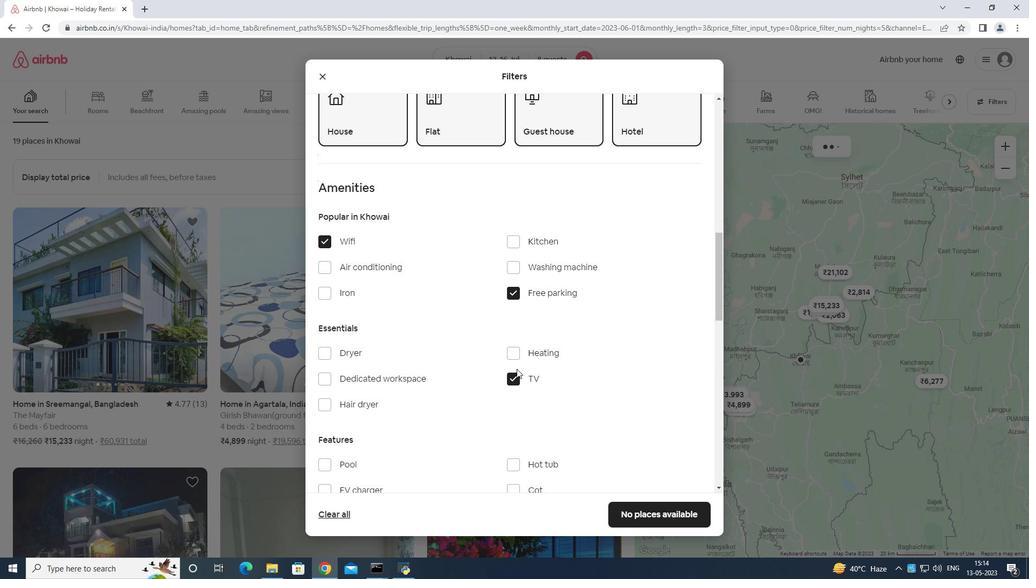 
Action: Mouse scrolled (517, 367) with delta (0, 0)
Screenshot: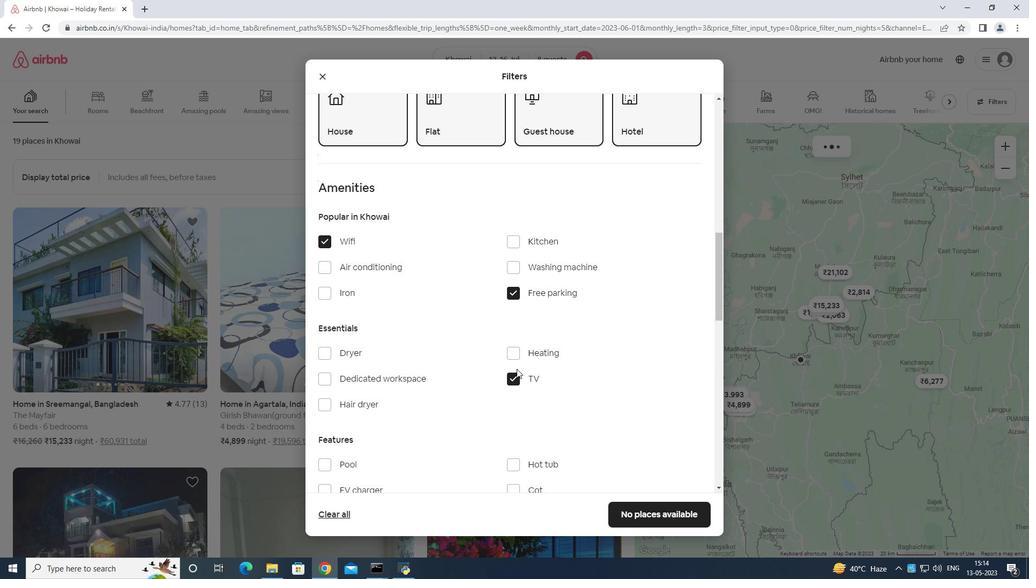 
Action: Mouse moved to (517, 369)
Screenshot: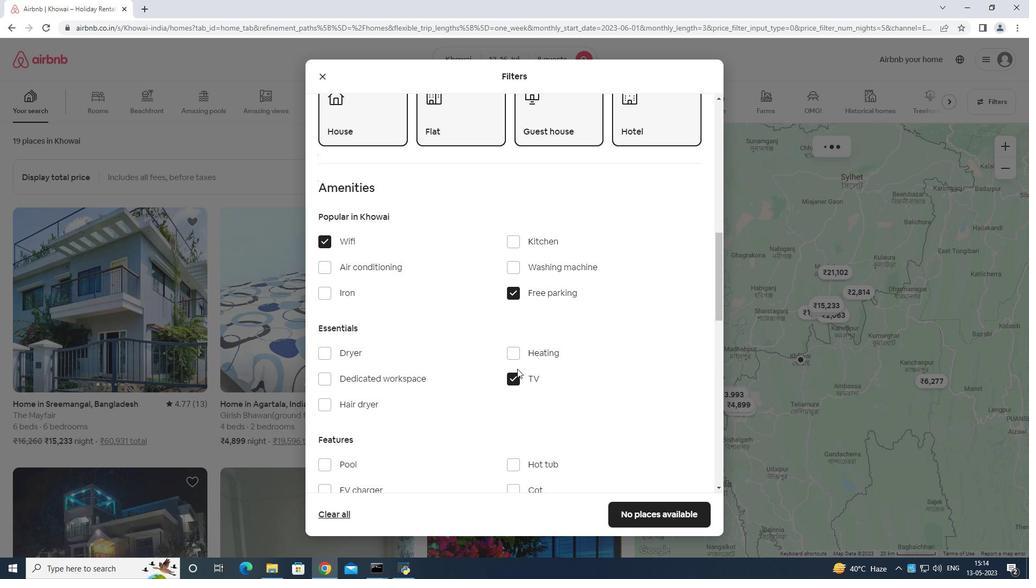 
Action: Mouse scrolled (517, 368) with delta (0, 0)
Screenshot: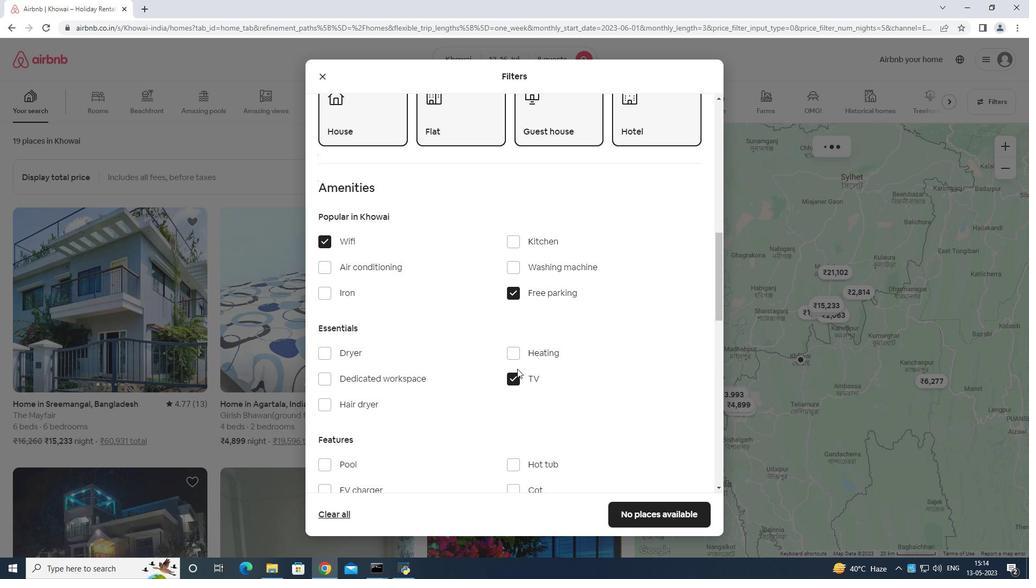 
Action: Mouse scrolled (517, 368) with delta (0, 0)
Screenshot: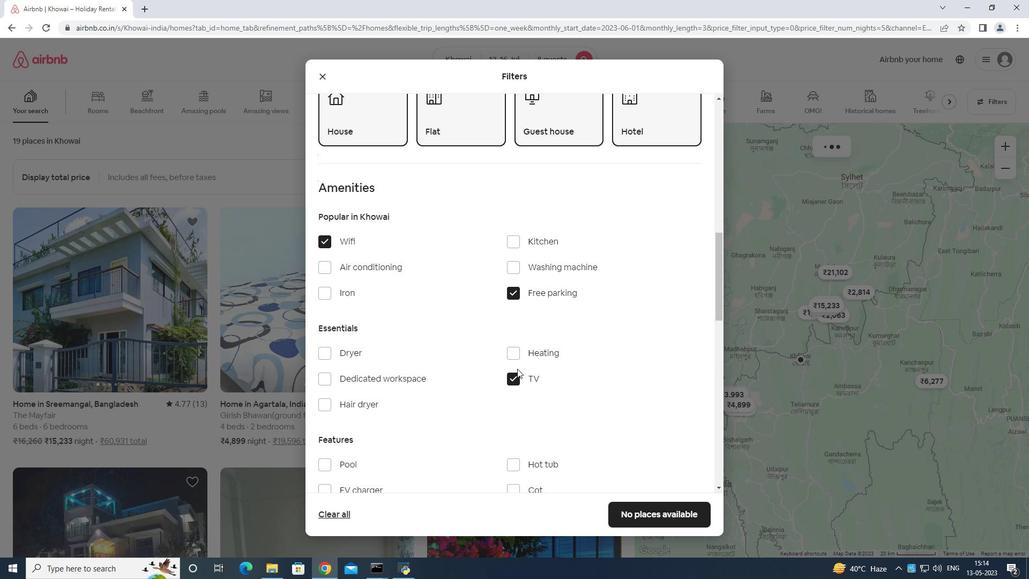 
Action: Mouse scrolled (517, 368) with delta (0, 0)
Screenshot: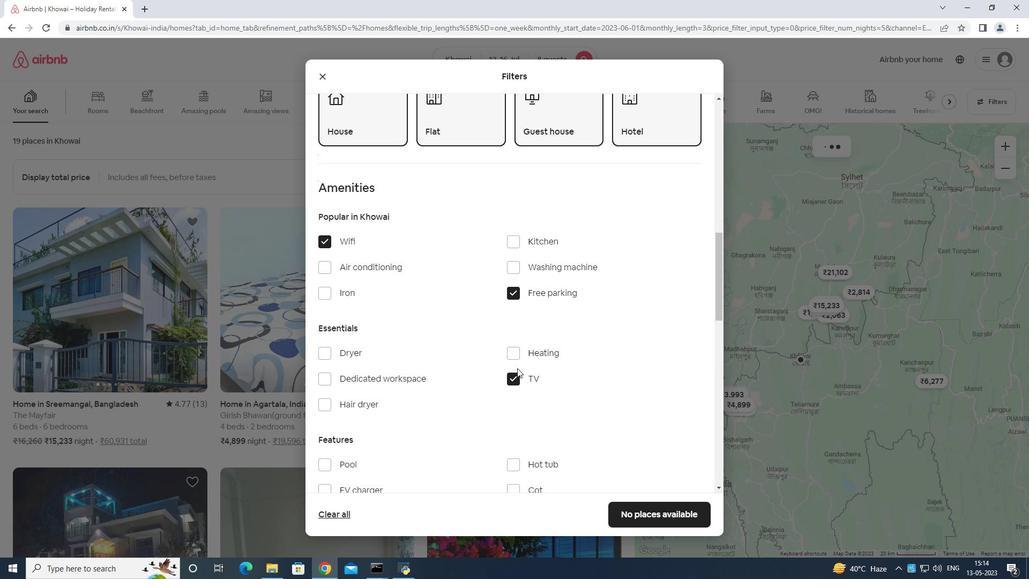 
Action: Mouse moved to (325, 299)
Screenshot: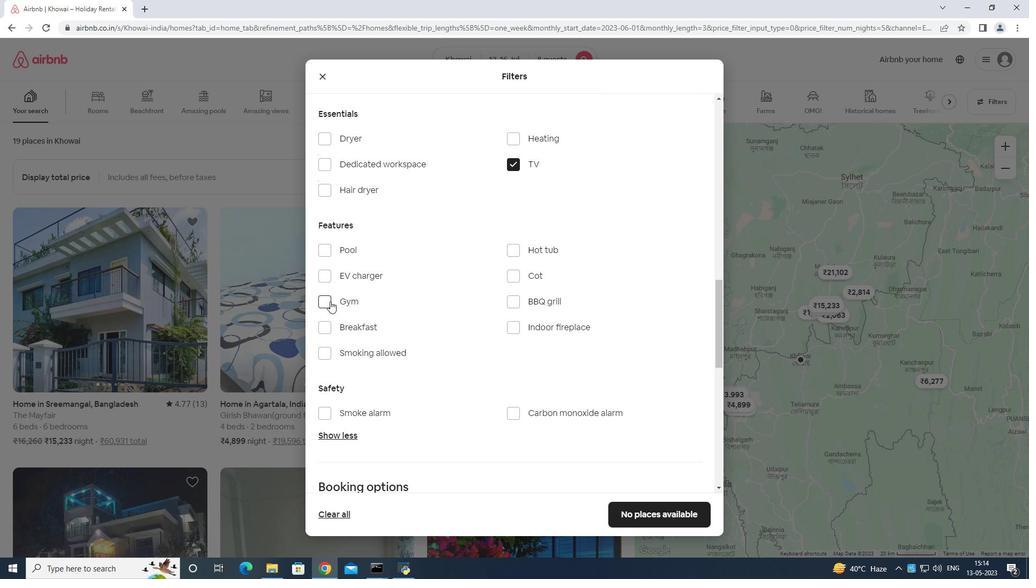 
Action: Mouse pressed left at (325, 299)
Screenshot: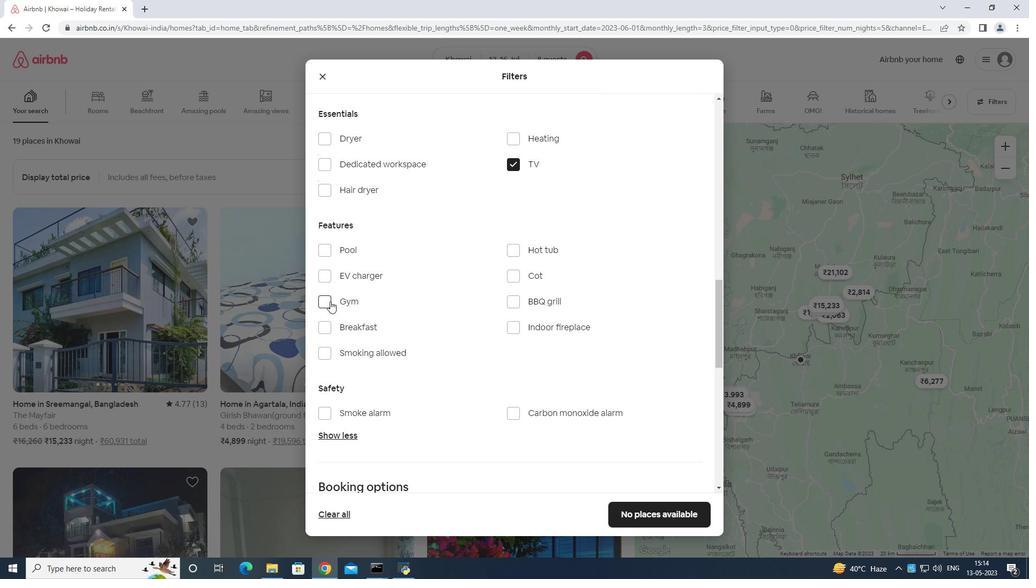 
Action: Mouse moved to (329, 325)
Screenshot: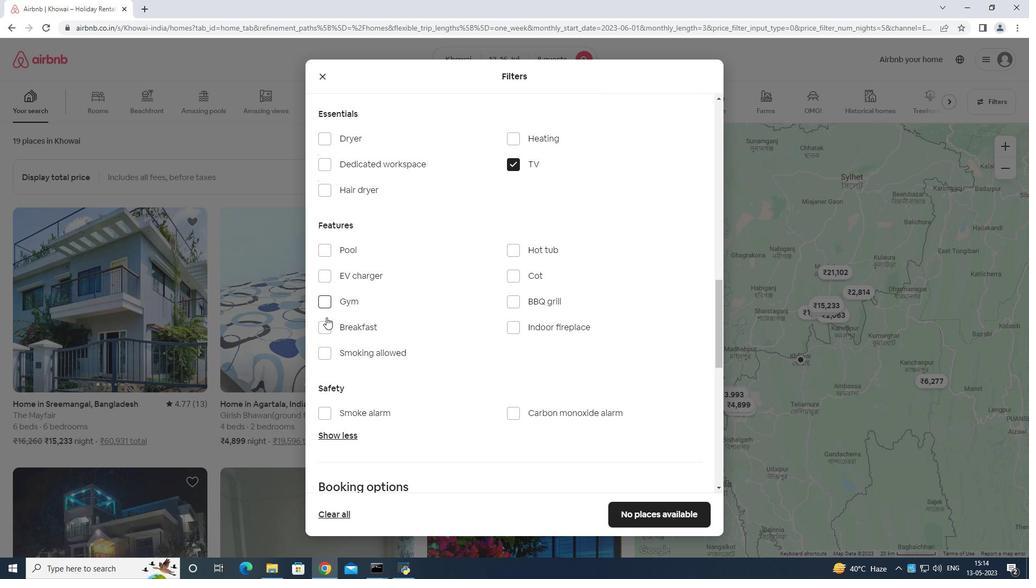 
Action: Mouse pressed left at (329, 325)
Screenshot: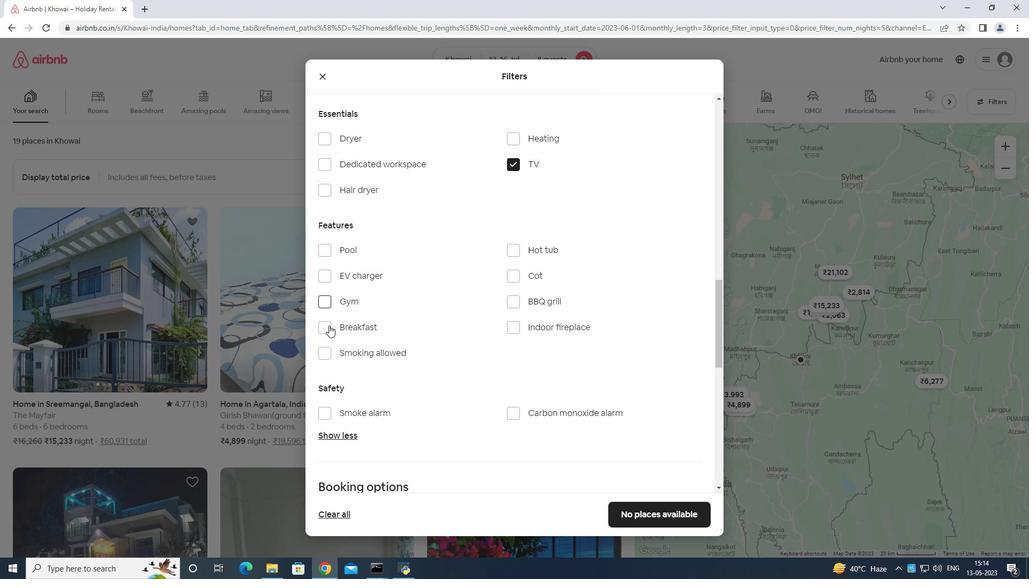 
Action: Mouse moved to (410, 326)
Screenshot: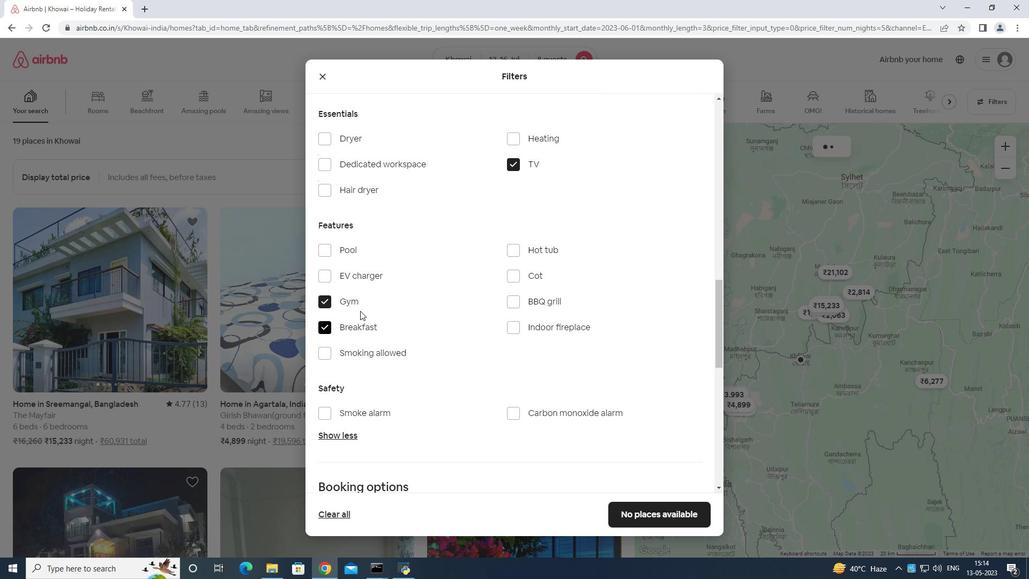 
Action: Mouse scrolled (410, 325) with delta (0, 0)
Screenshot: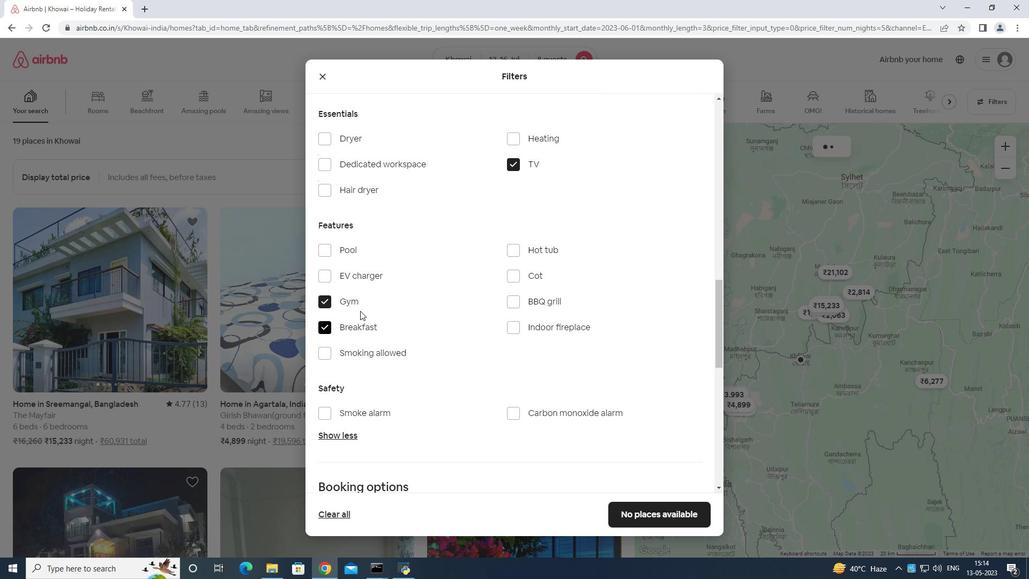 
Action: Mouse moved to (419, 333)
Screenshot: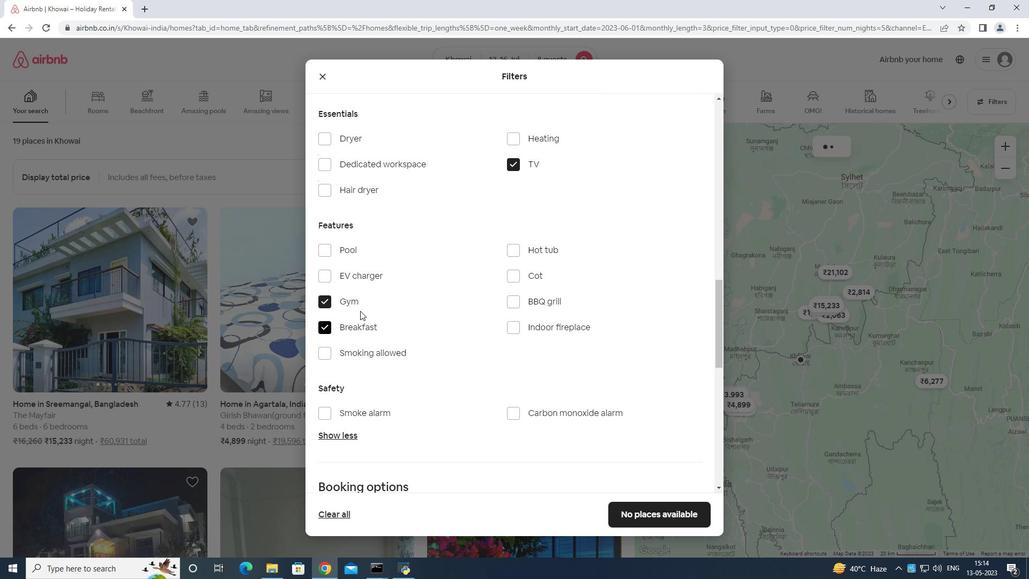 
Action: Mouse scrolled (419, 332) with delta (0, 0)
Screenshot: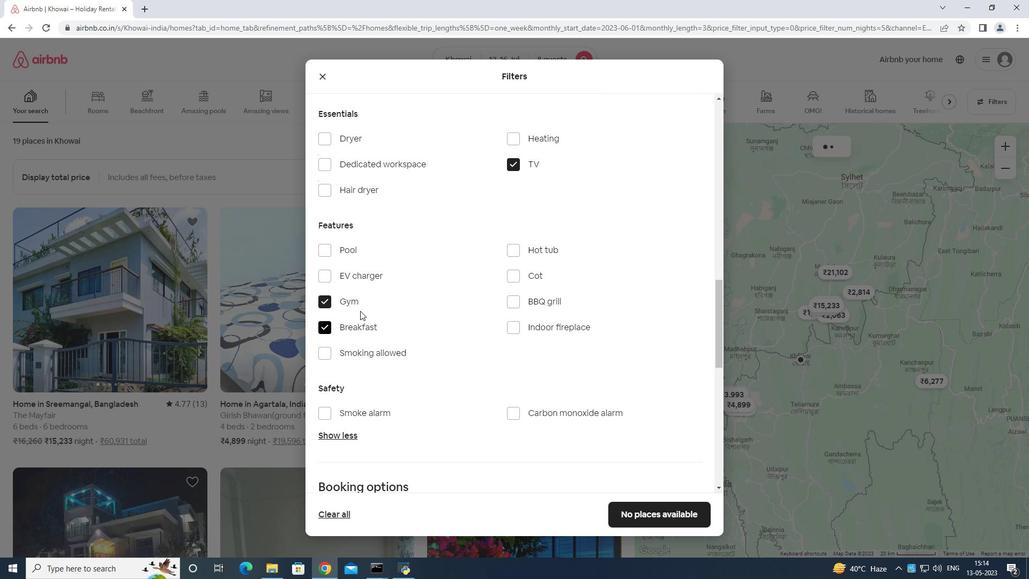 
Action: Mouse moved to (421, 334)
Screenshot: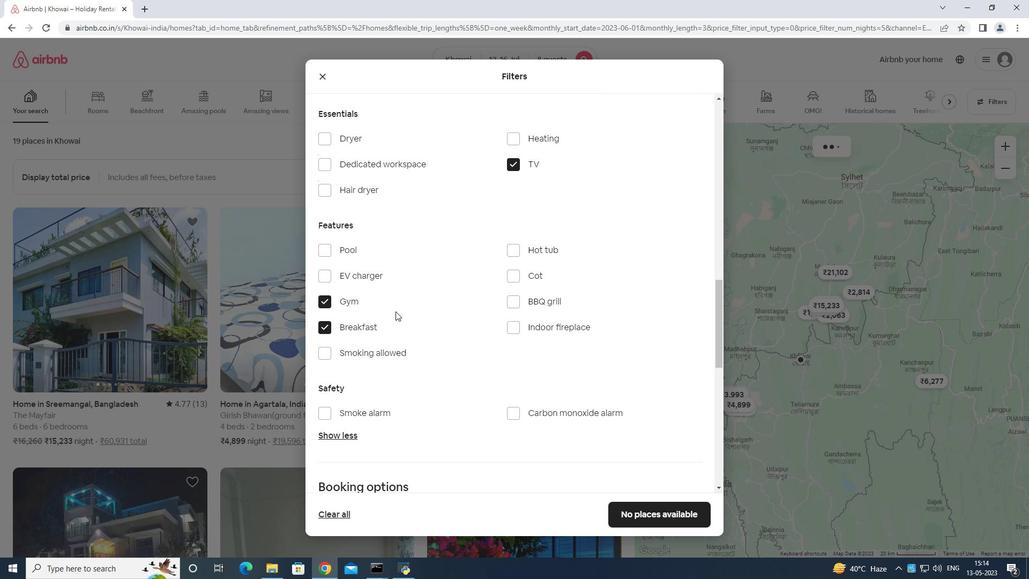 
Action: Mouse scrolled (421, 334) with delta (0, 0)
Screenshot: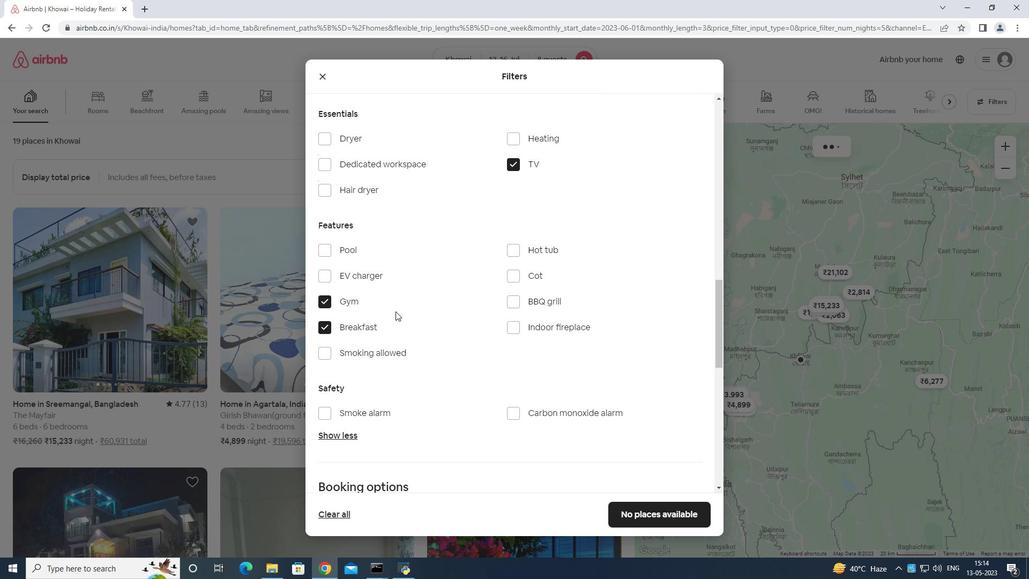 
Action: Mouse moved to (675, 394)
Screenshot: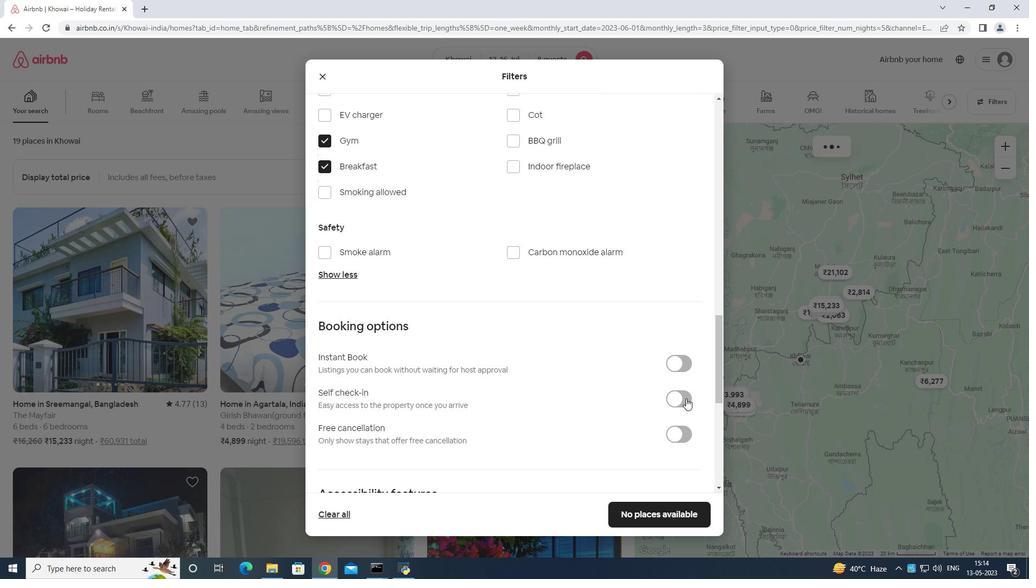 
Action: Mouse pressed left at (675, 394)
Screenshot: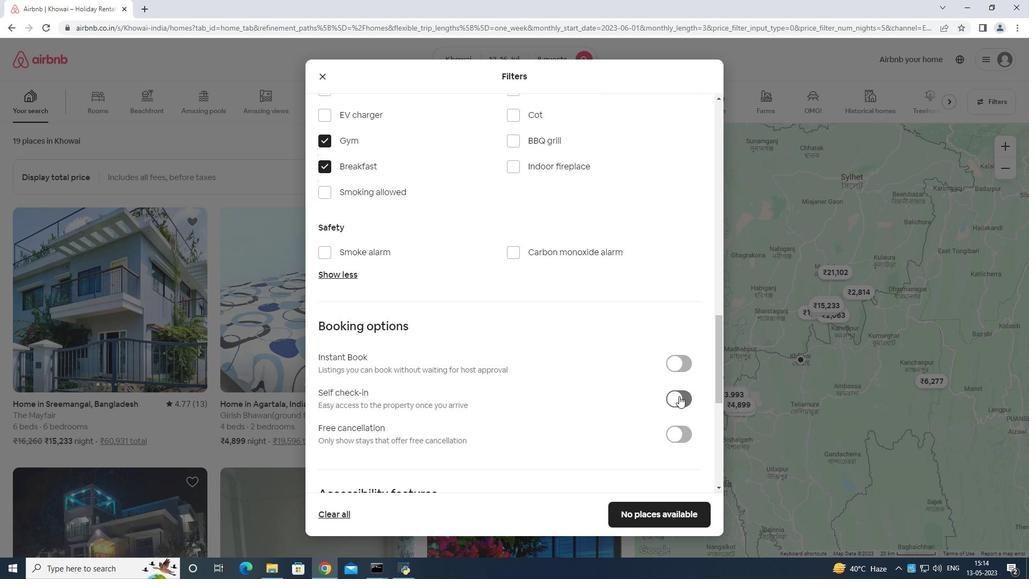 
Action: Mouse moved to (665, 398)
Screenshot: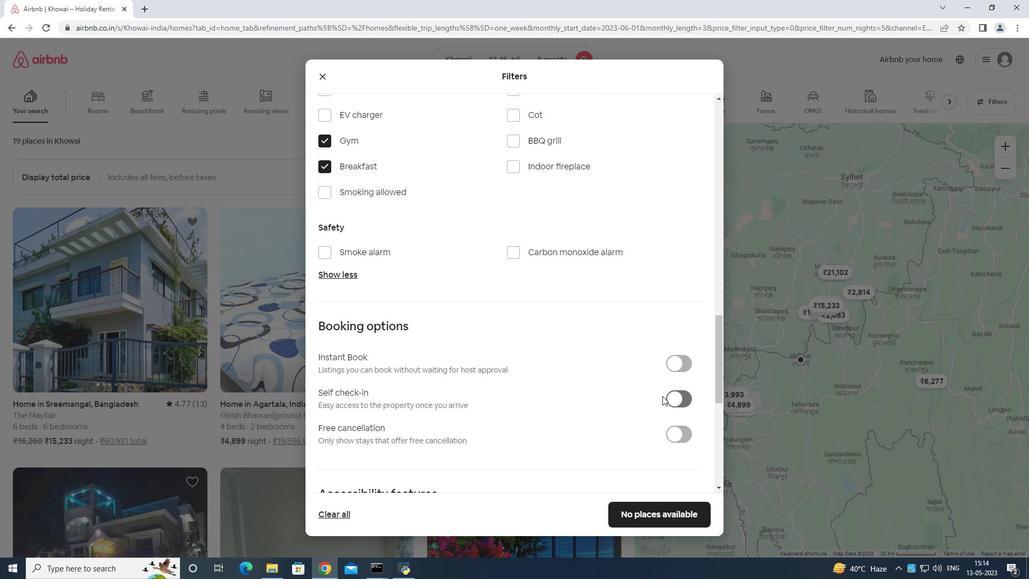 
Action: Mouse scrolled (665, 398) with delta (0, 0)
Screenshot: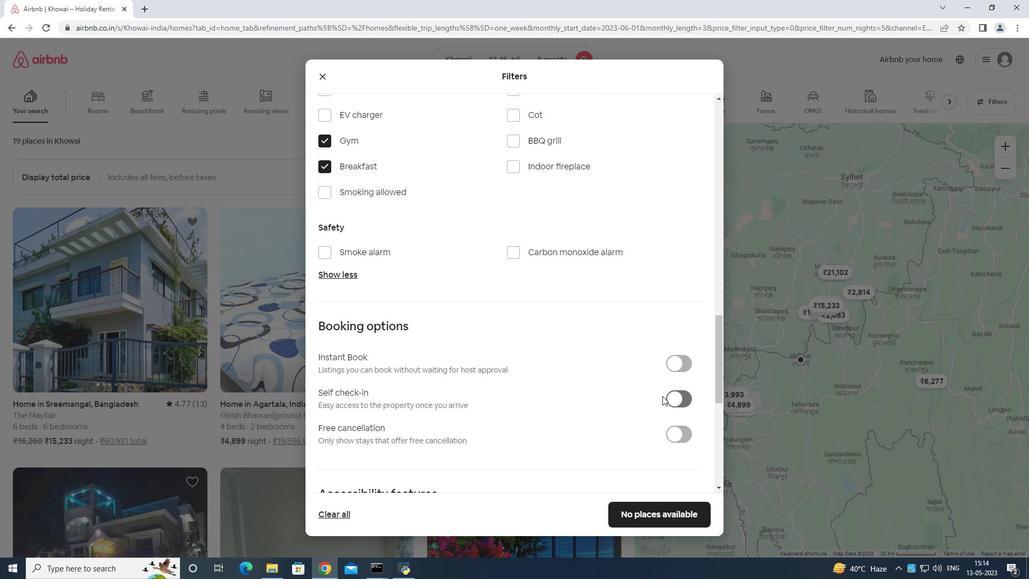 
Action: Mouse moved to (668, 396)
Screenshot: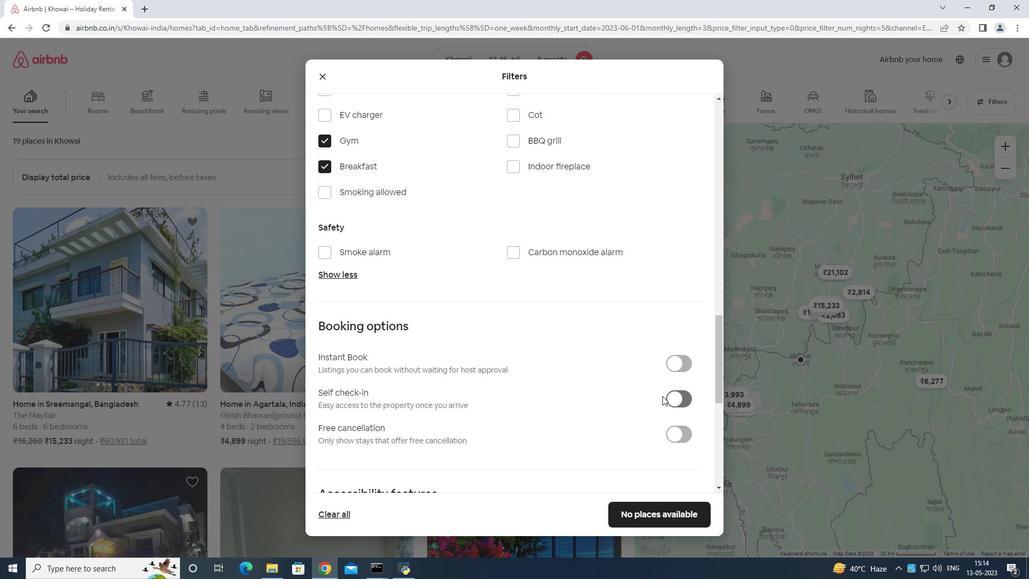
Action: Mouse scrolled (668, 397) with delta (0, 0)
Screenshot: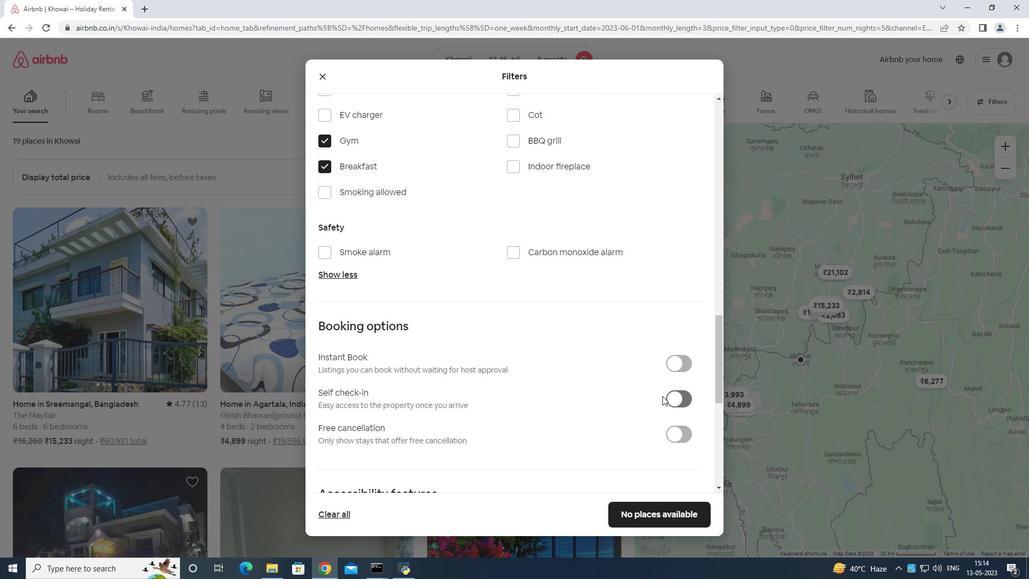 
Action: Mouse moved to (671, 395)
Screenshot: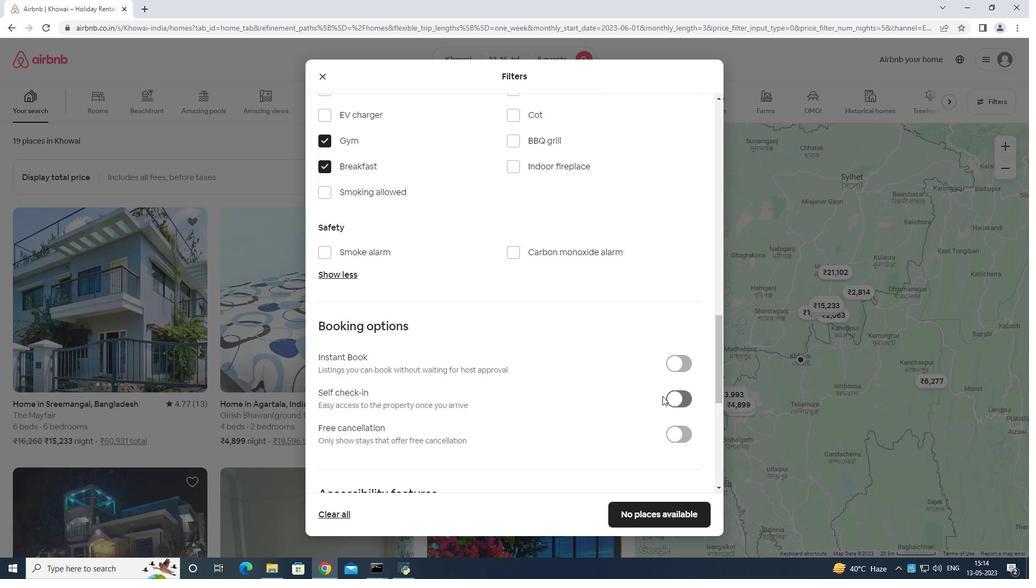
Action: Mouse scrolled (671, 395) with delta (0, 0)
Screenshot: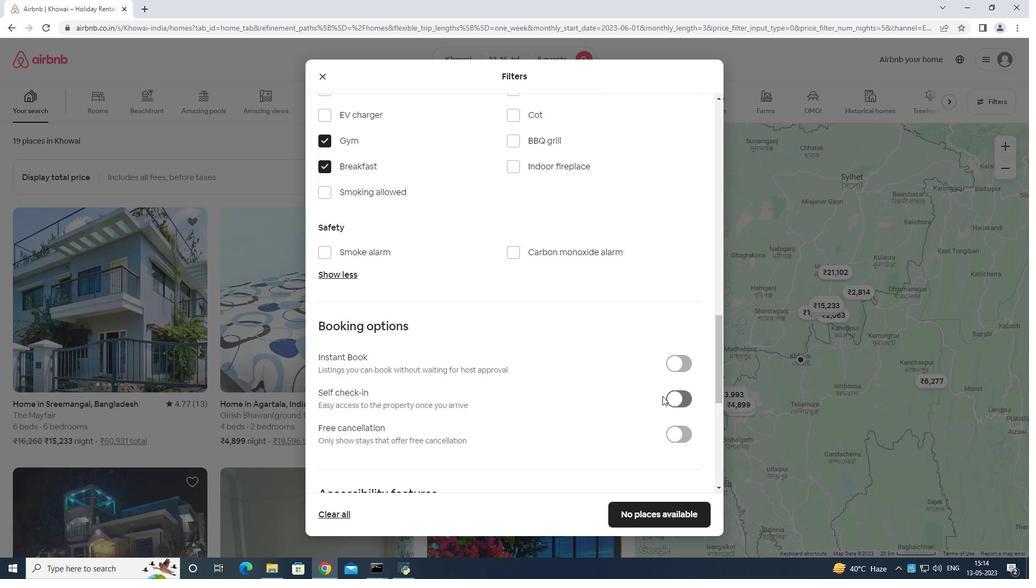 
Action: Mouse moved to (672, 394)
Screenshot: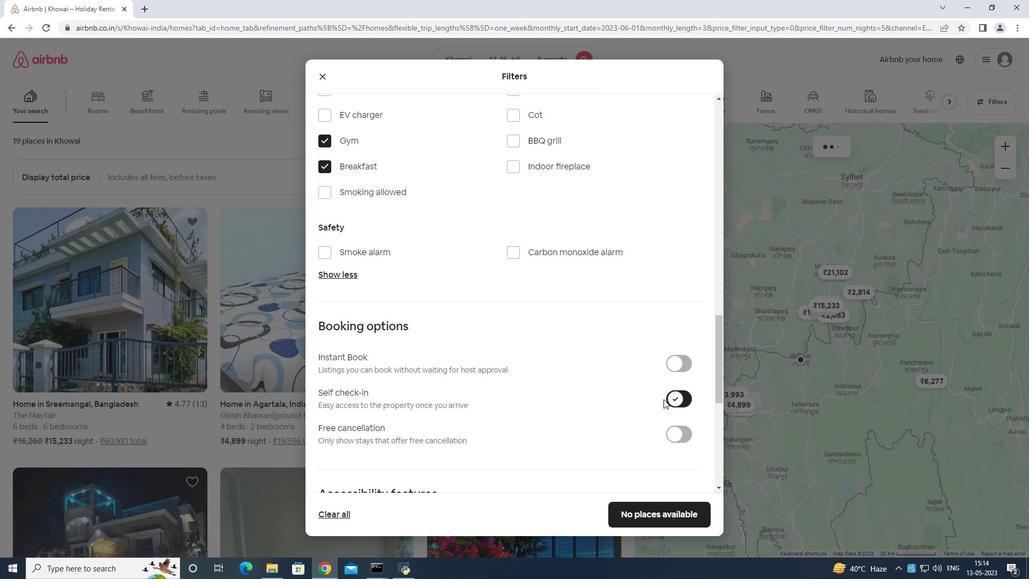 
Action: Mouse scrolled (672, 395) with delta (0, 0)
Screenshot: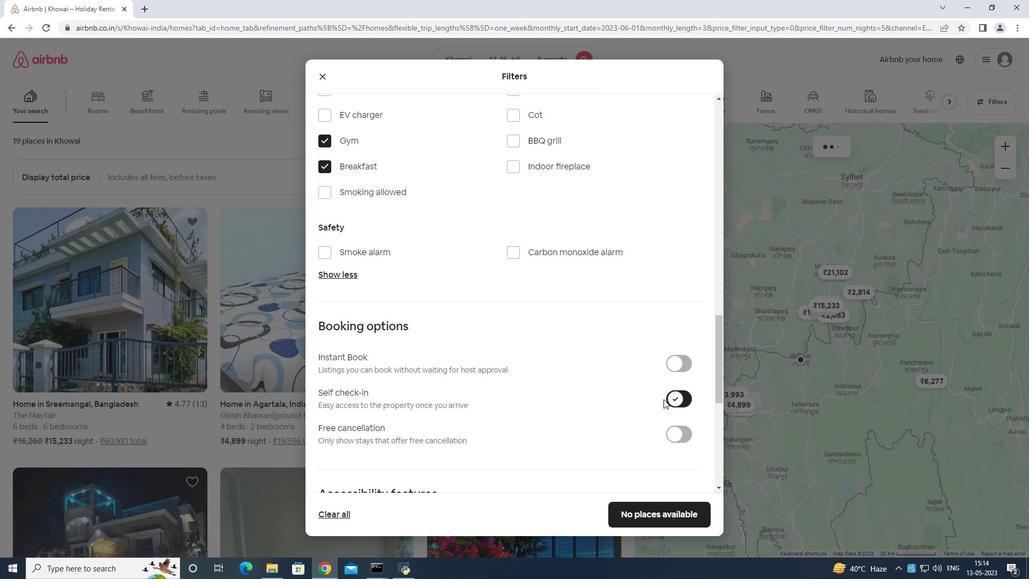 
Action: Mouse moved to (674, 395)
Screenshot: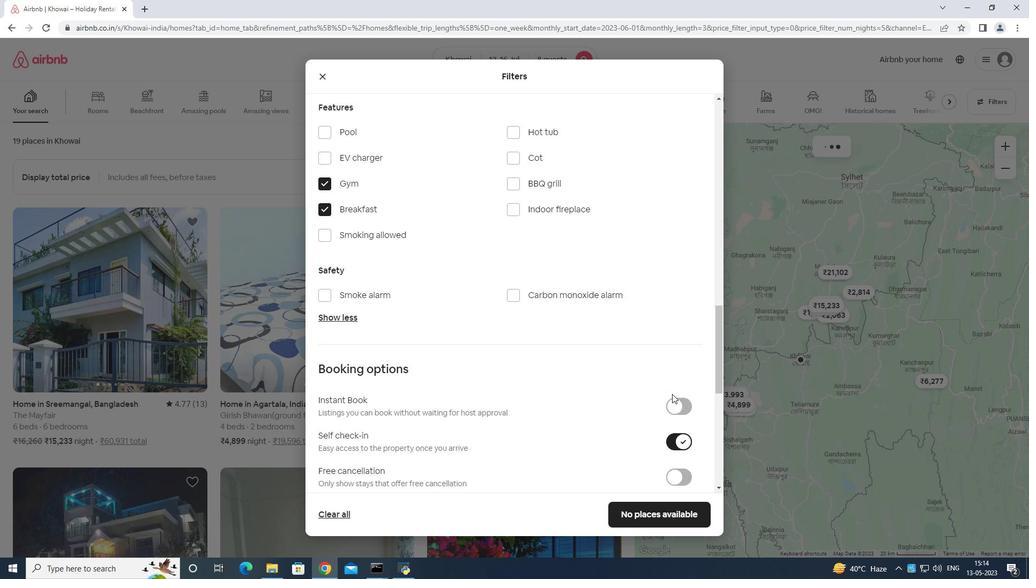 
Action: Mouse scrolled (674, 396) with delta (0, 0)
Screenshot: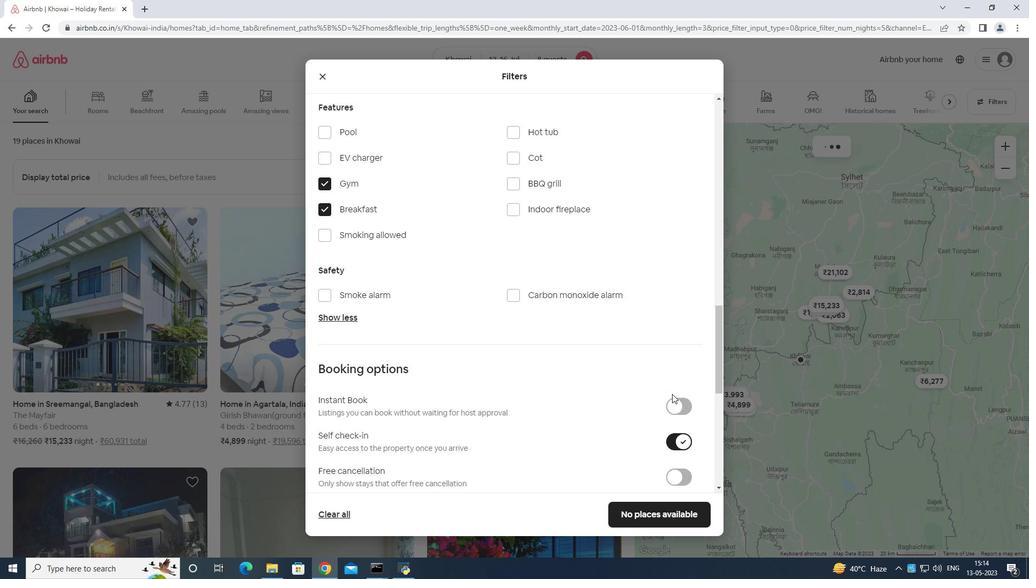 
Action: Mouse moved to (676, 395)
Screenshot: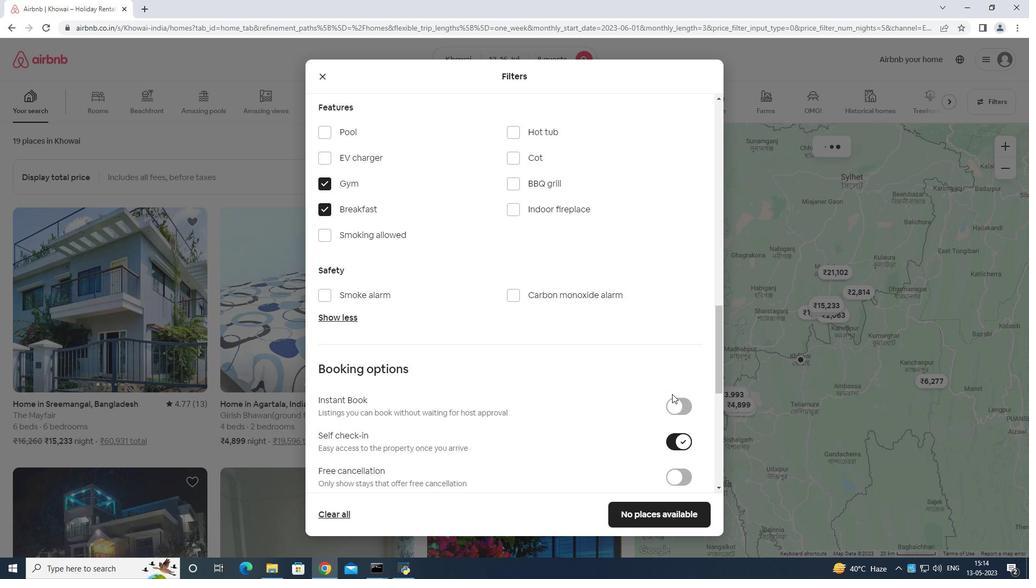 
Action: Mouse scrolled (676, 396) with delta (0, 0)
Screenshot: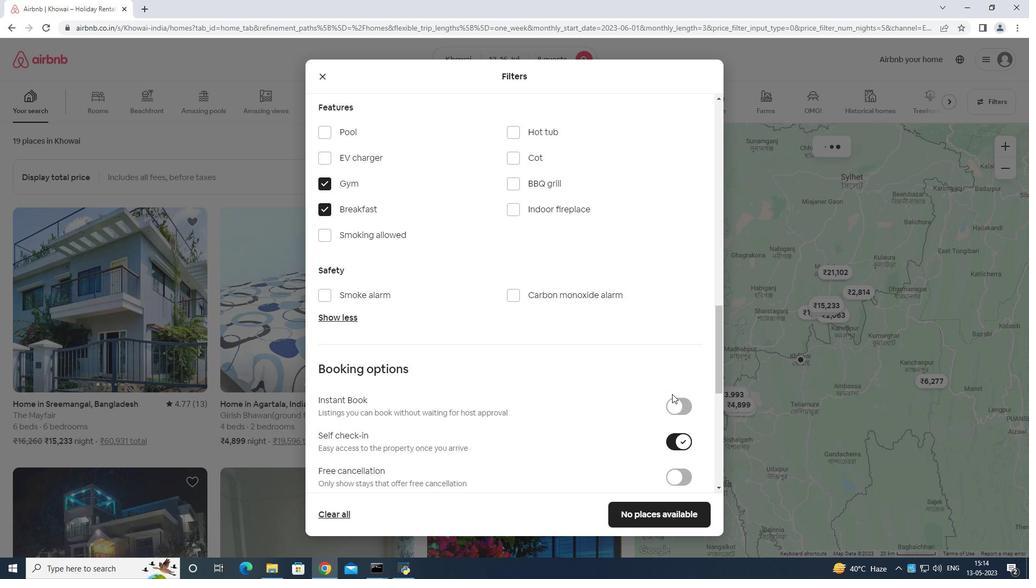 
Action: Mouse moved to (677, 395)
Screenshot: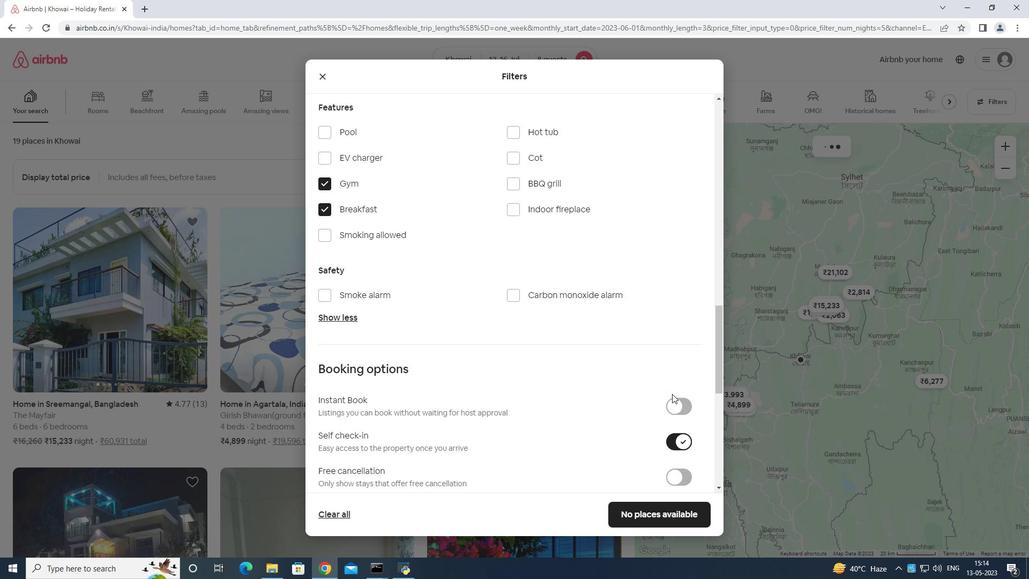 
Action: Mouse scrolled (677, 395) with delta (0, 0)
Screenshot: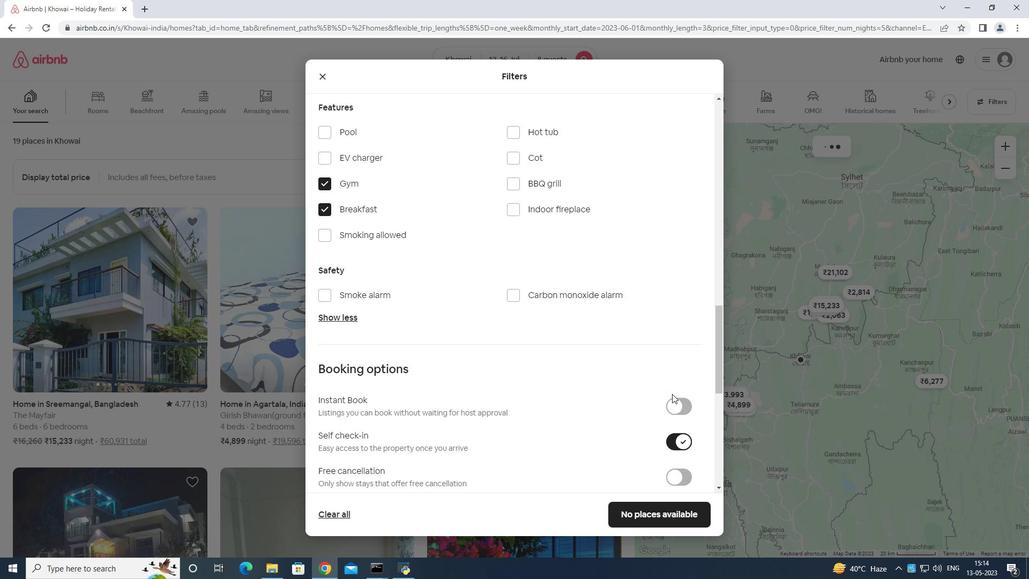 
Action: Mouse moved to (677, 395)
Screenshot: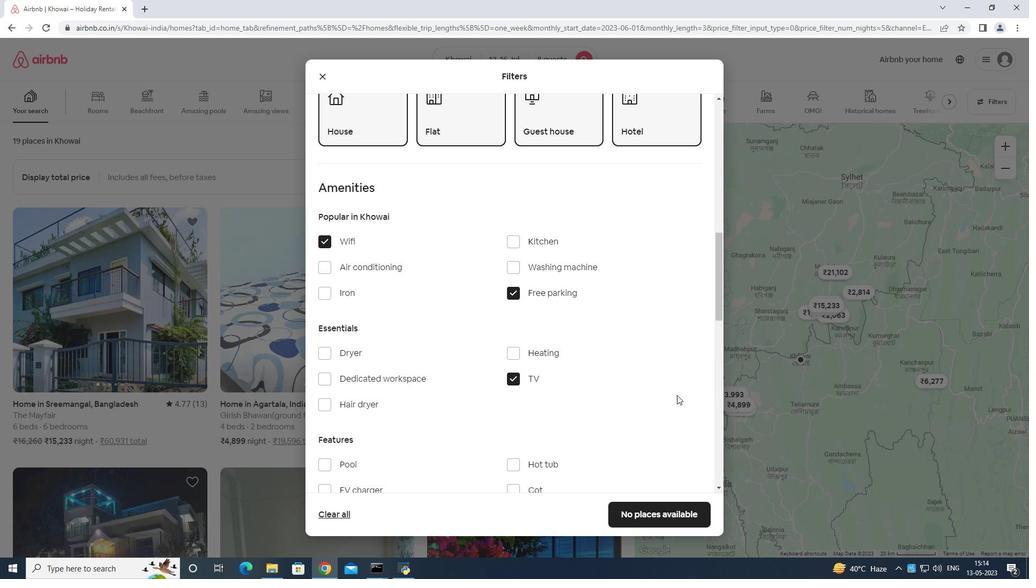 
Action: Mouse scrolled (677, 395) with delta (0, 0)
Screenshot: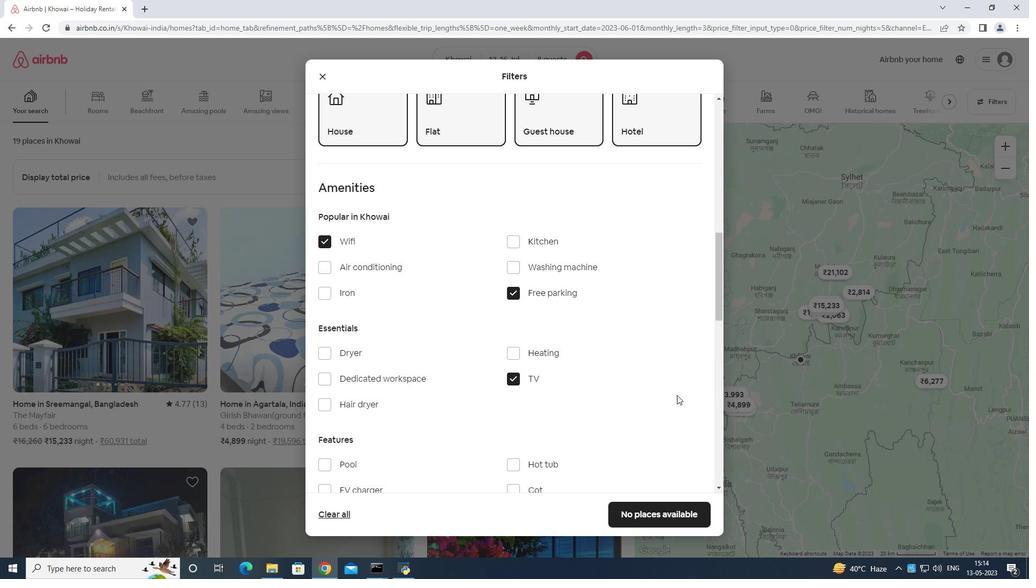 
Action: Mouse moved to (677, 396)
Screenshot: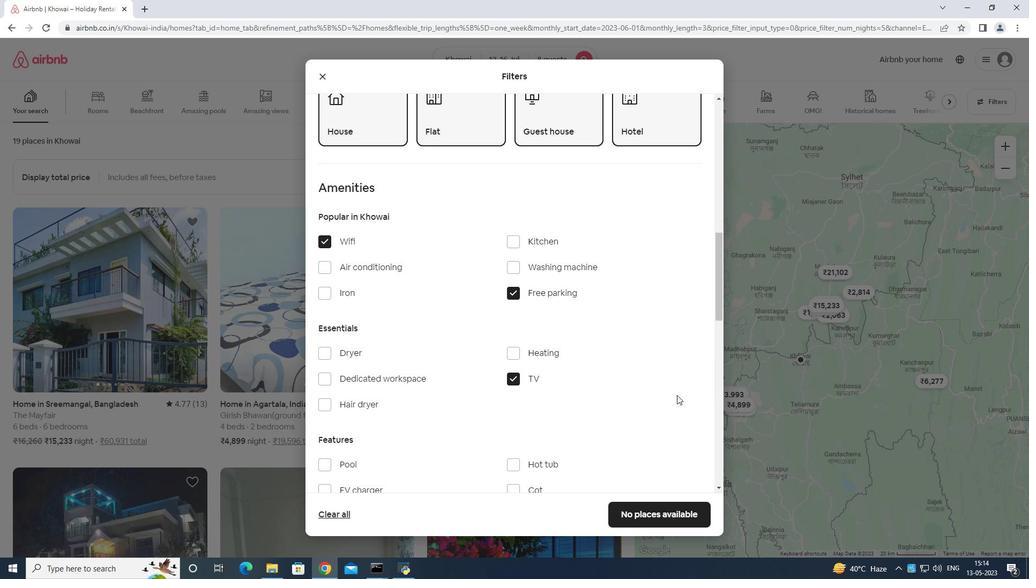 
Action: Mouse scrolled (677, 396) with delta (0, 0)
Screenshot: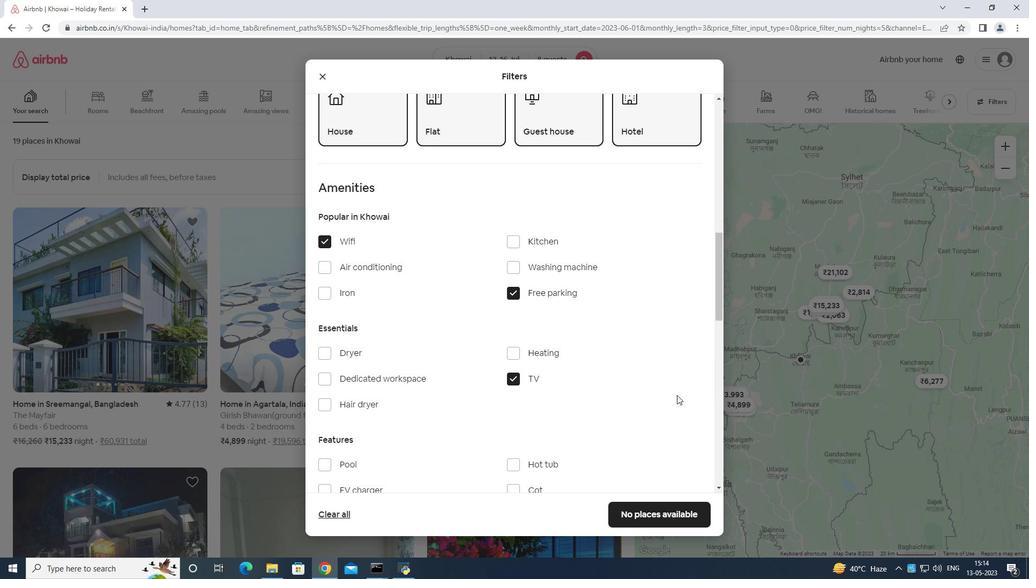 
Action: Mouse moved to (676, 397)
Screenshot: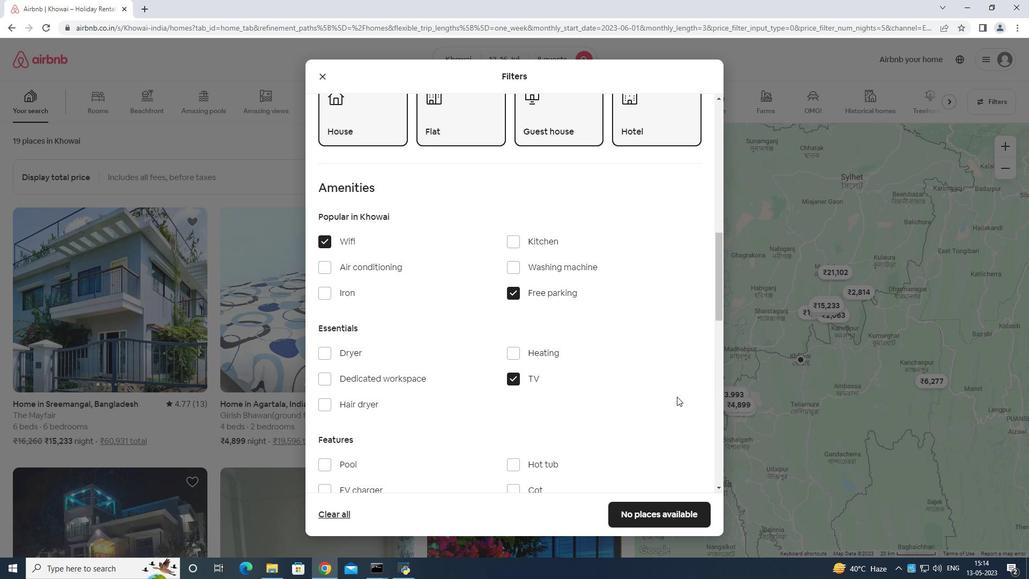 
Action: Mouse scrolled (677, 396) with delta (0, 0)
Screenshot: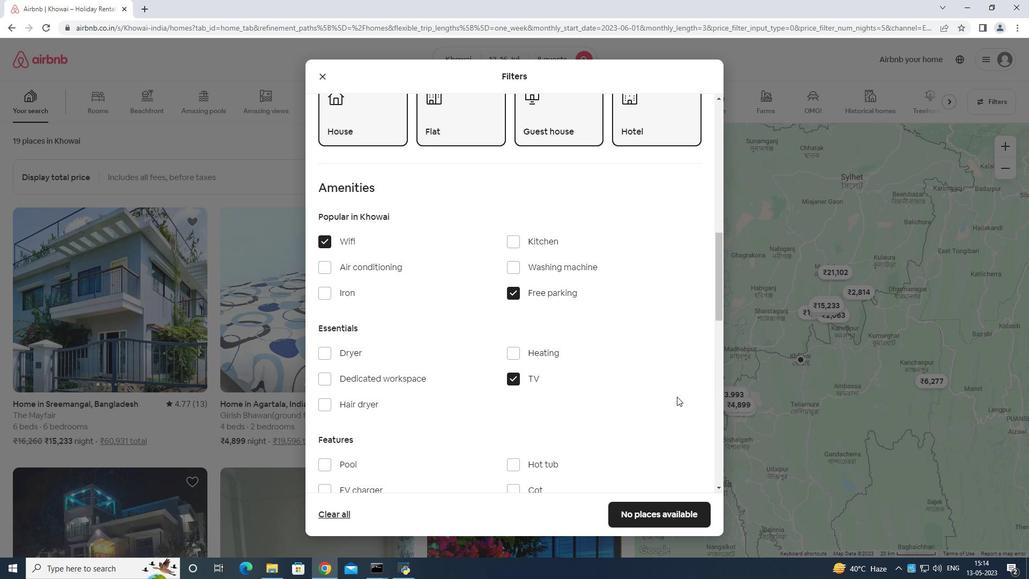 
Action: Mouse moved to (676, 390)
Screenshot: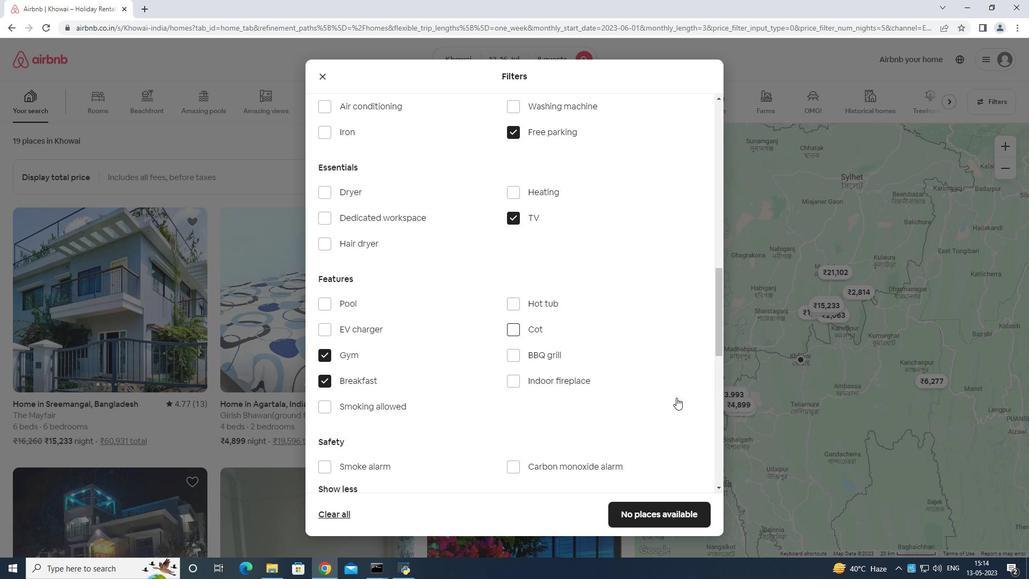 
Action: Mouse scrolled (676, 390) with delta (0, 0)
Screenshot: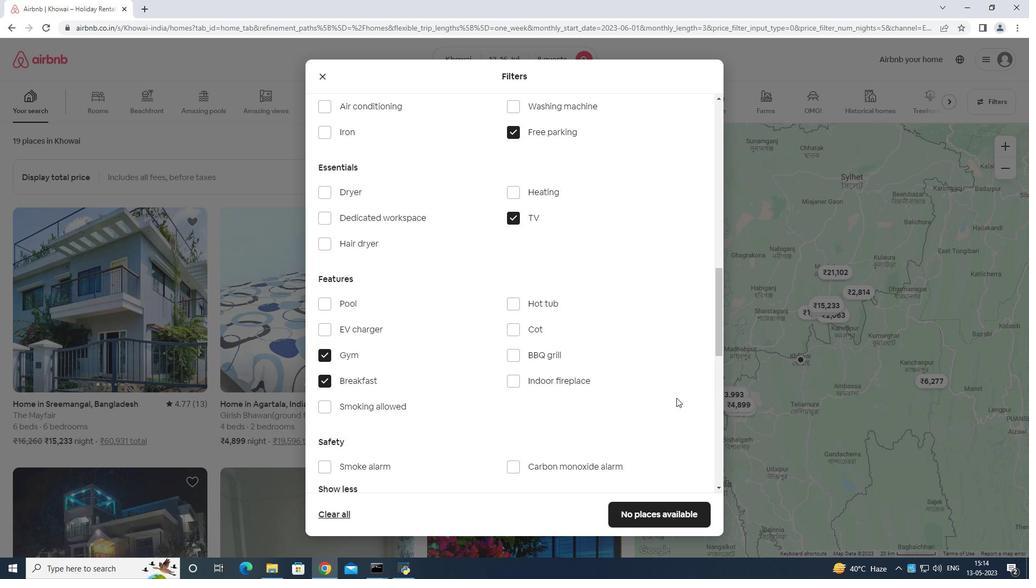 
Action: Mouse moved to (676, 390)
Screenshot: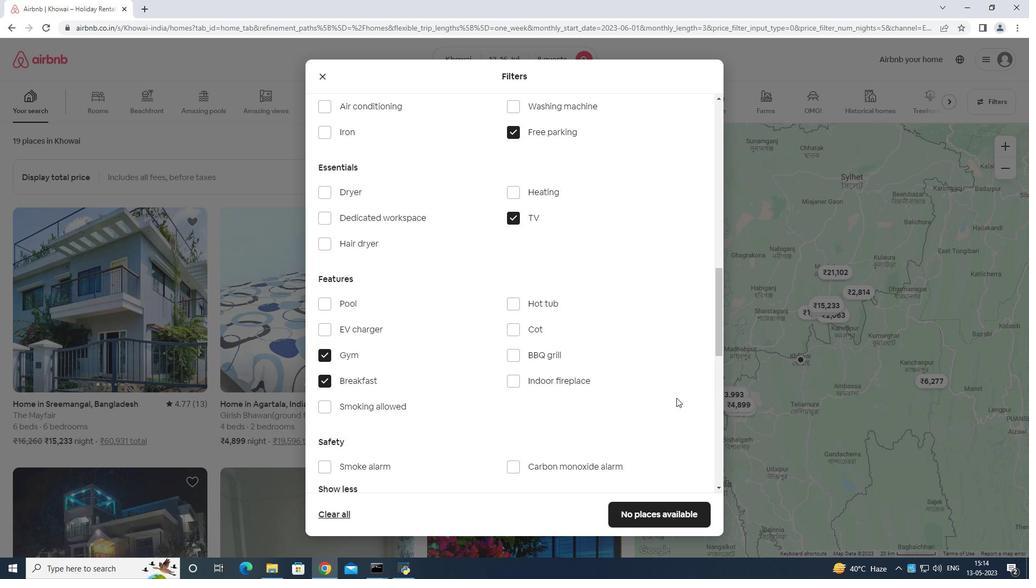 
Action: Mouse scrolled (676, 390) with delta (0, 0)
Screenshot: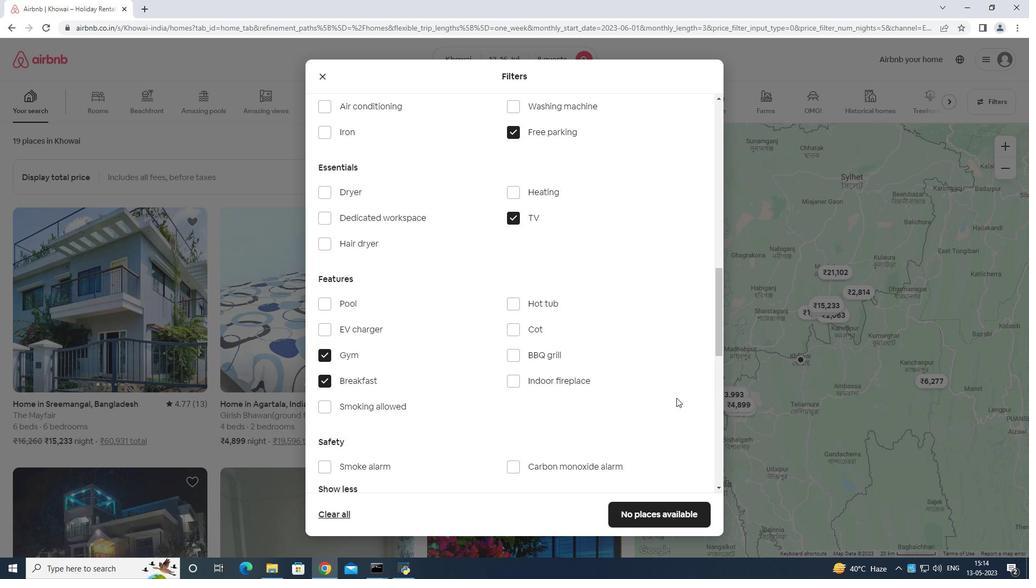 
Action: Mouse moved to (676, 391)
Screenshot: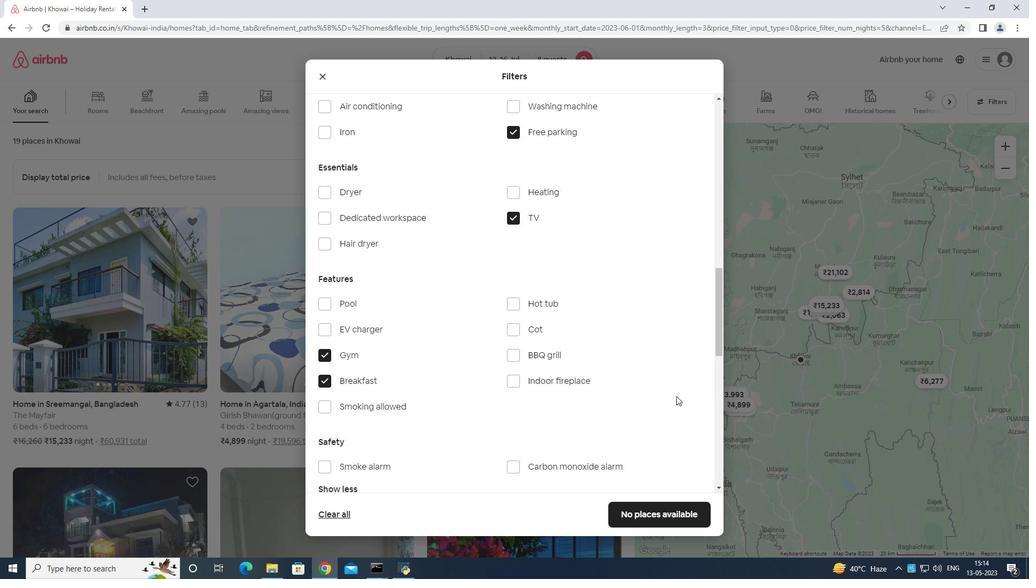 
Action: Mouse scrolled (676, 391) with delta (0, 0)
Screenshot: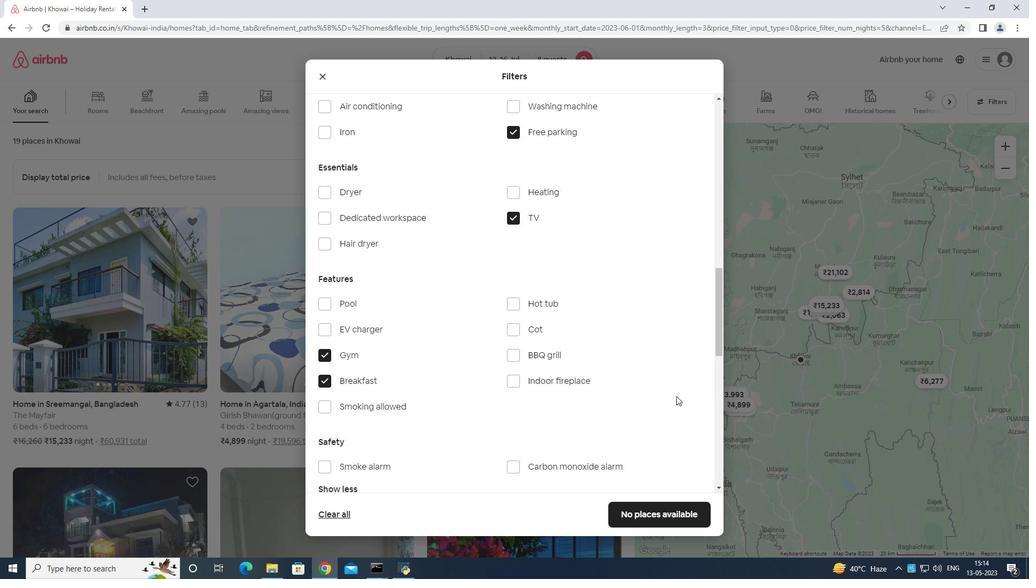 
Action: Mouse moved to (677, 392)
Screenshot: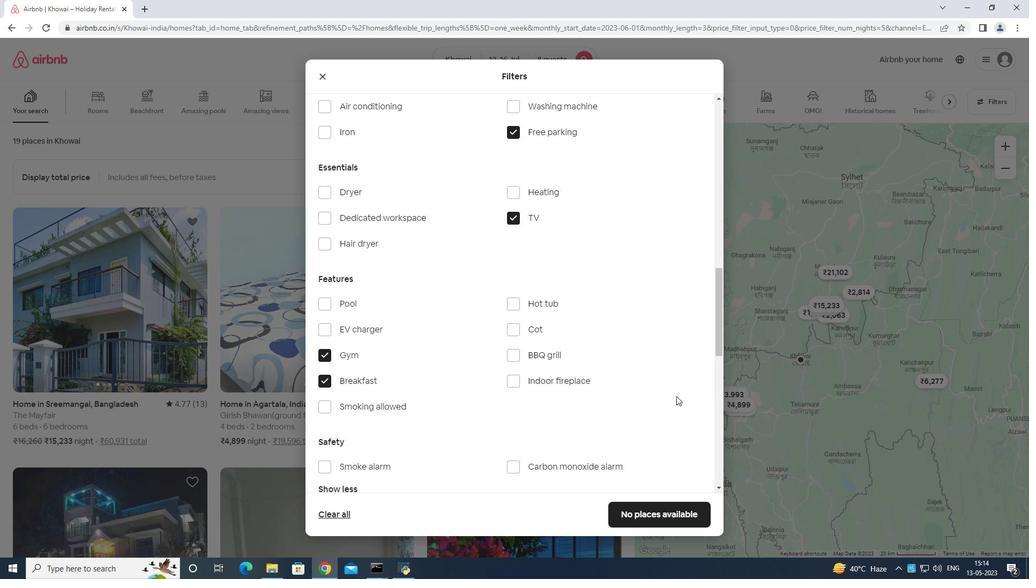 
Action: Mouse scrolled (677, 391) with delta (0, 0)
Screenshot: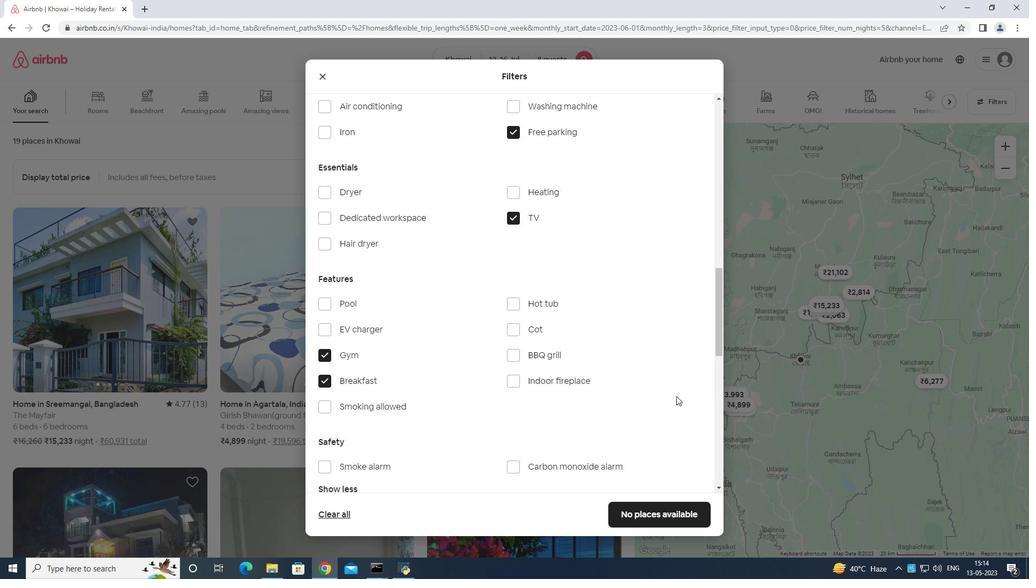
Action: Mouse moved to (677, 394)
Screenshot: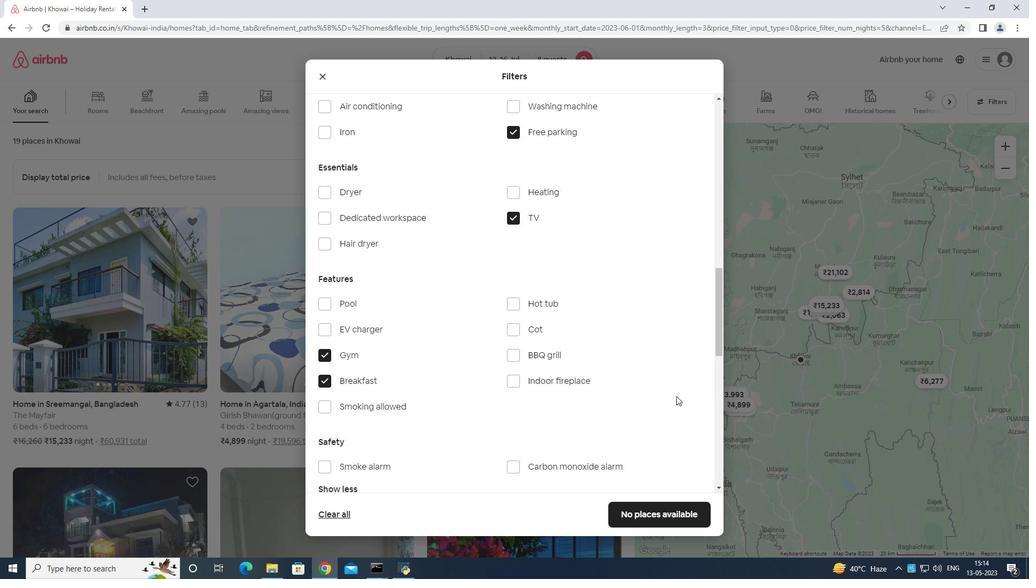 
Action: Mouse scrolled (677, 393) with delta (0, 0)
Screenshot: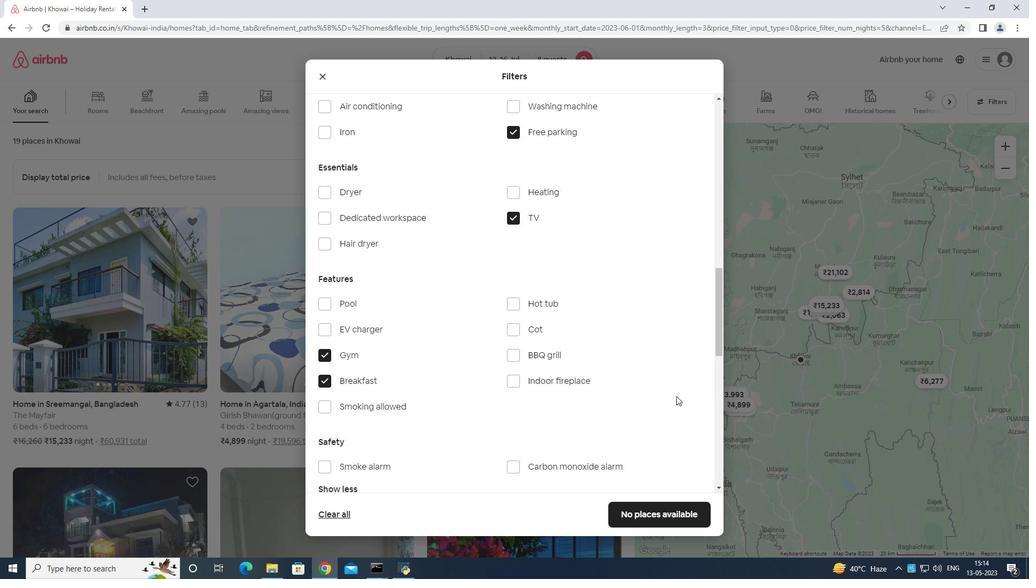 
Action: Mouse moved to (681, 397)
Screenshot: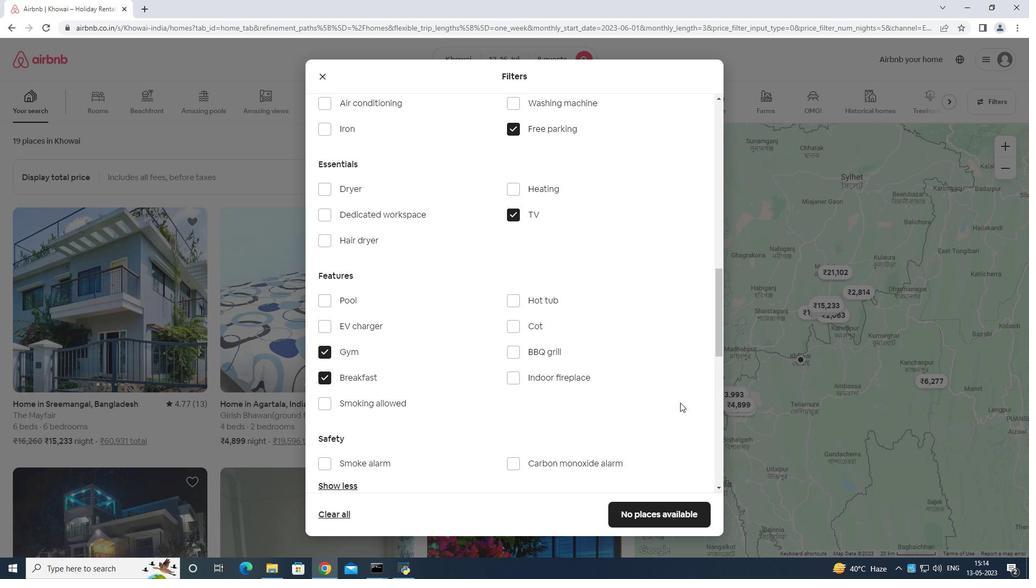 
Action: Mouse scrolled (681, 396) with delta (0, 0)
Screenshot: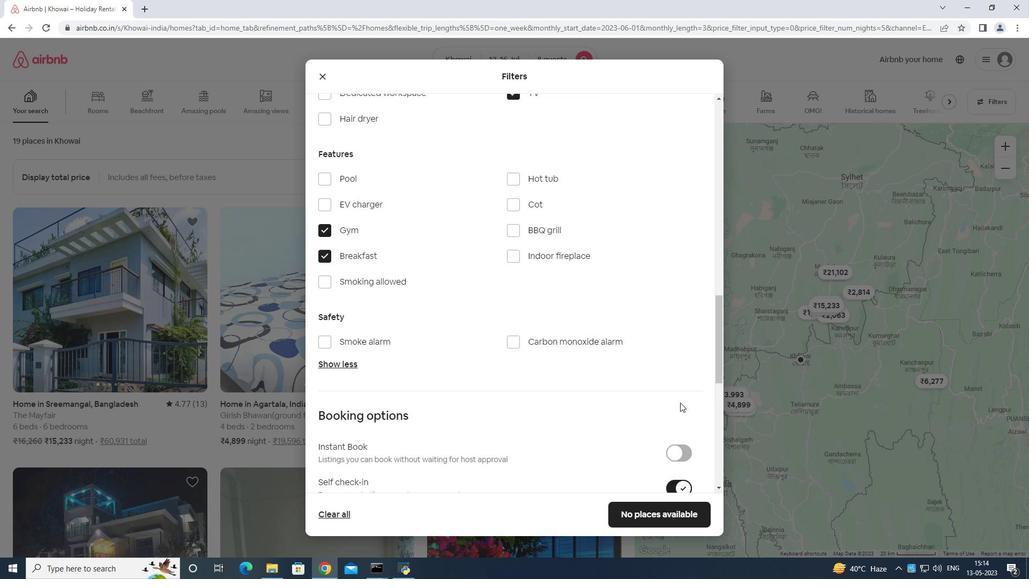 
Action: Mouse scrolled (681, 396) with delta (0, 0)
Screenshot: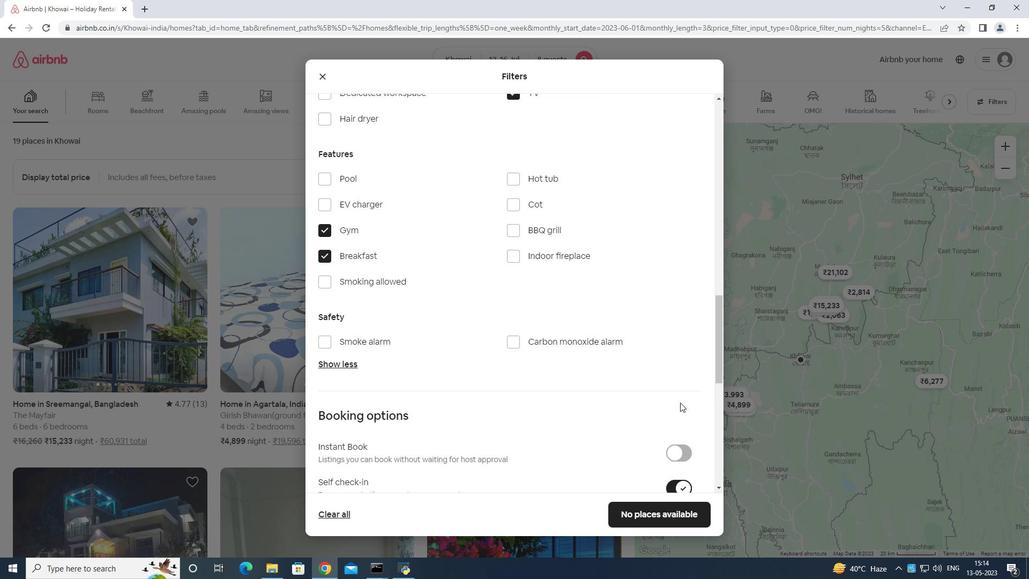 
Action: Mouse scrolled (681, 396) with delta (0, 0)
Screenshot: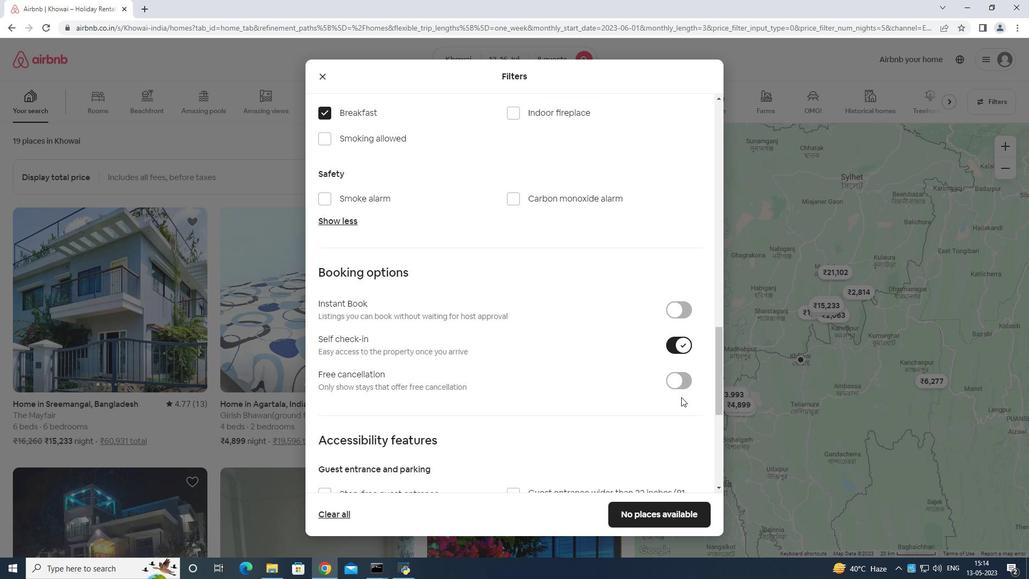 
Action: Mouse moved to (682, 397)
Screenshot: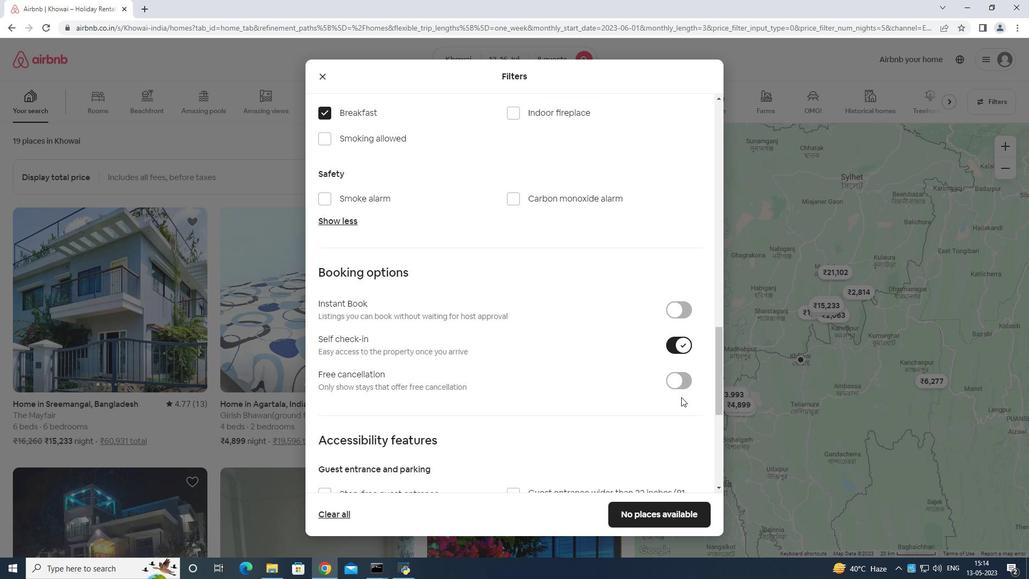 
Action: Mouse scrolled (682, 397) with delta (0, 0)
Screenshot: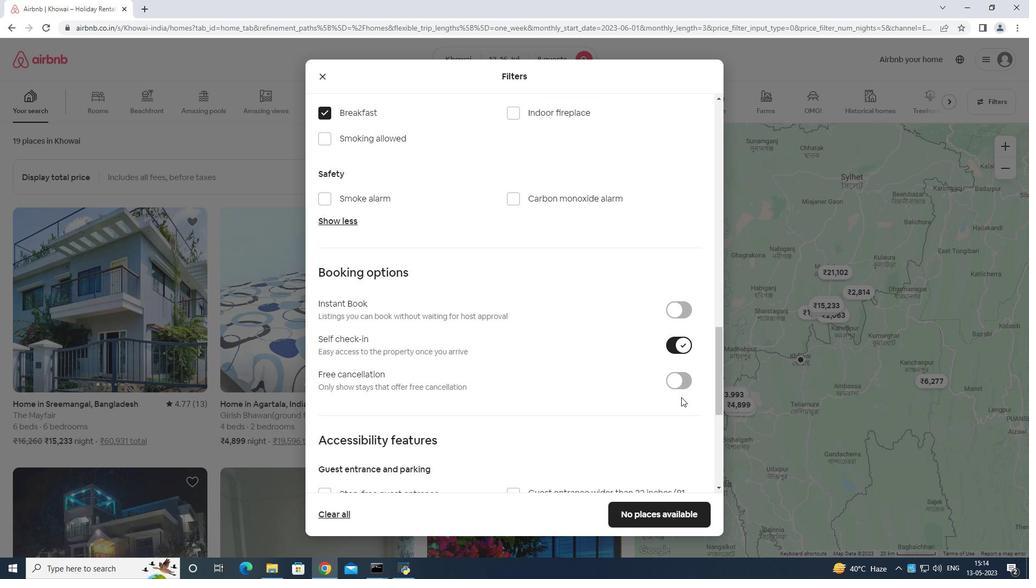 
Action: Mouse moved to (682, 398)
Screenshot: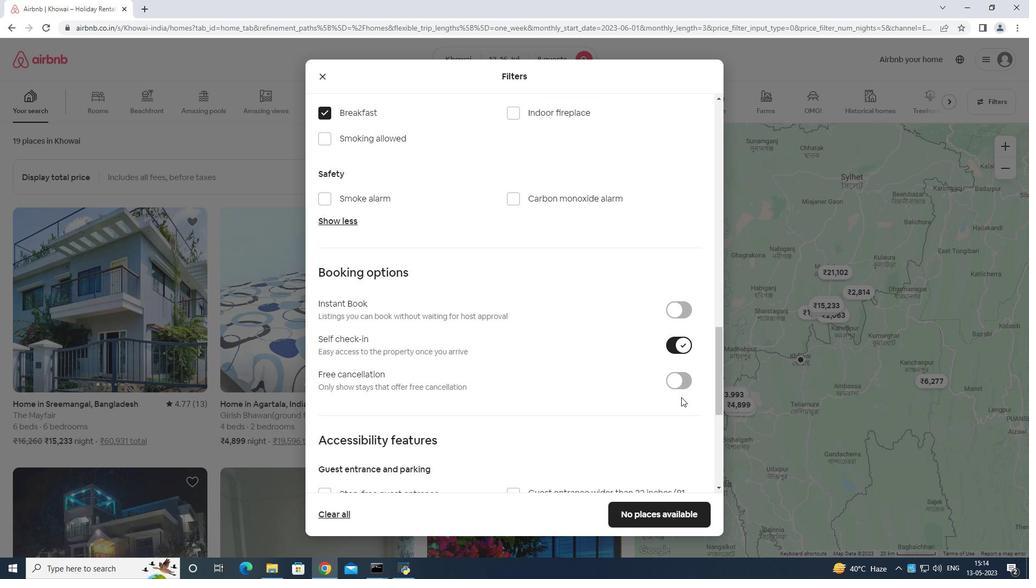 
Action: Mouse scrolled (682, 397) with delta (0, 0)
Screenshot: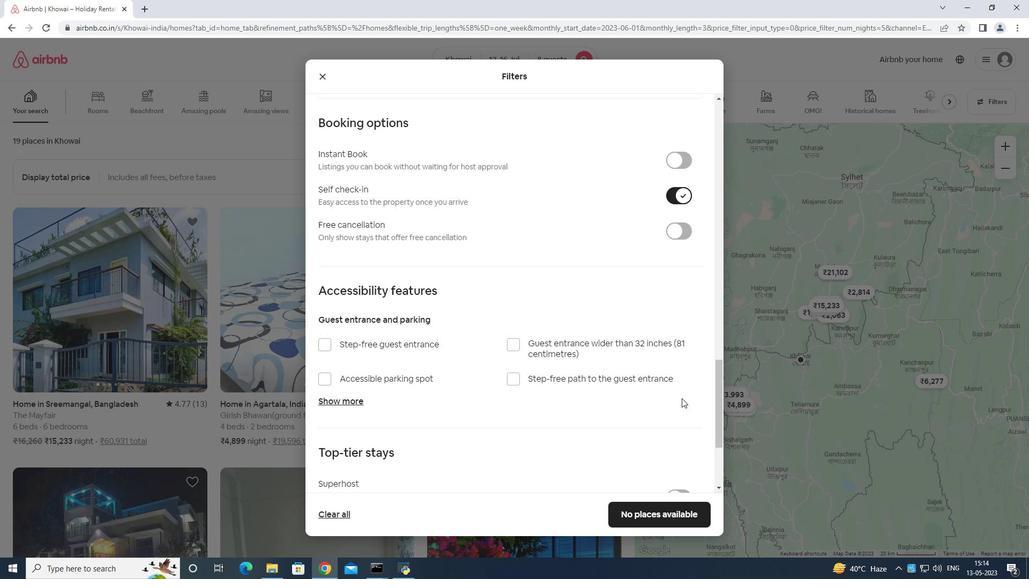 
Action: Mouse moved to (327, 476)
Screenshot: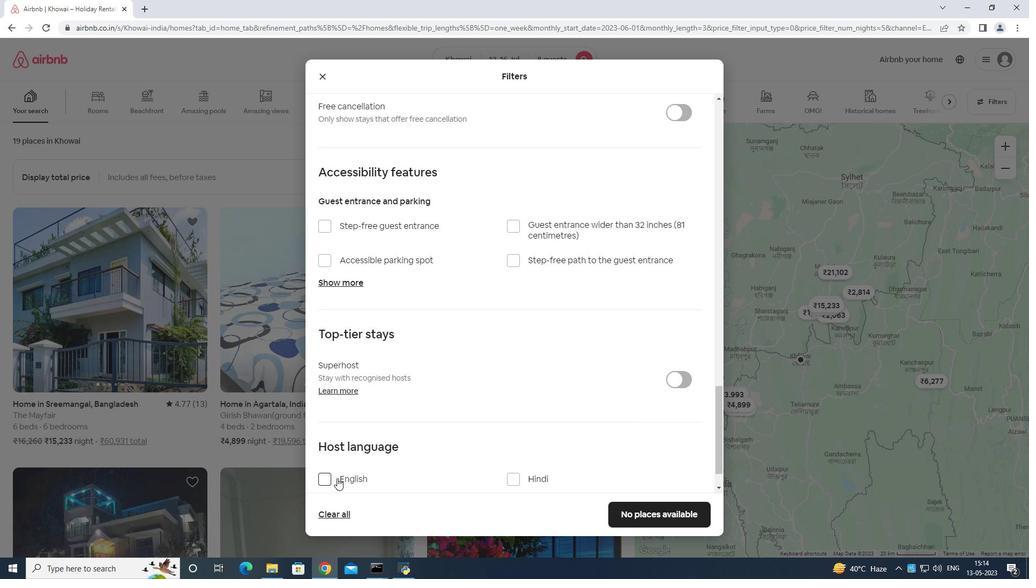 
Action: Mouse pressed left at (327, 476)
Screenshot: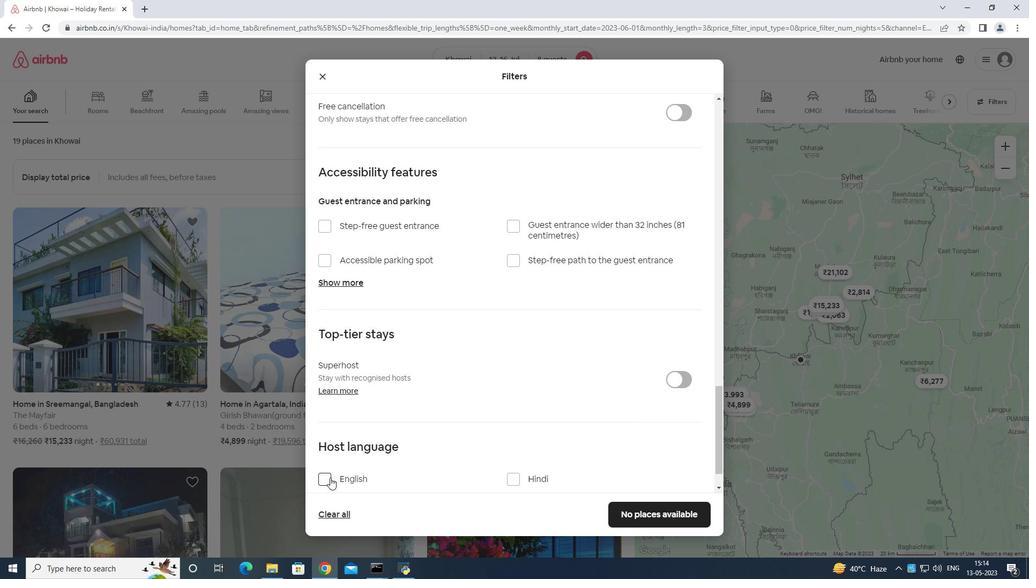 
Action: Mouse moved to (676, 509)
Screenshot: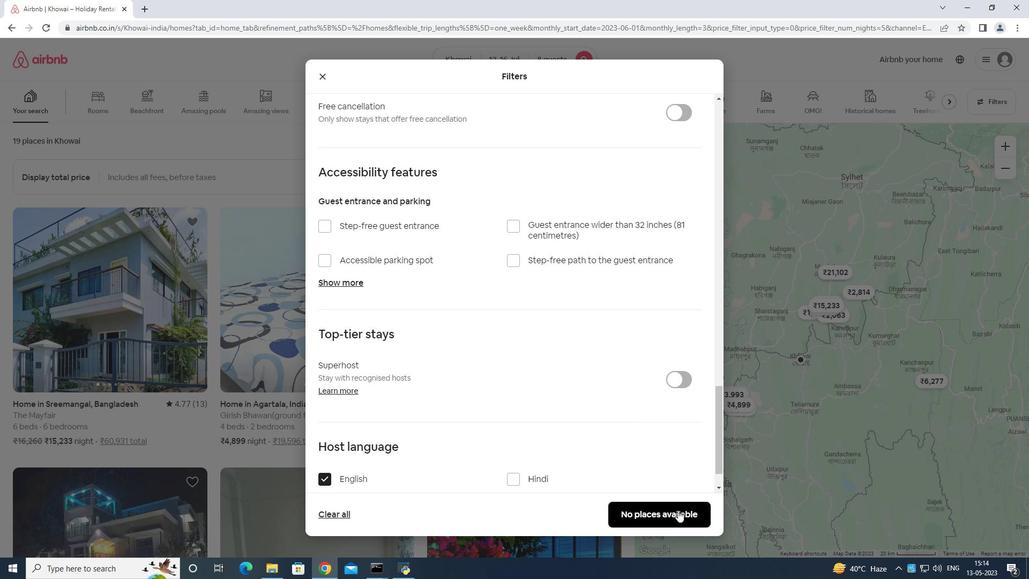 
Action: Mouse pressed left at (676, 509)
Screenshot: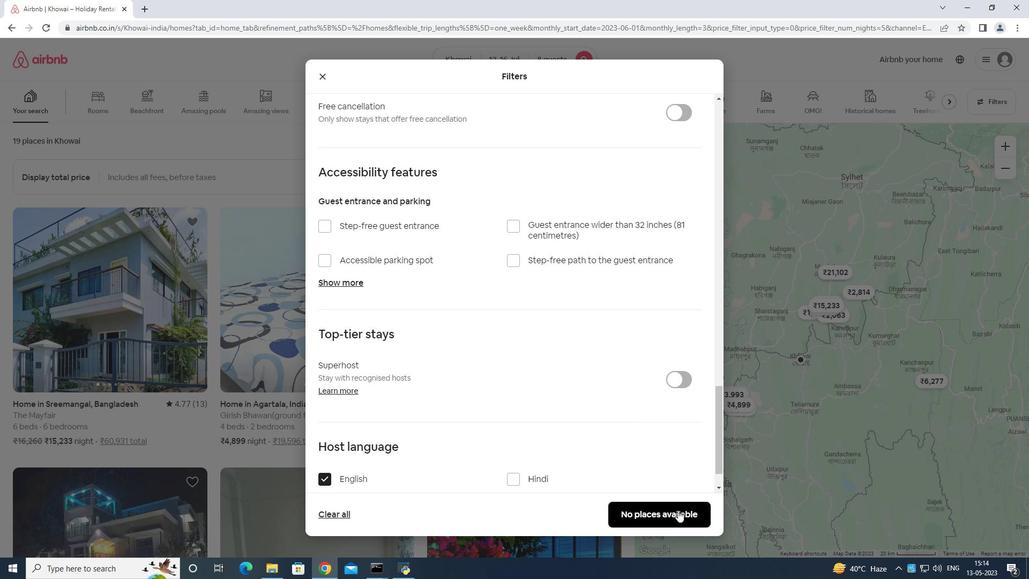 
Action: Mouse moved to (676, 508)
Screenshot: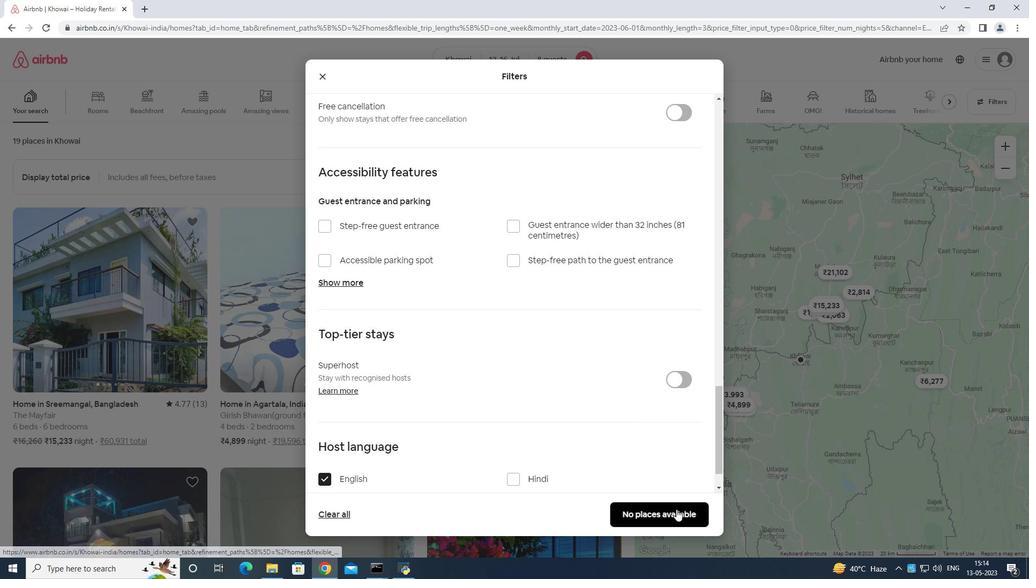 
